 Task: Look for space in Atotonilco el Alto, Mexico from 5th September, 2023 to 13th September, 2023 for 6 adults in price range Rs.15000 to Rs.20000. Place can be entire place with 3 bedrooms having 3 beds and 3 bathrooms. Property type can be house, flat, guest house. Booking option can be shelf check-in. Required host language is English.
Action: Mouse moved to (583, 167)
Screenshot: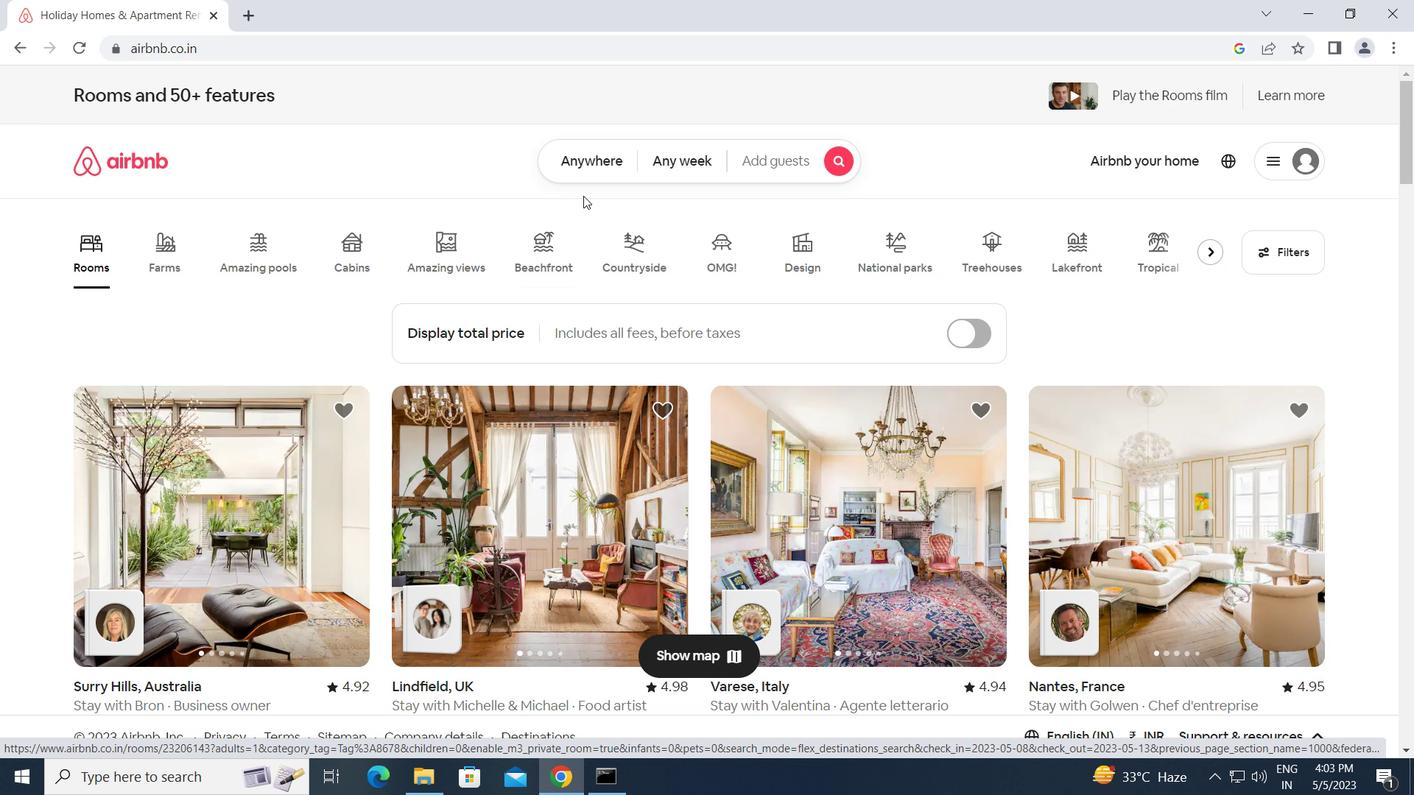 
Action: Mouse pressed left at (583, 167)
Screenshot: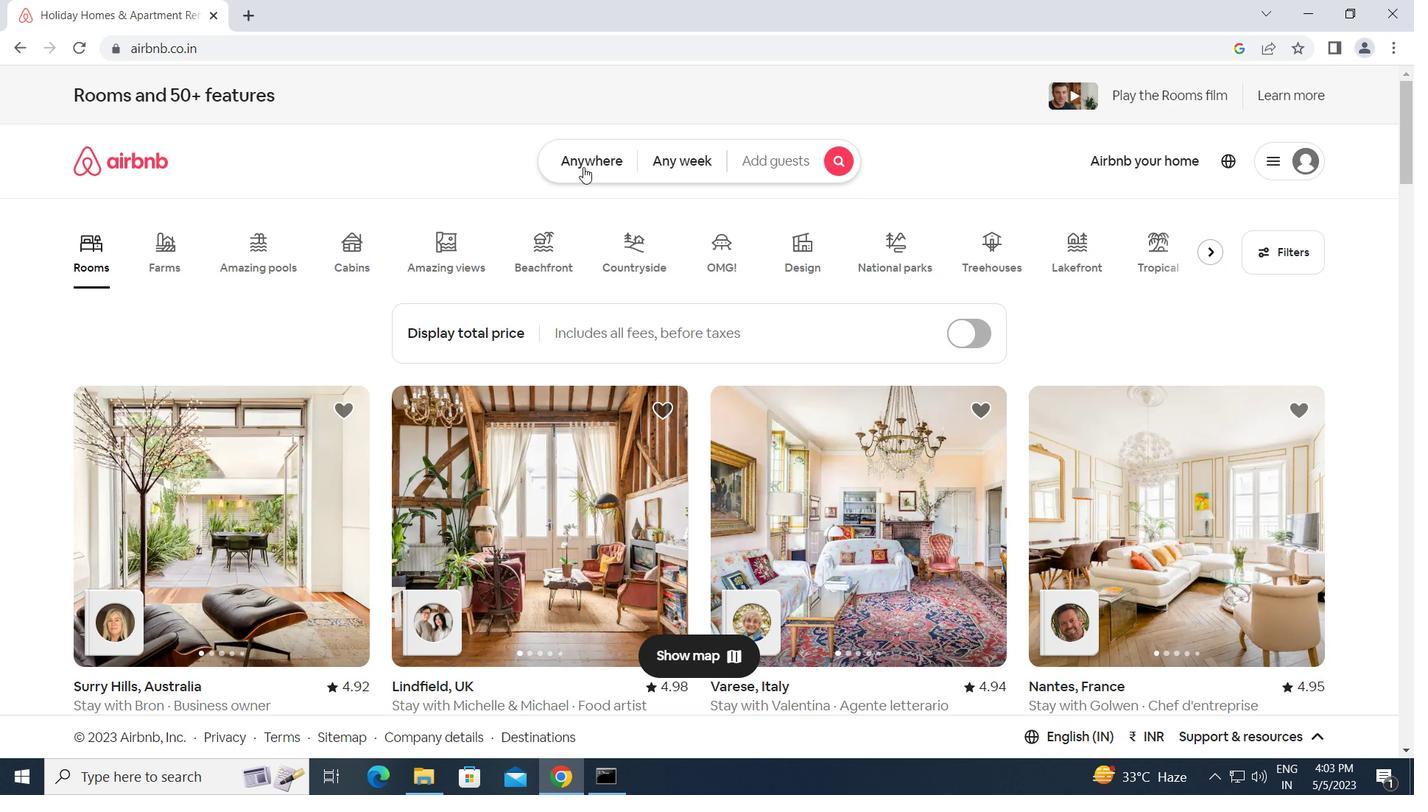 
Action: Mouse moved to (528, 236)
Screenshot: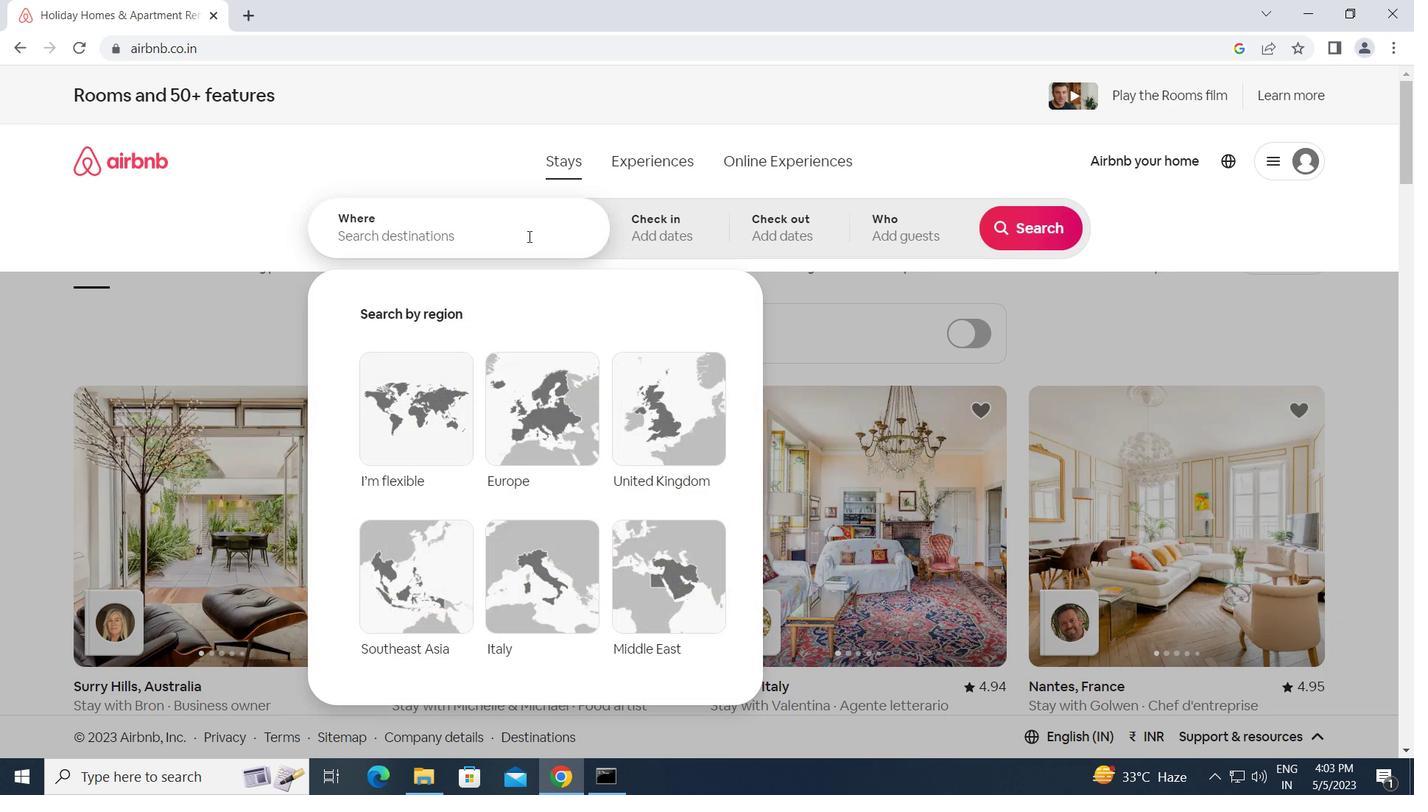 
Action: Mouse pressed left at (528, 236)
Screenshot: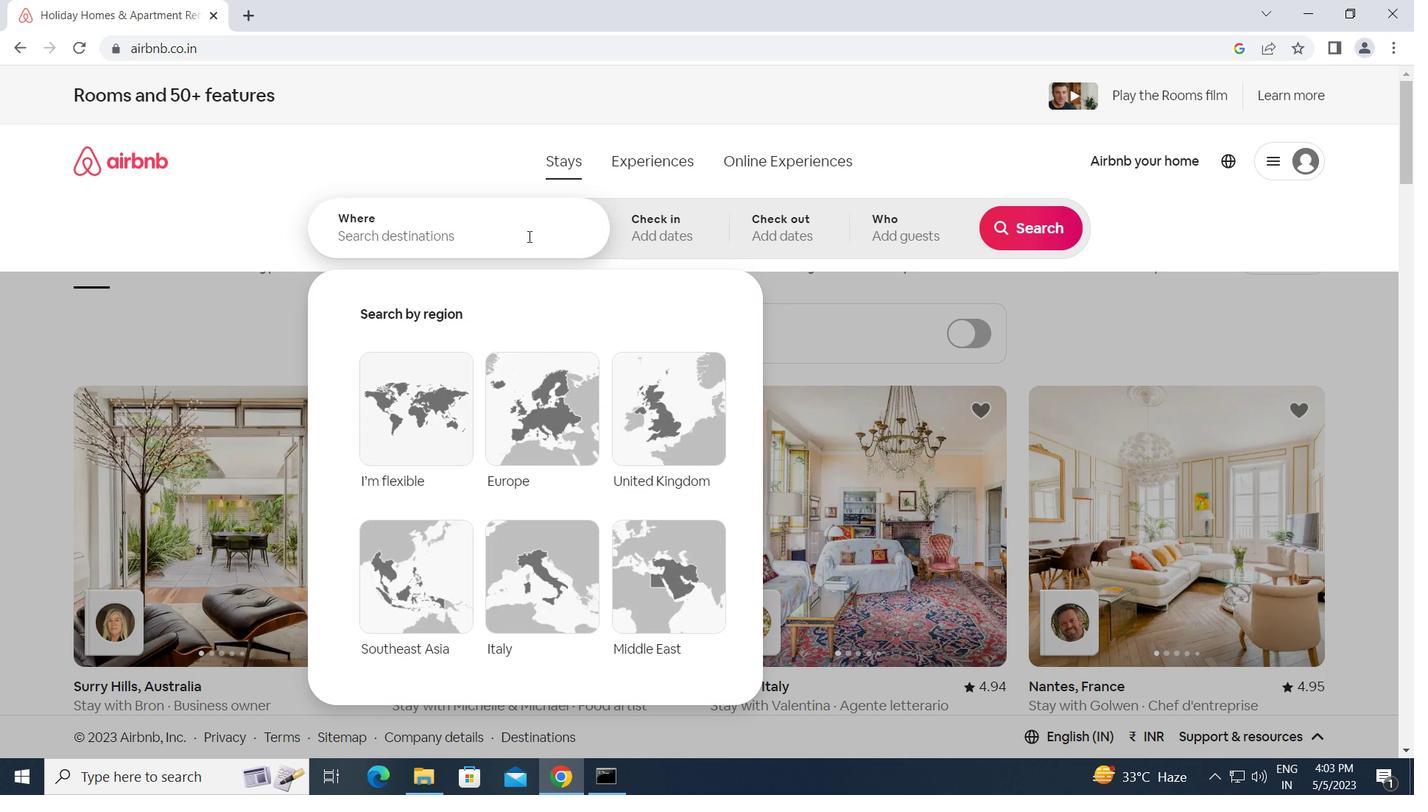 
Action: Key pressed a<Key.caps_lock>totonilco<Key.space>el<Key.space><Key.caps_lock>a<Key.caps_lock>lto,<Key.space><Key.caps_lock>m<Key.caps_lock>exico<Key.enter>
Screenshot: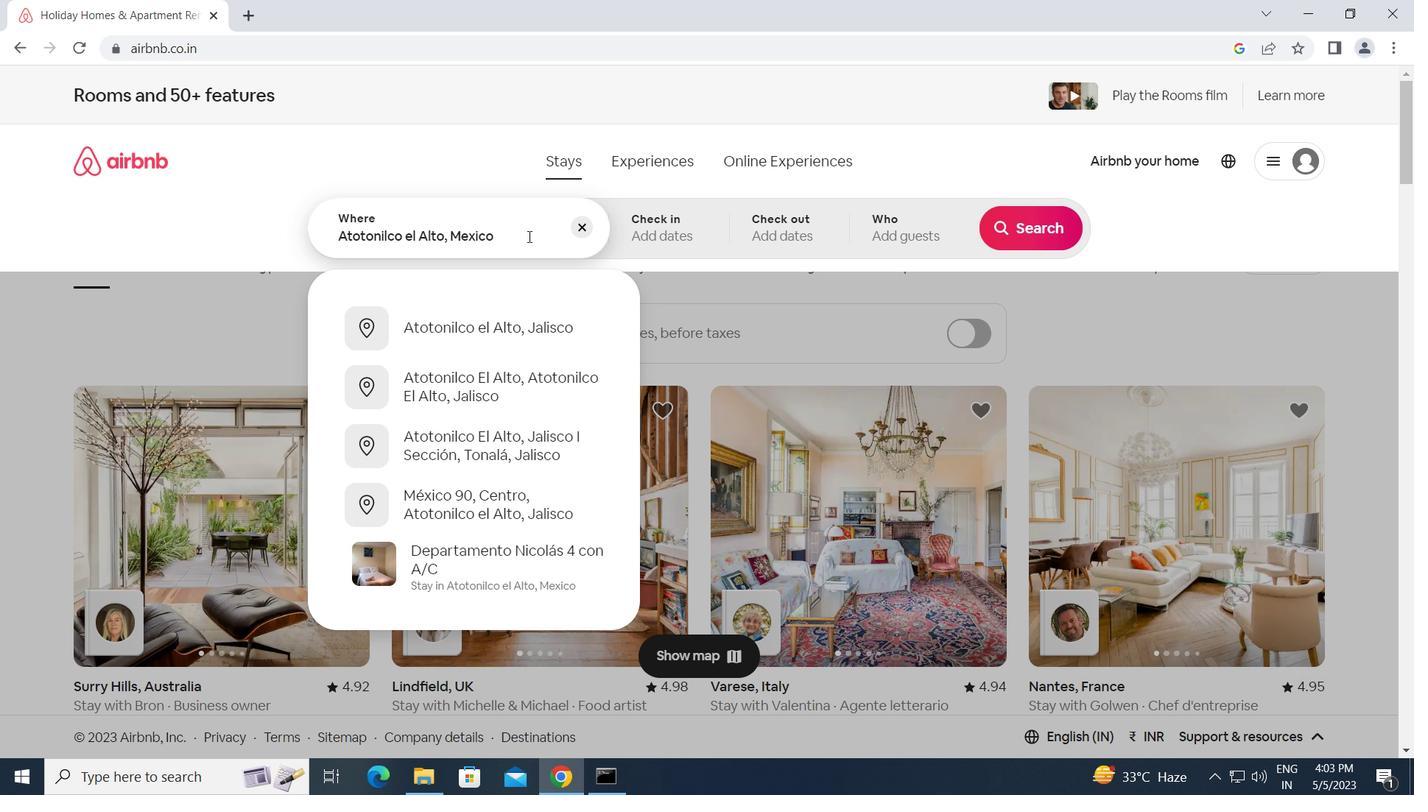 
Action: Mouse moved to (1029, 379)
Screenshot: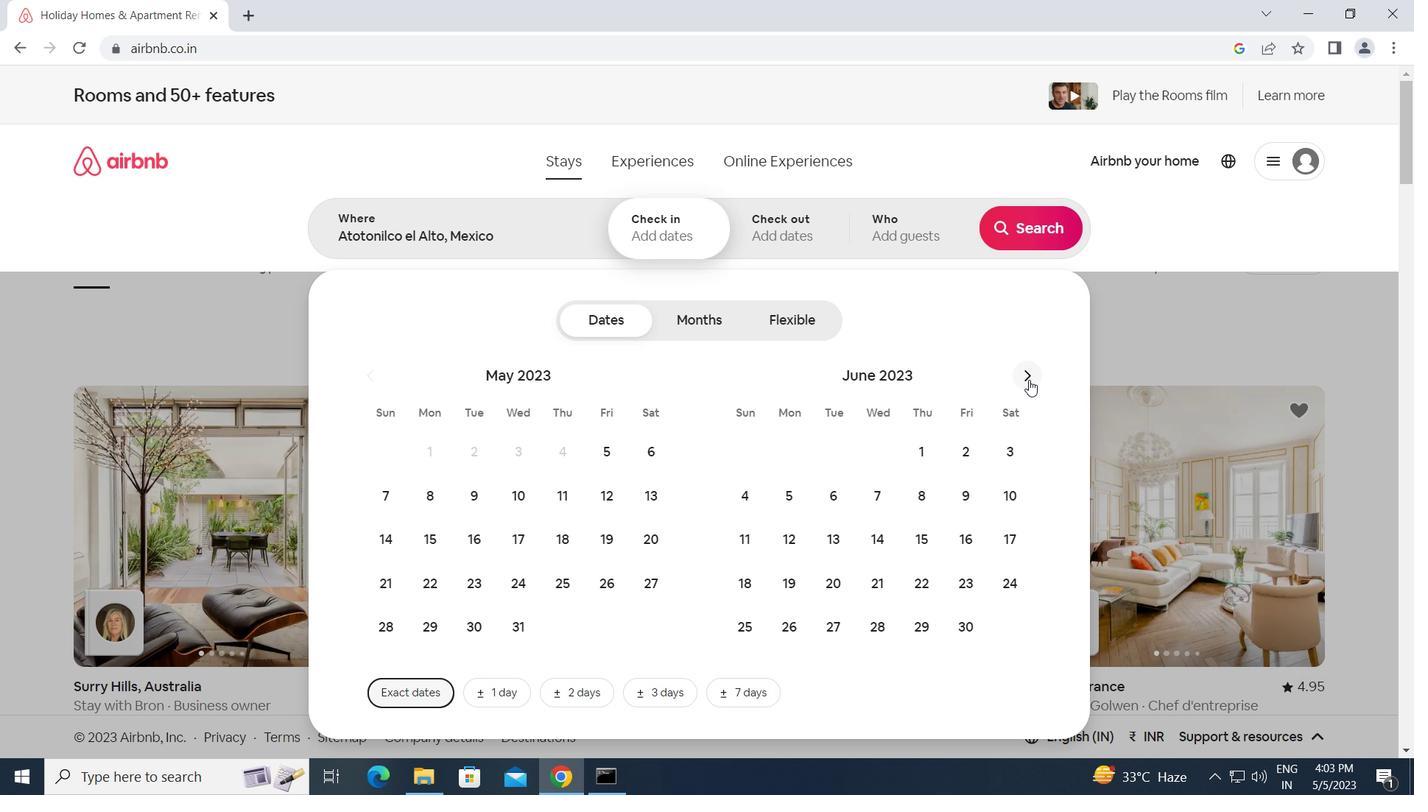 
Action: Mouse pressed left at (1029, 379)
Screenshot: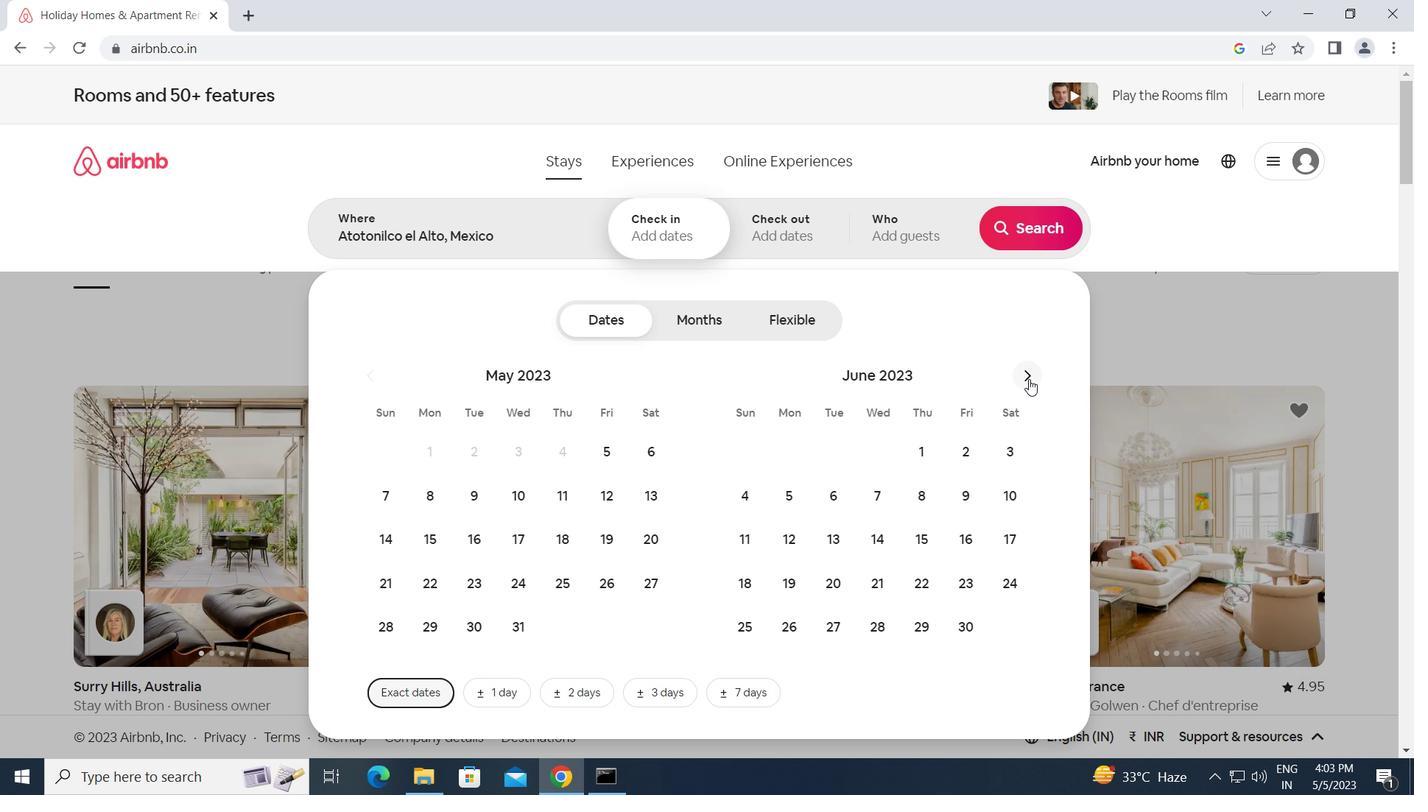 
Action: Mouse pressed left at (1029, 379)
Screenshot: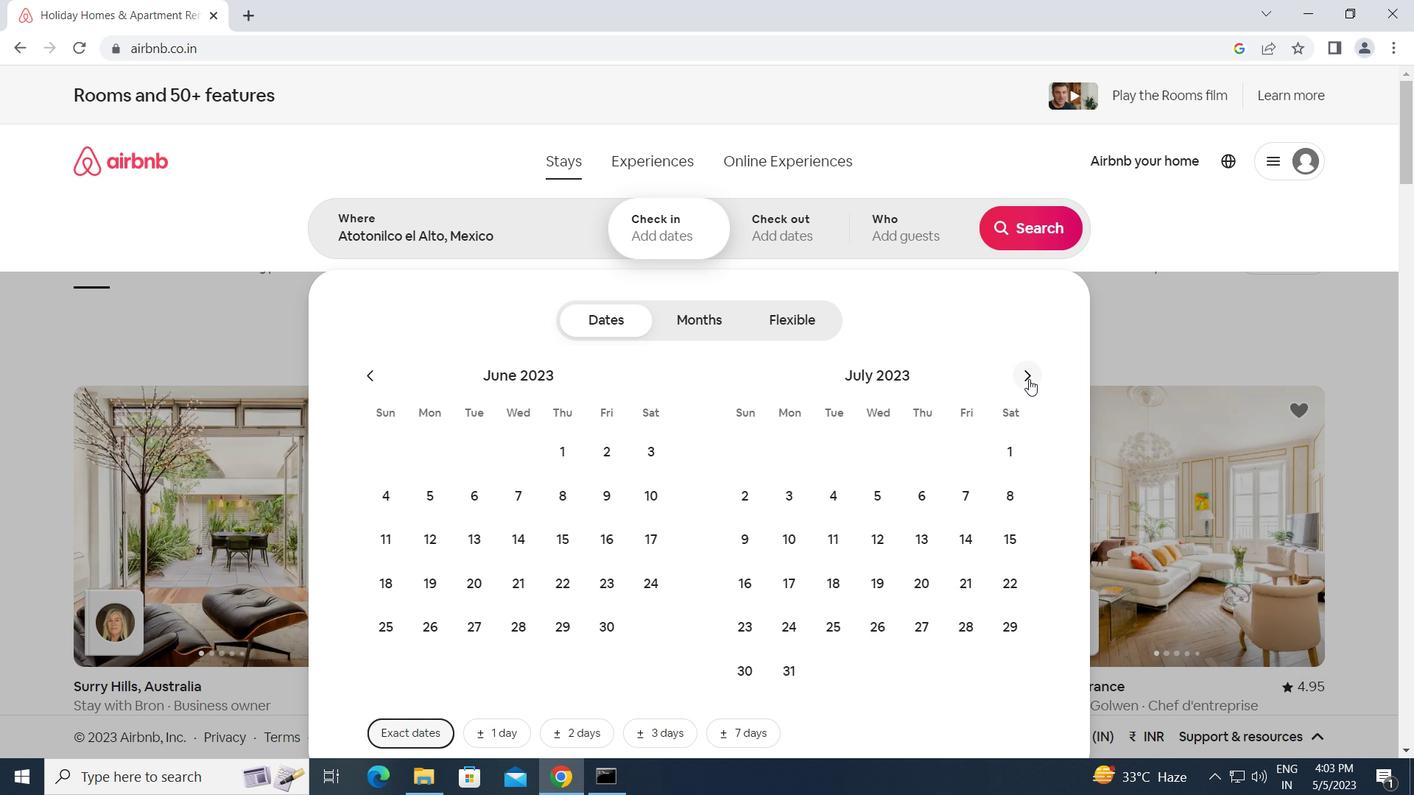 
Action: Mouse pressed left at (1029, 379)
Screenshot: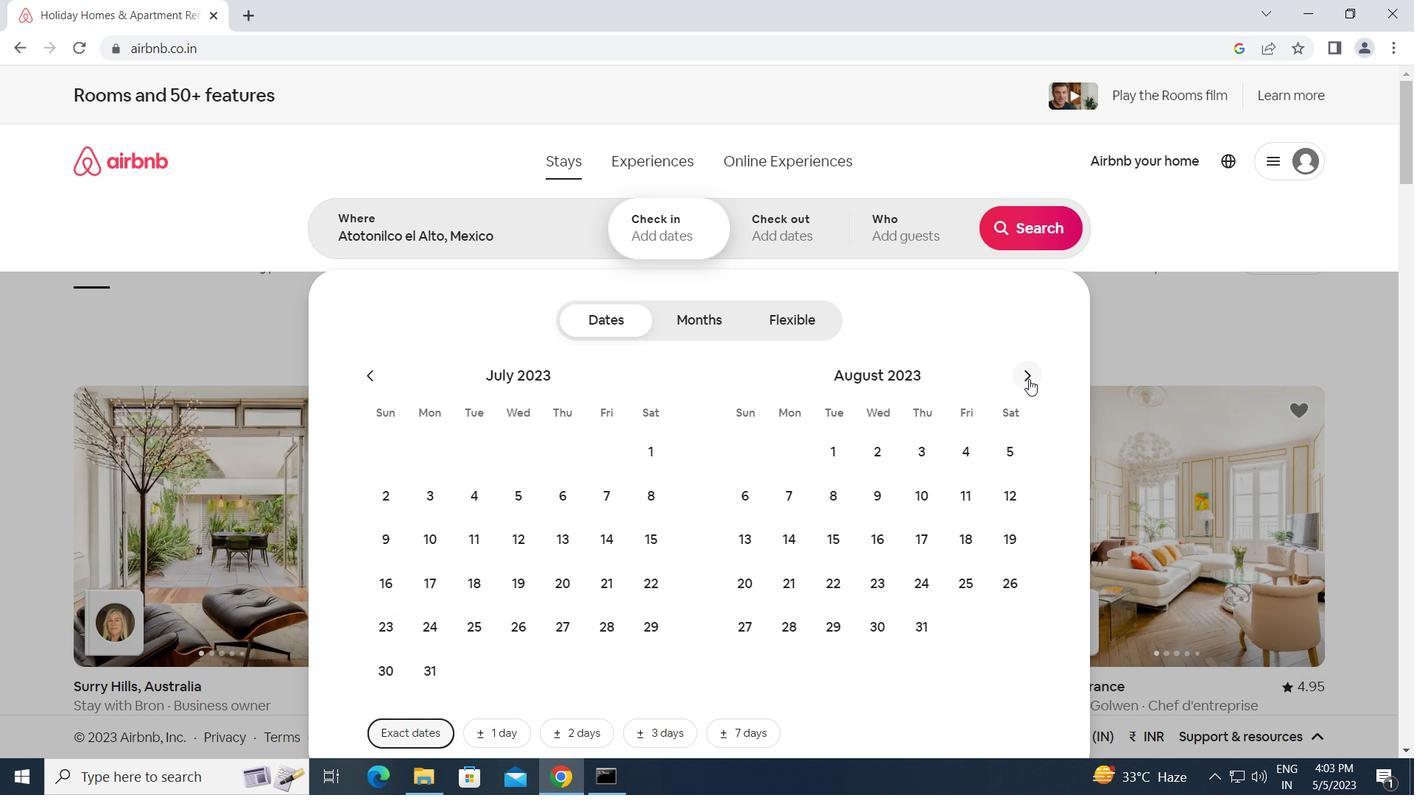 
Action: Mouse moved to (841, 499)
Screenshot: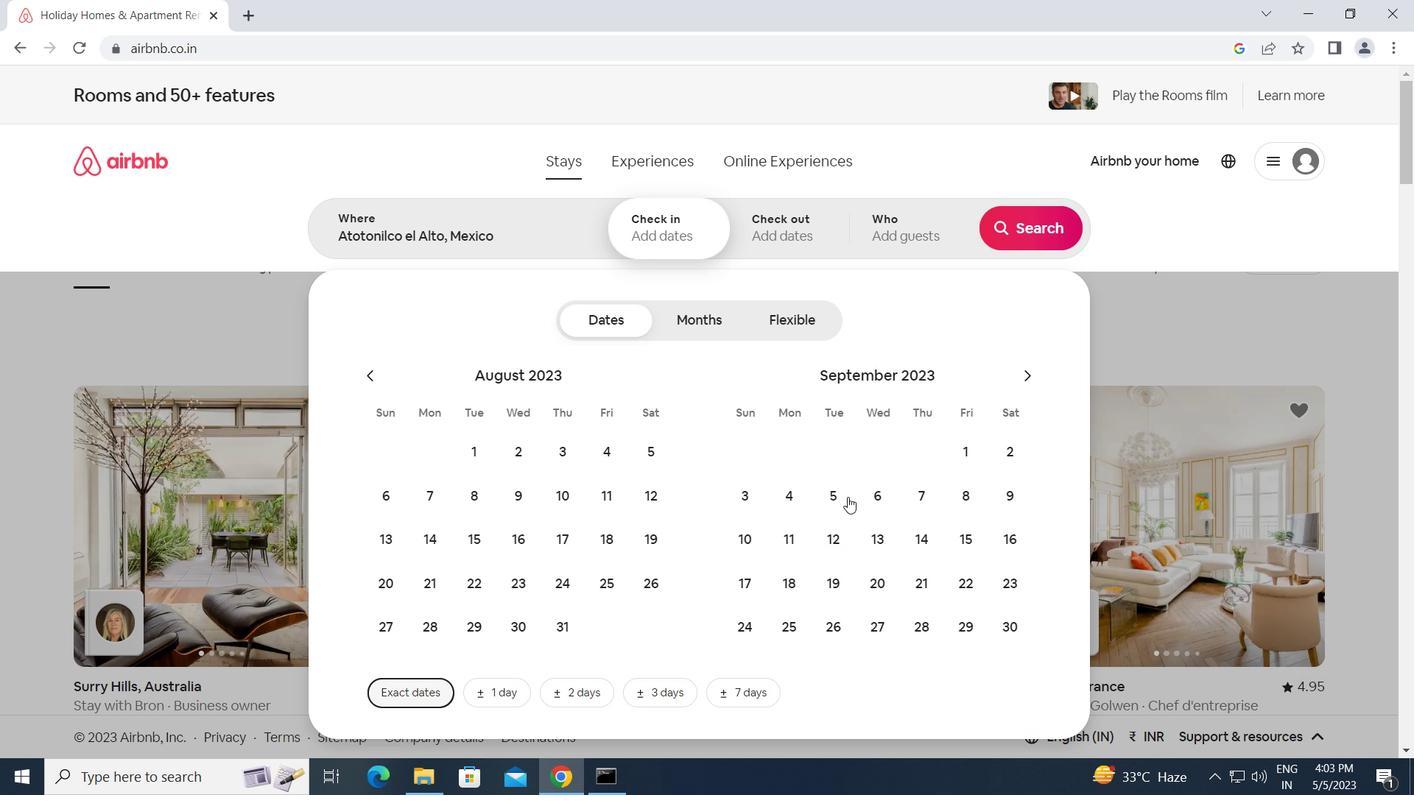 
Action: Mouse pressed left at (841, 499)
Screenshot: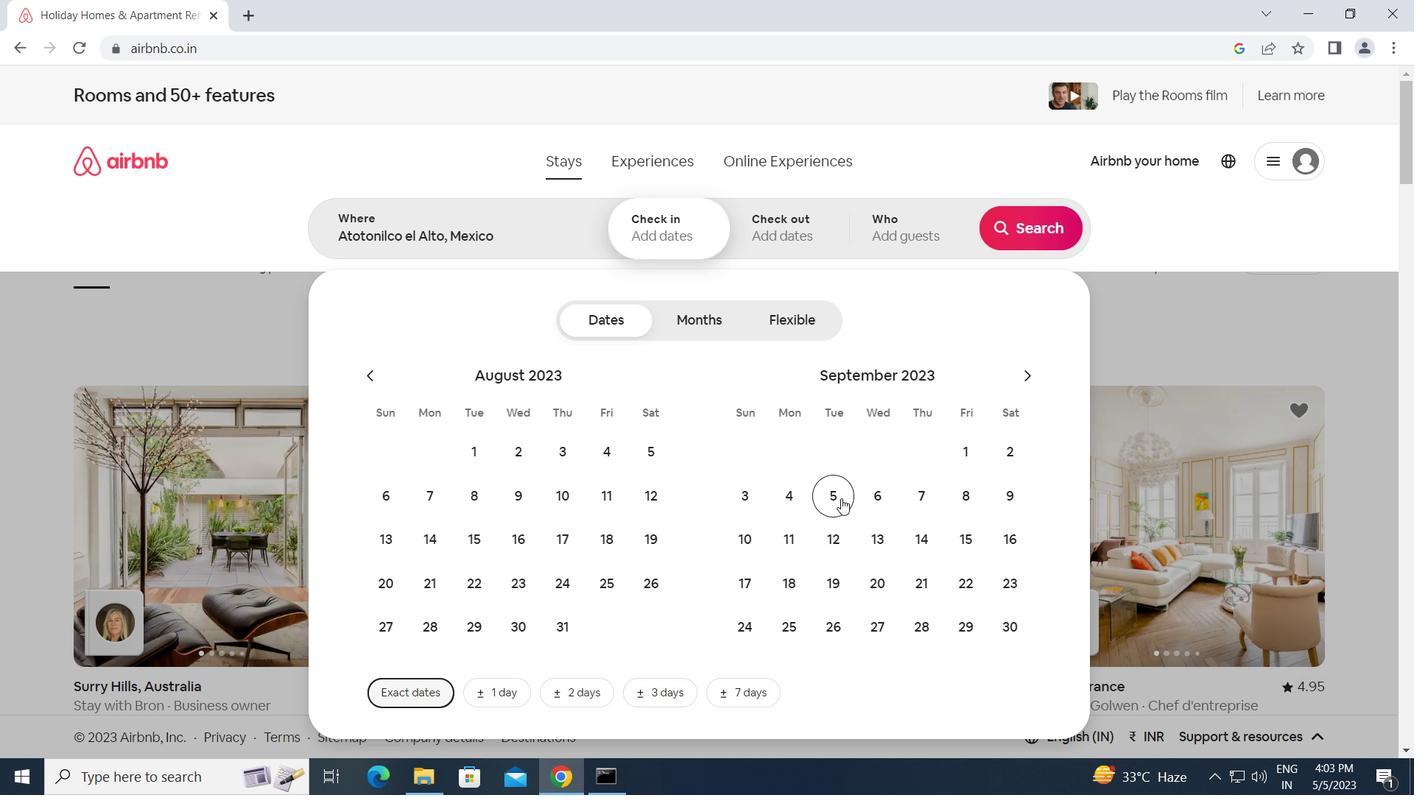 
Action: Mouse moved to (876, 525)
Screenshot: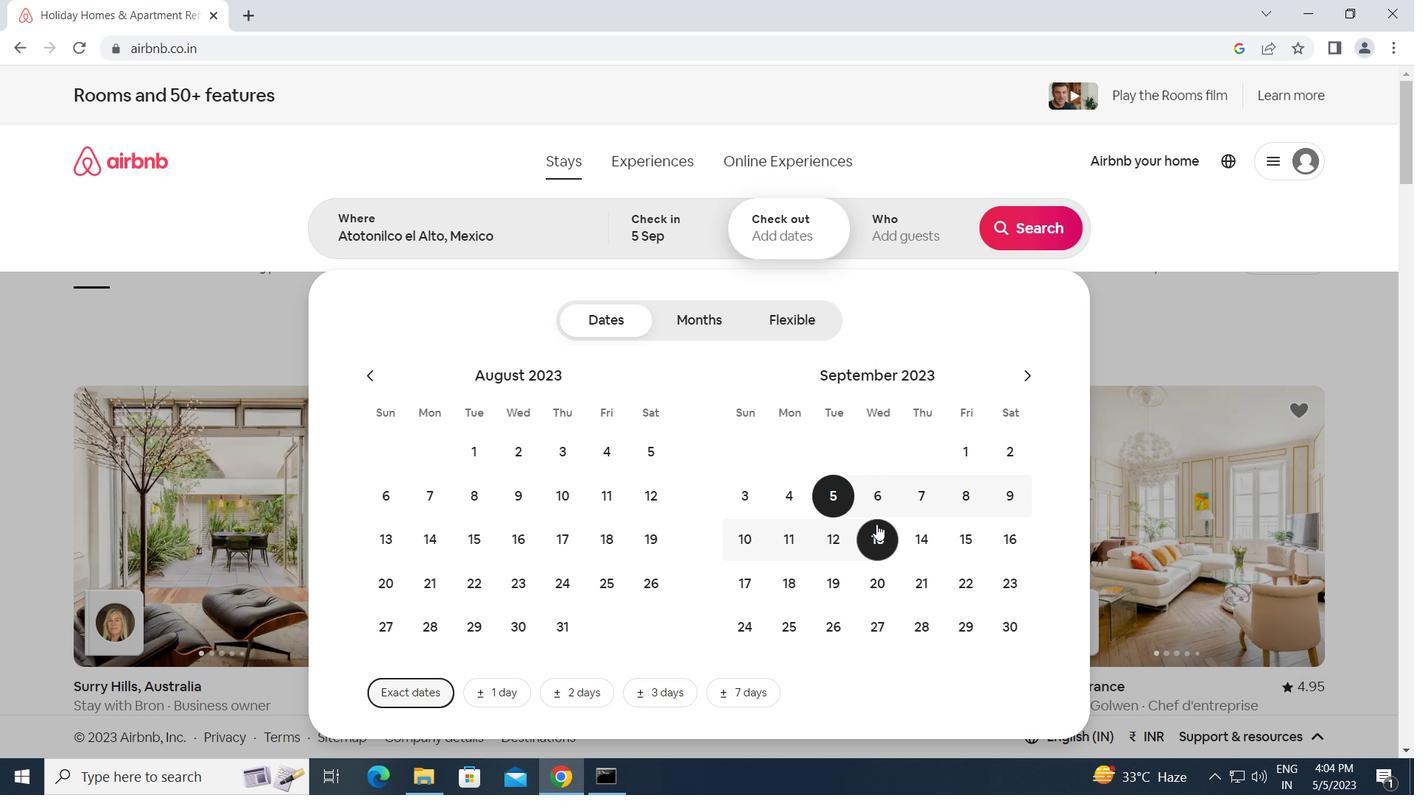 
Action: Mouse pressed left at (876, 525)
Screenshot: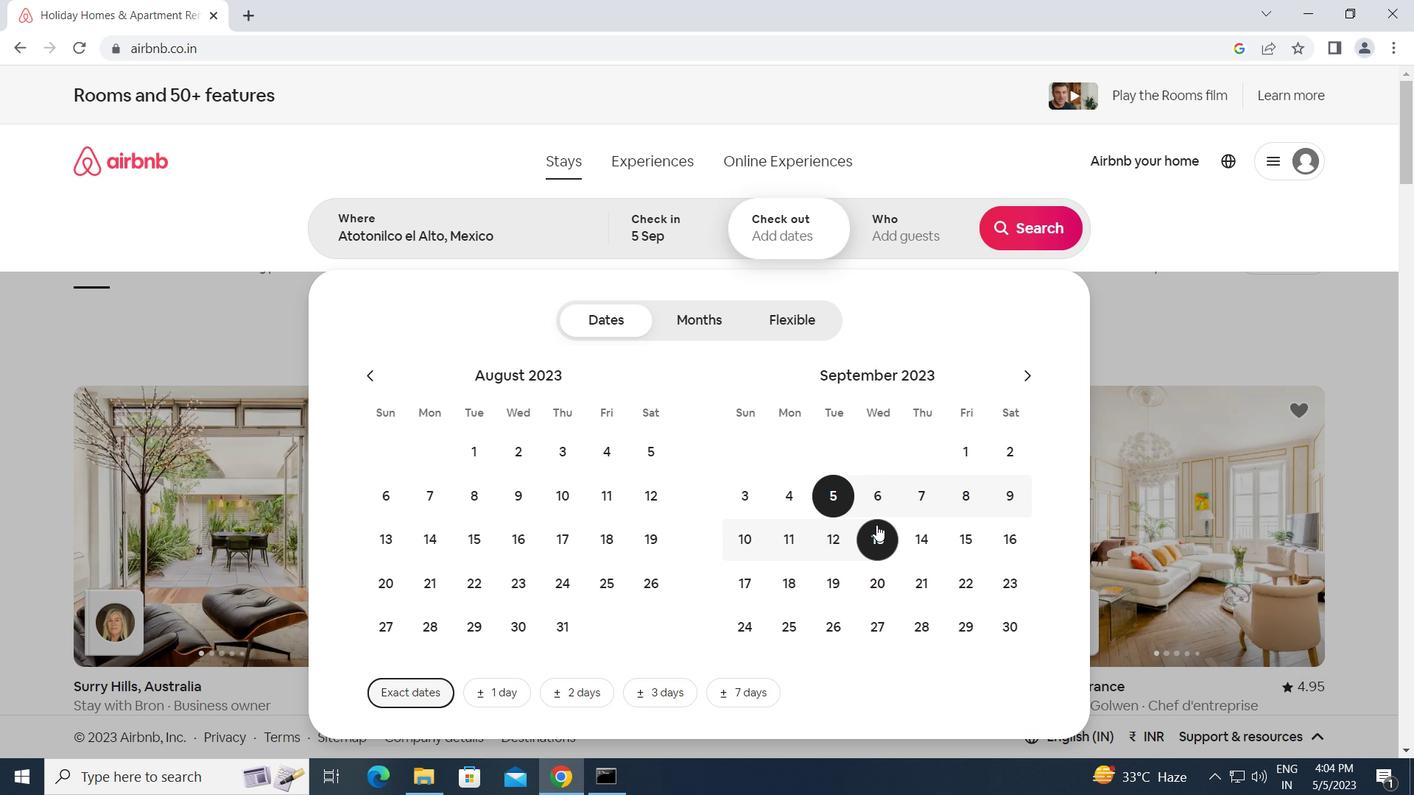 
Action: Mouse moved to (928, 225)
Screenshot: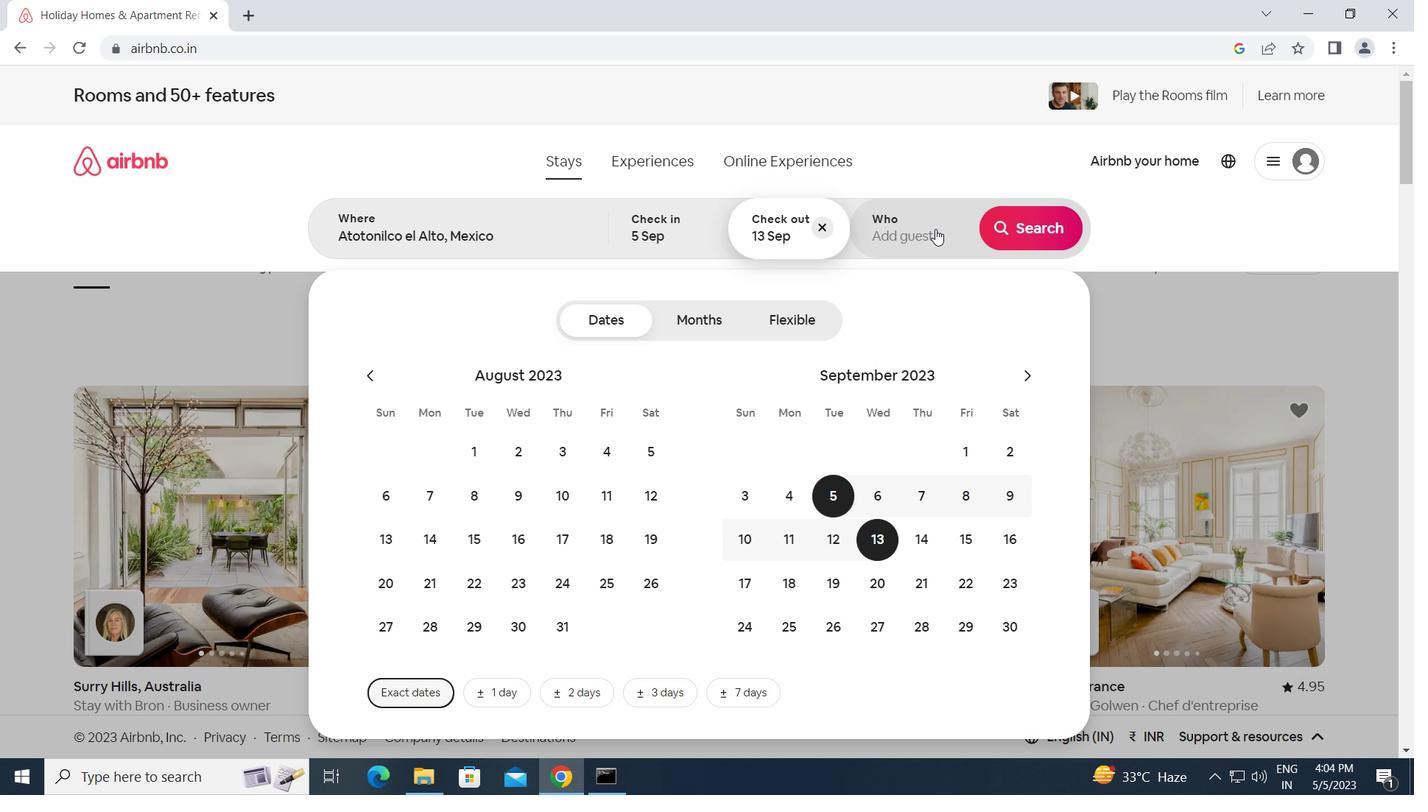 
Action: Mouse pressed left at (928, 225)
Screenshot: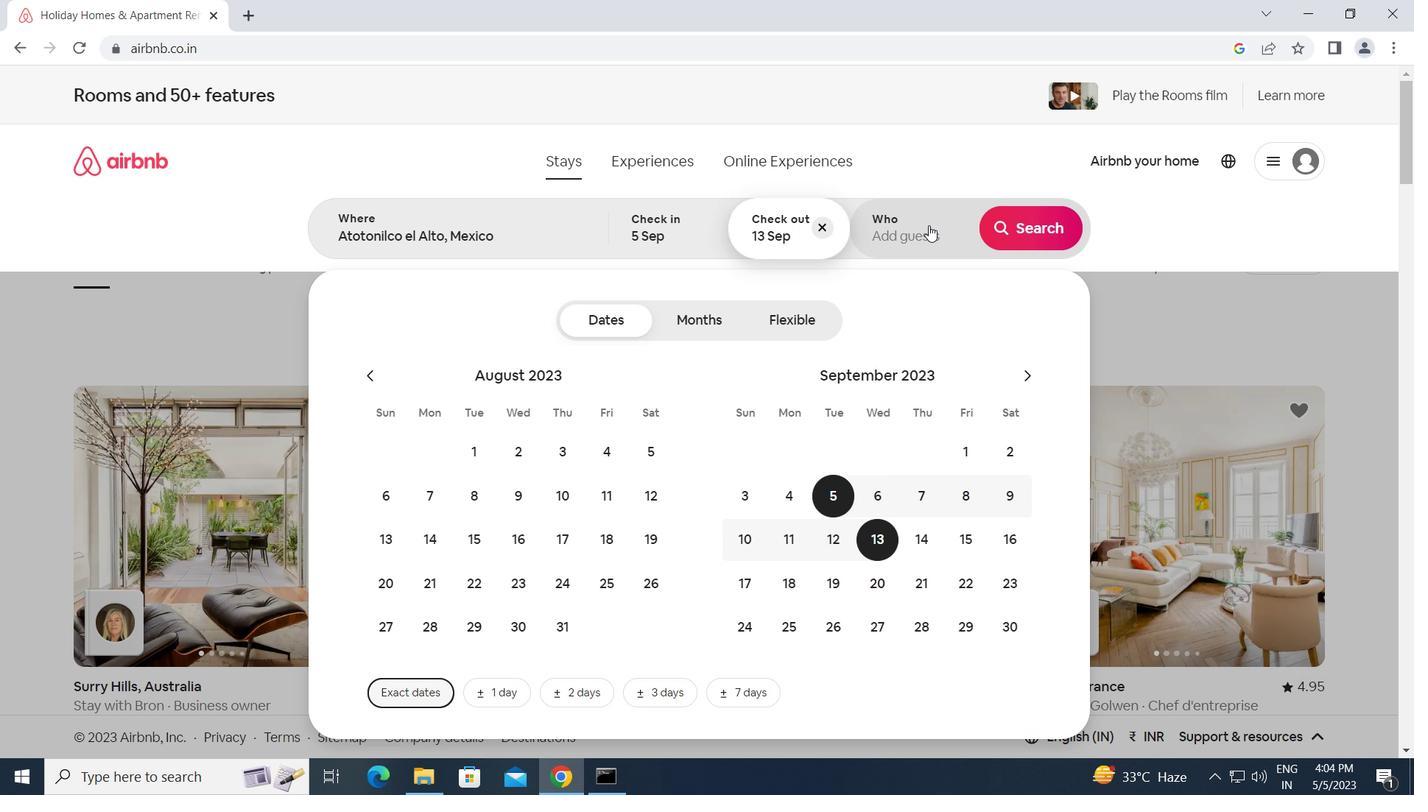 
Action: Mouse moved to (1035, 318)
Screenshot: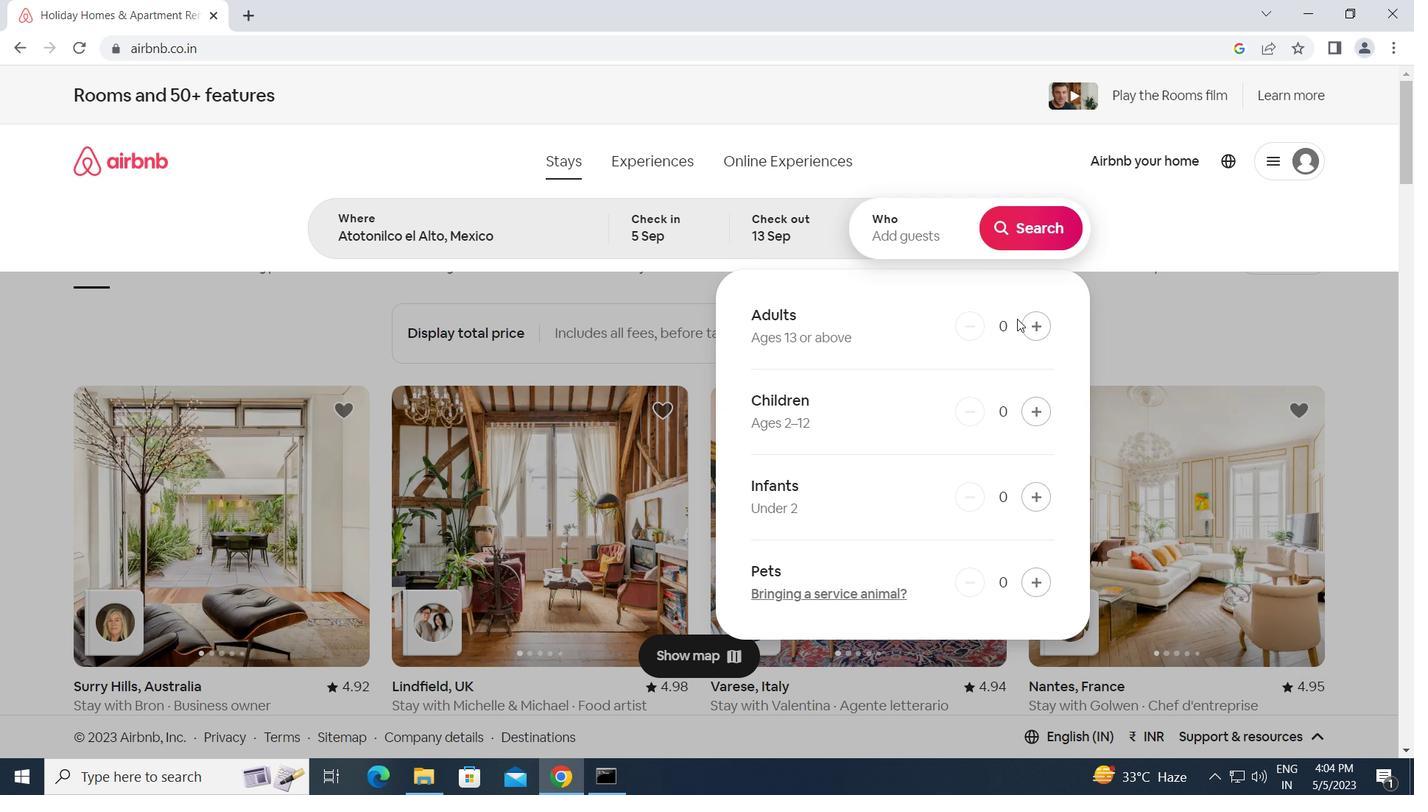 
Action: Mouse pressed left at (1035, 318)
Screenshot: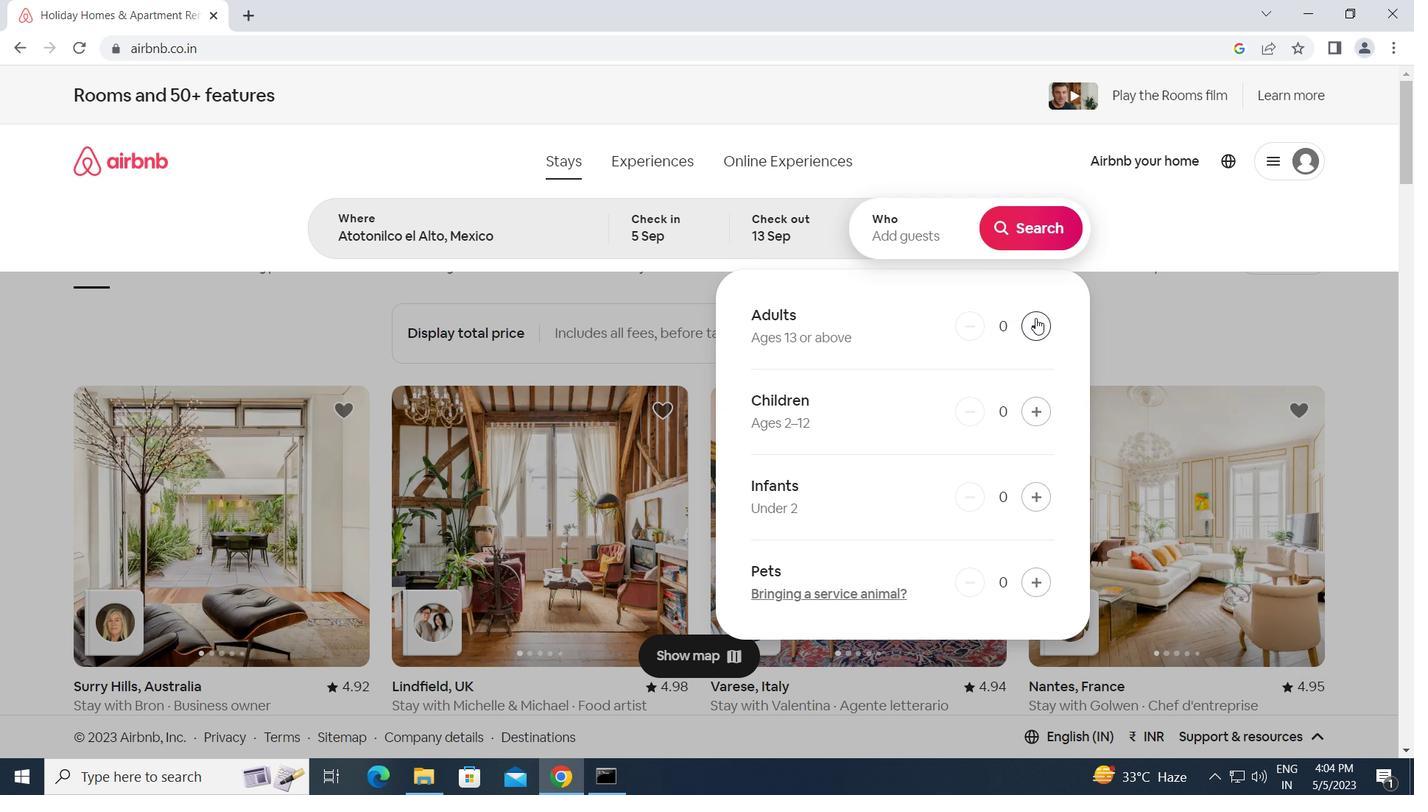 
Action: Mouse pressed left at (1035, 318)
Screenshot: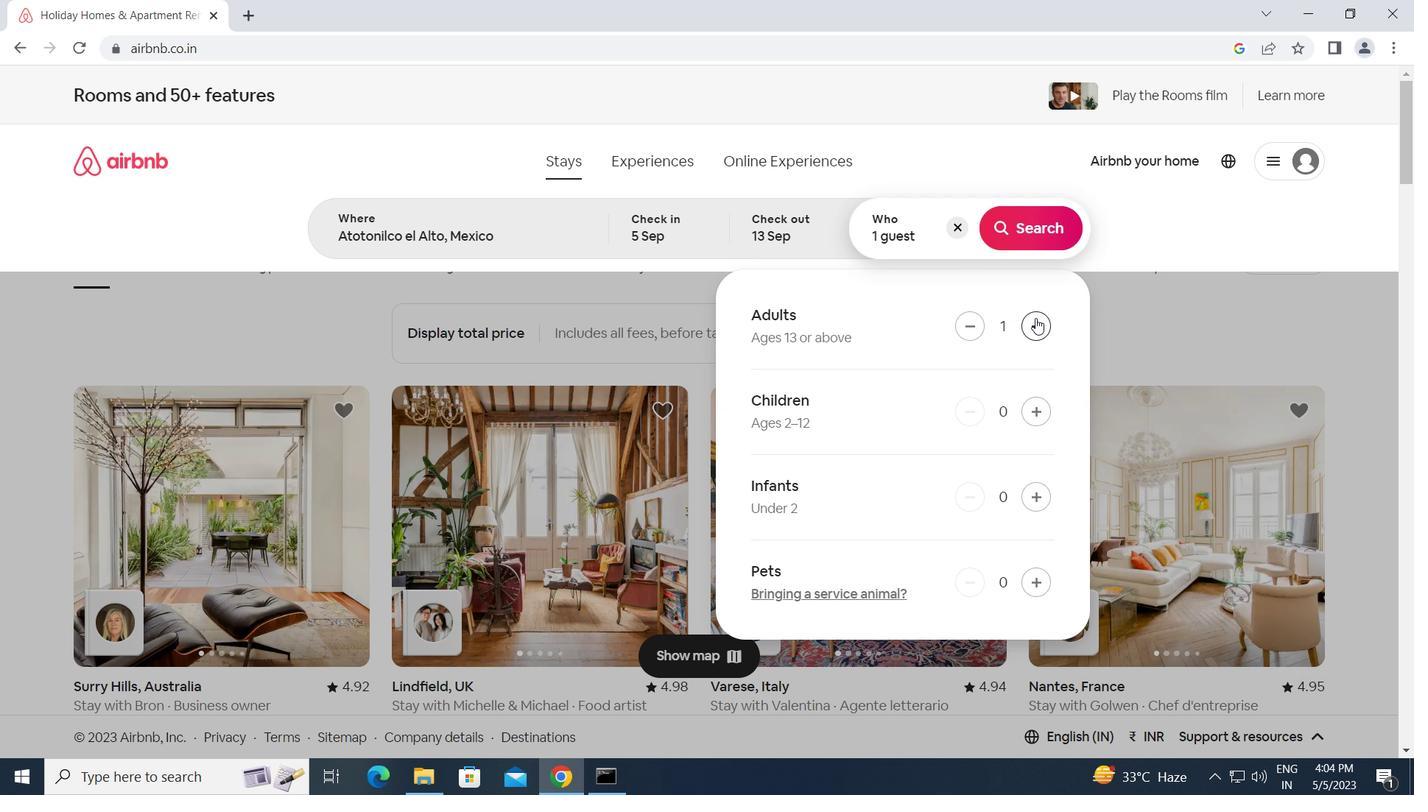 
Action: Mouse pressed left at (1035, 318)
Screenshot: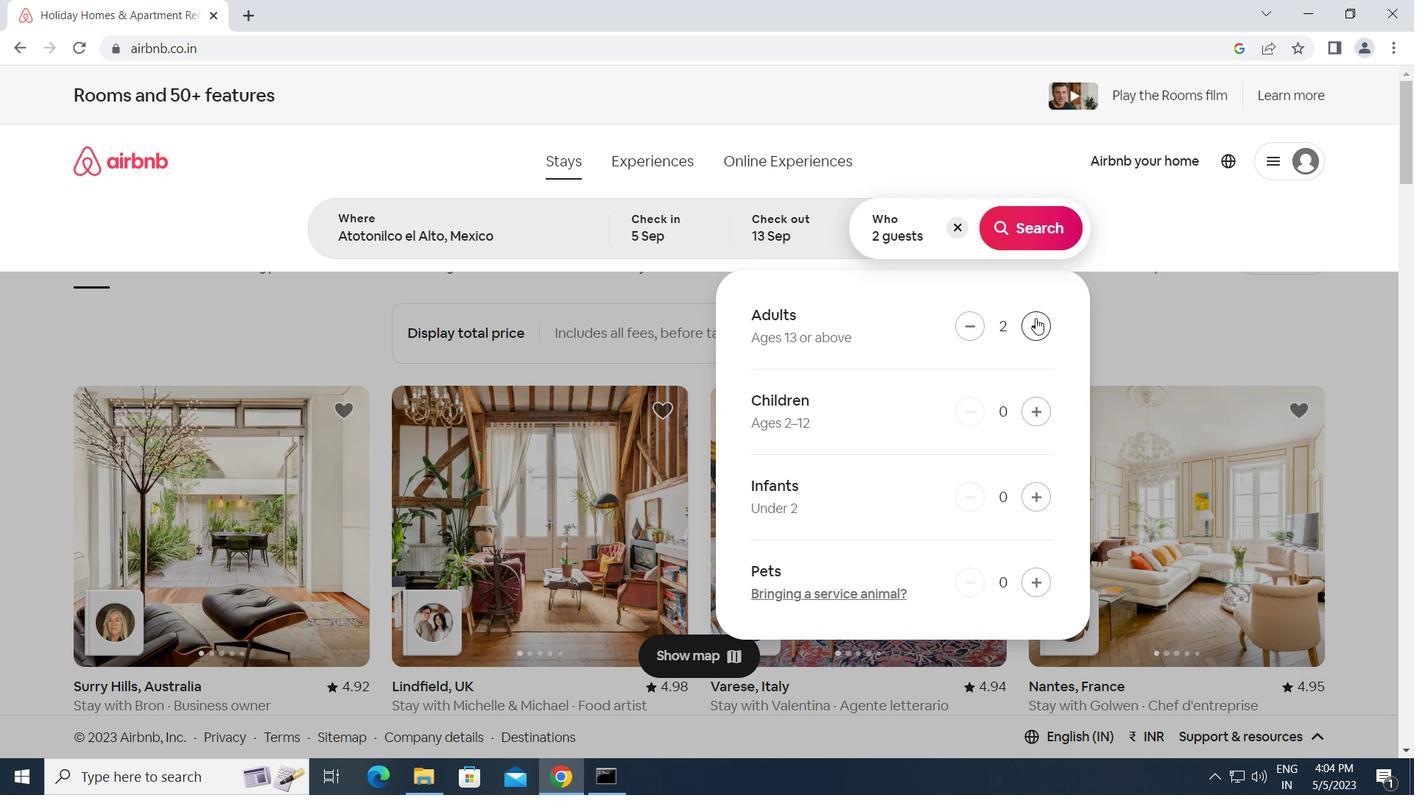 
Action: Mouse pressed left at (1035, 318)
Screenshot: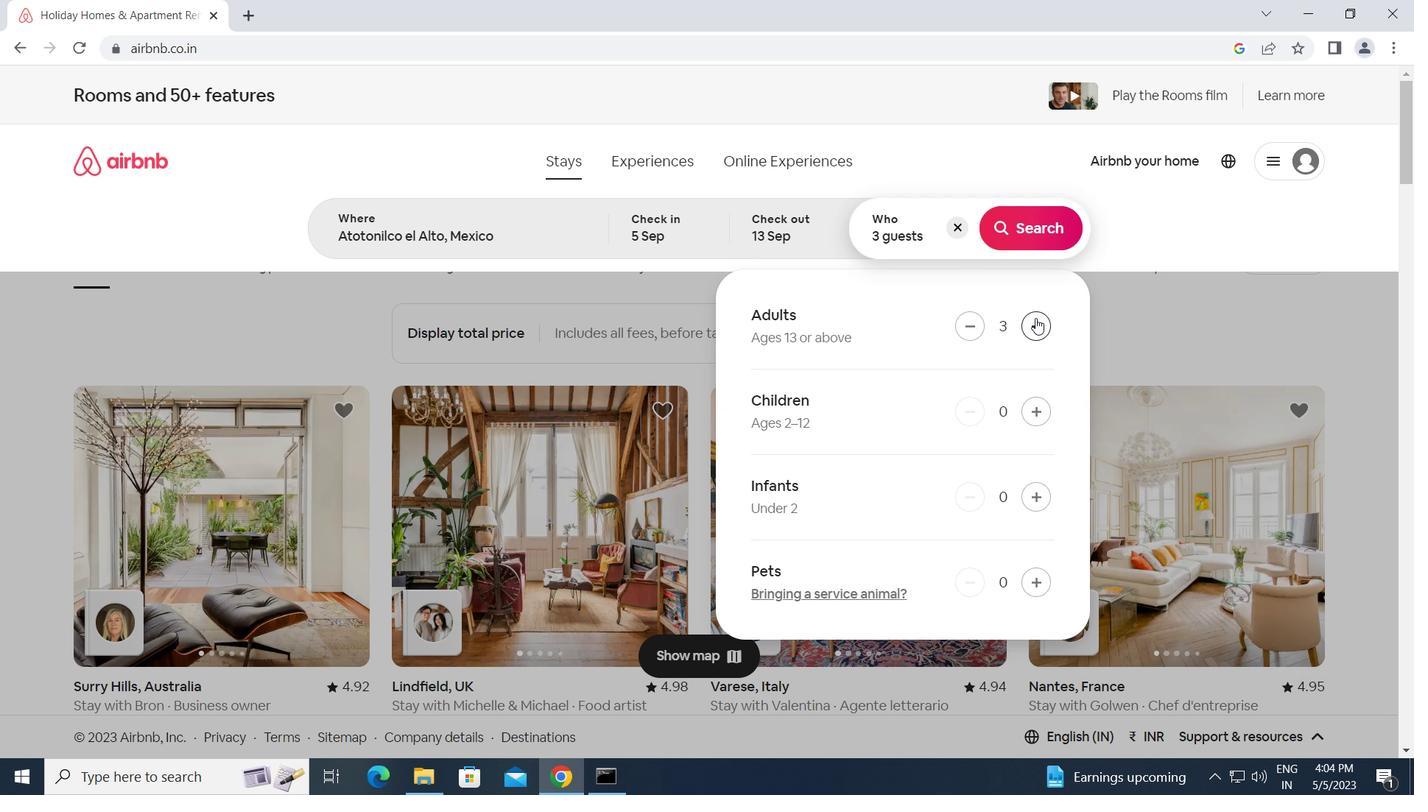
Action: Mouse pressed left at (1035, 318)
Screenshot: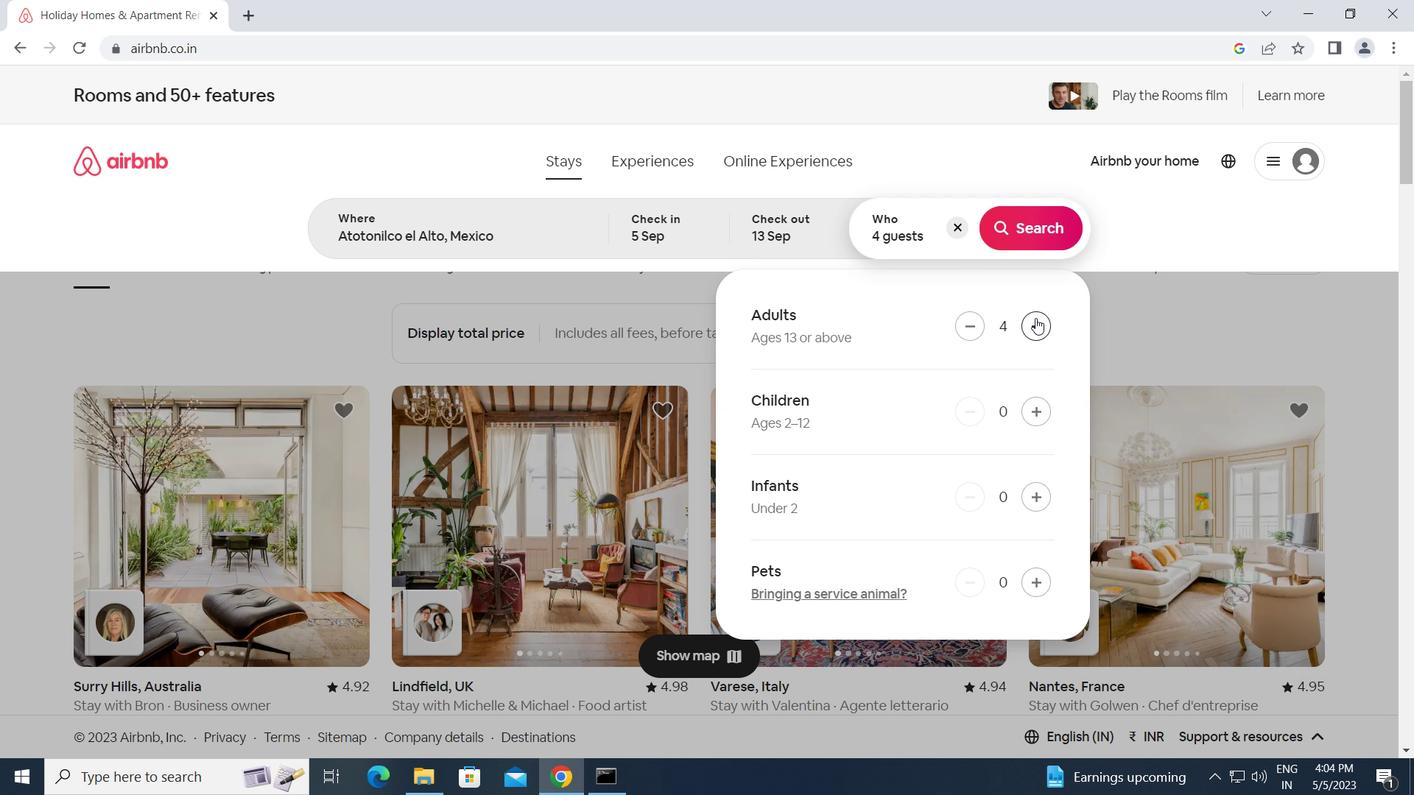 
Action: Mouse pressed left at (1035, 318)
Screenshot: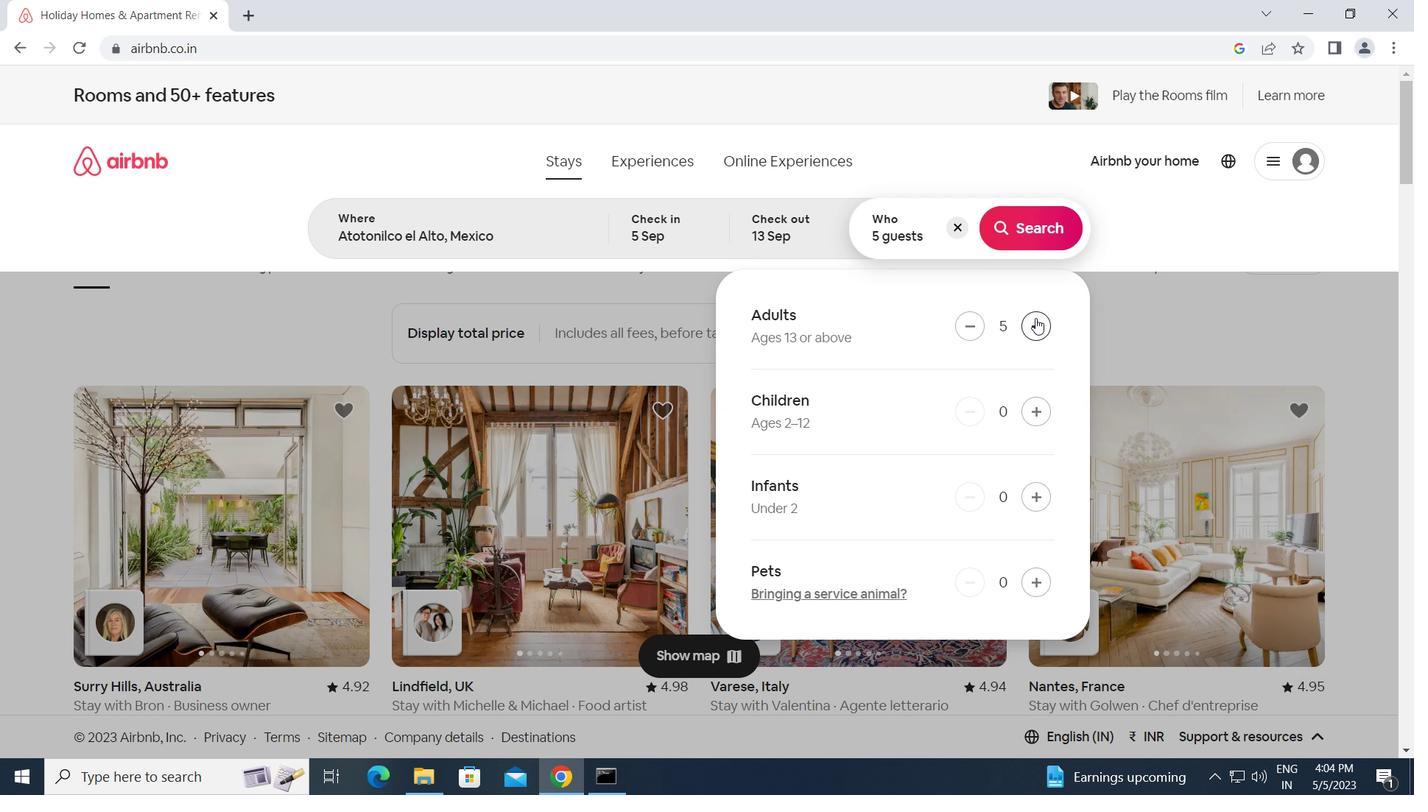 
Action: Mouse moved to (1022, 218)
Screenshot: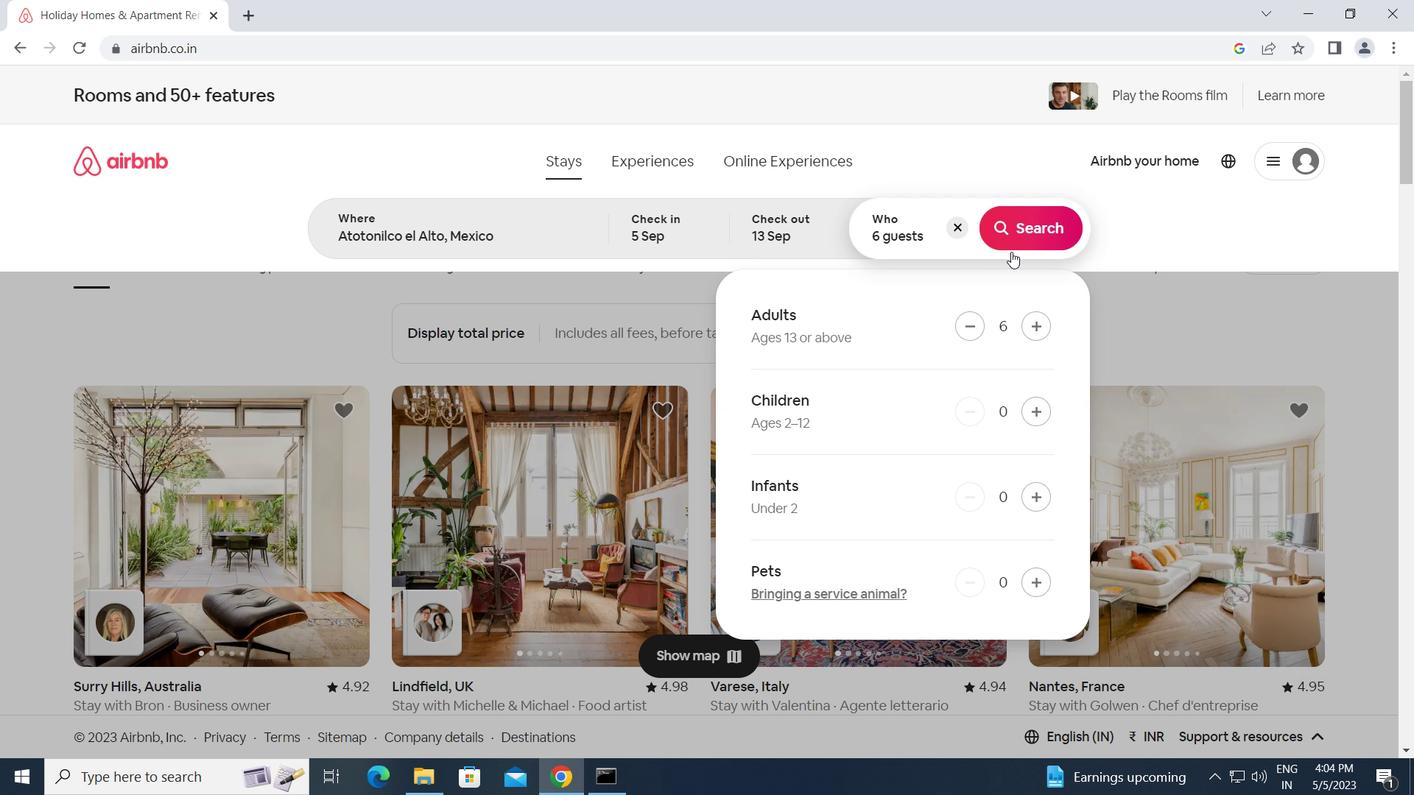 
Action: Mouse pressed left at (1022, 218)
Screenshot: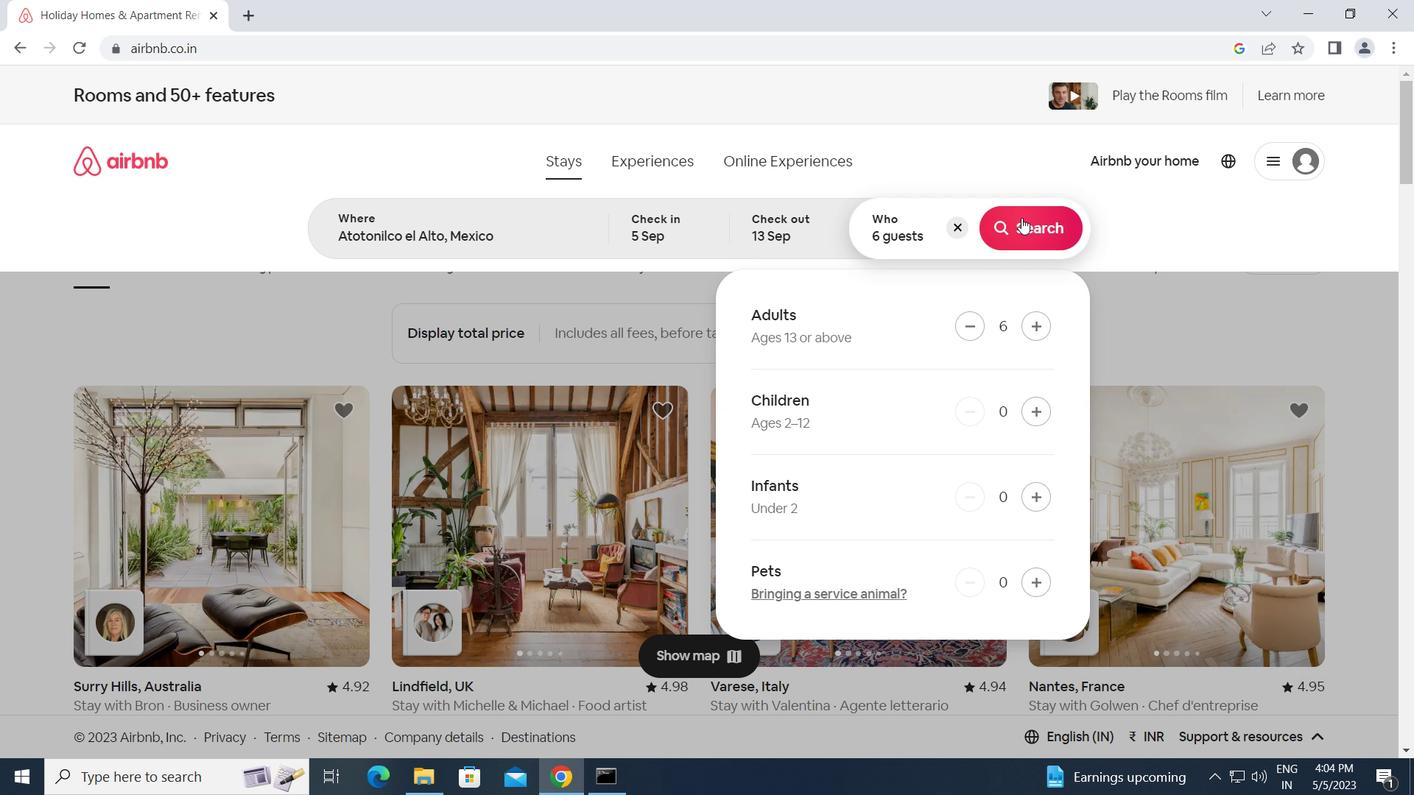 
Action: Mouse moved to (1333, 164)
Screenshot: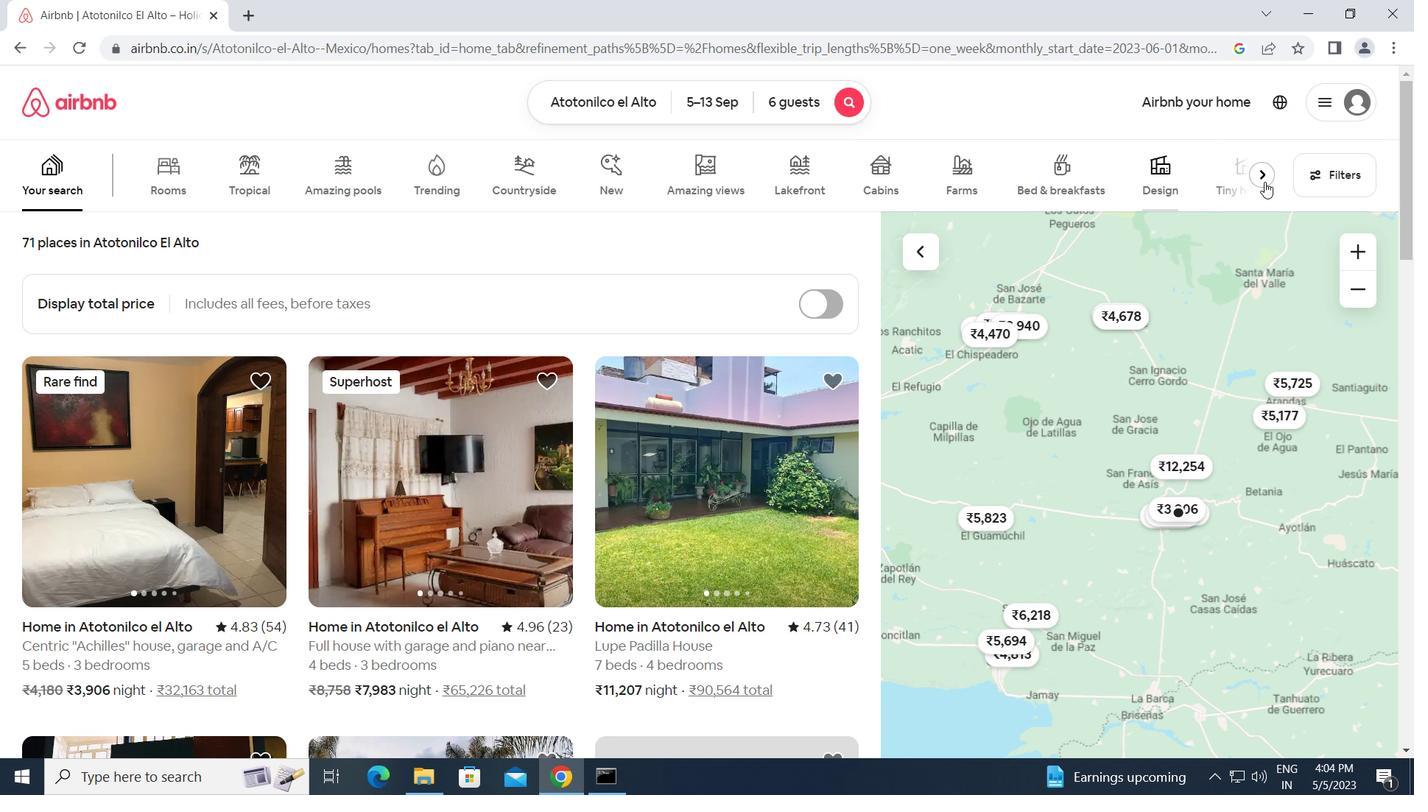 
Action: Mouse pressed left at (1333, 164)
Screenshot: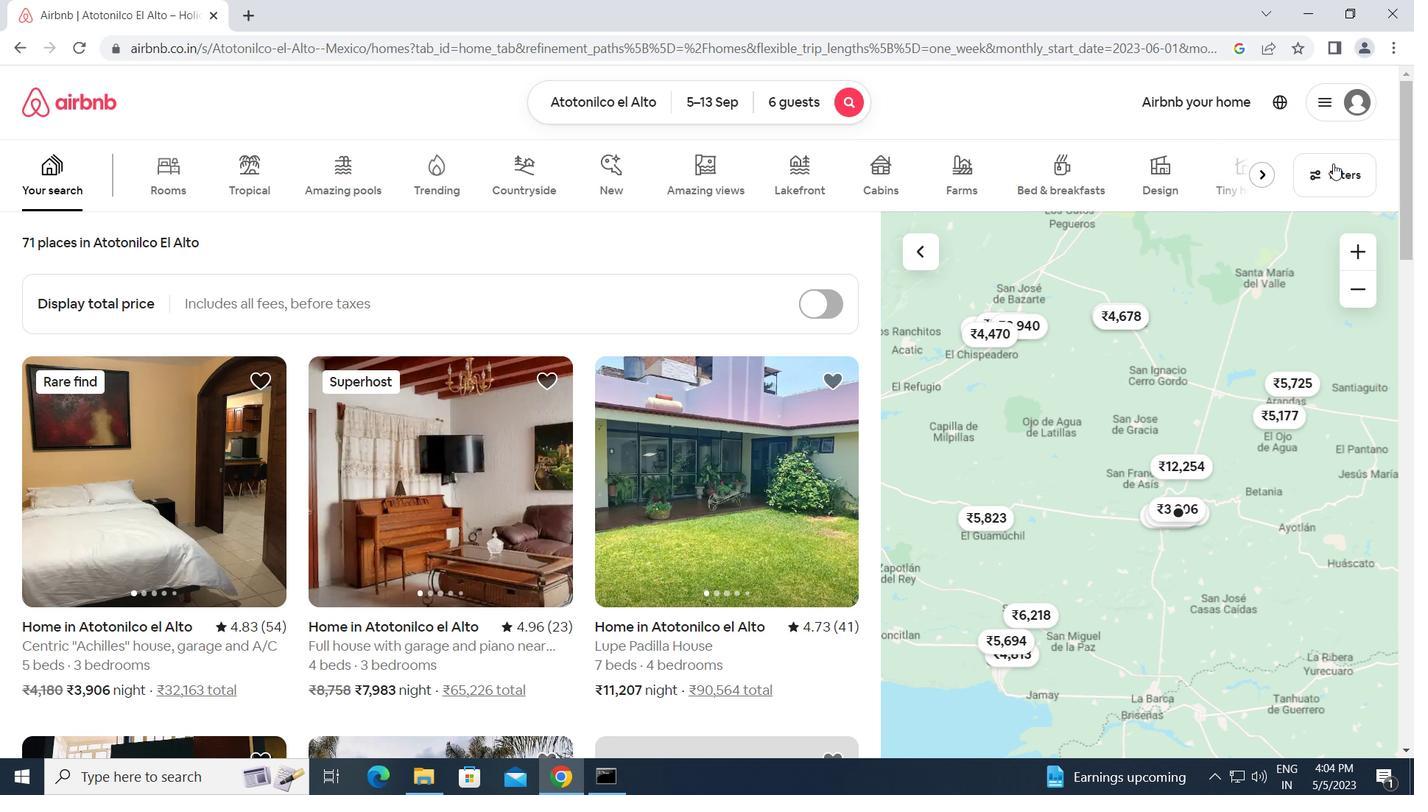 
Action: Mouse moved to (456, 596)
Screenshot: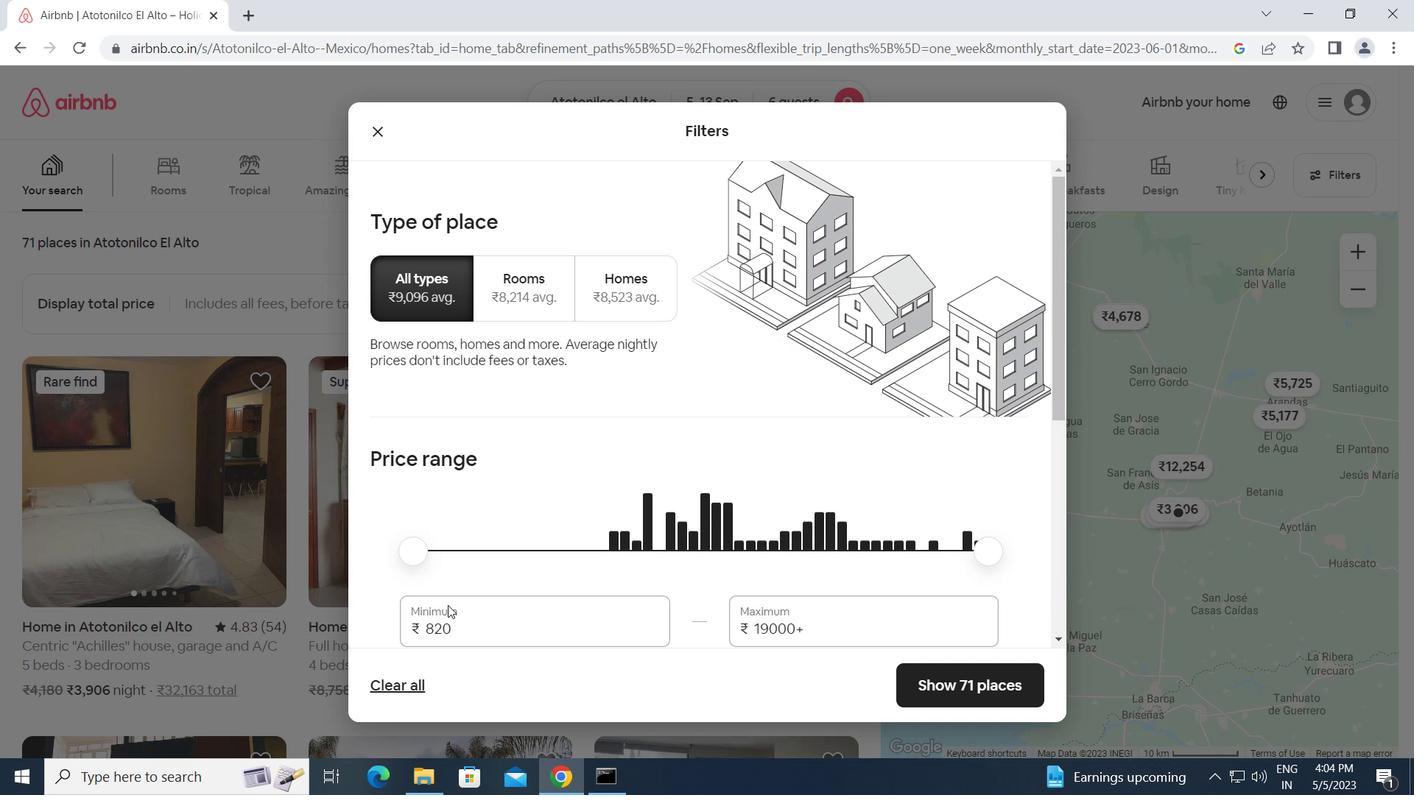 
Action: Mouse scrolled (456, 595) with delta (0, 0)
Screenshot: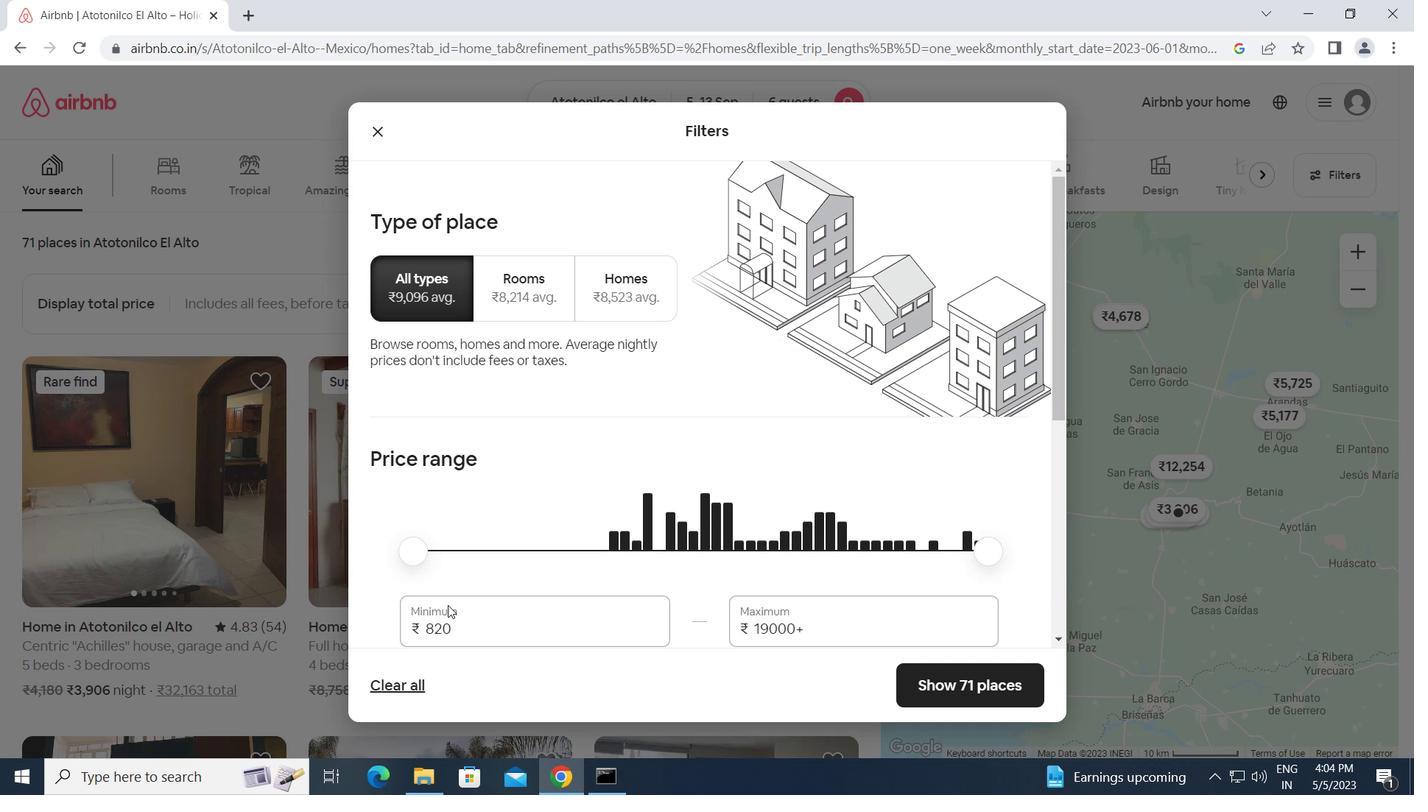
Action: Mouse scrolled (456, 595) with delta (0, 0)
Screenshot: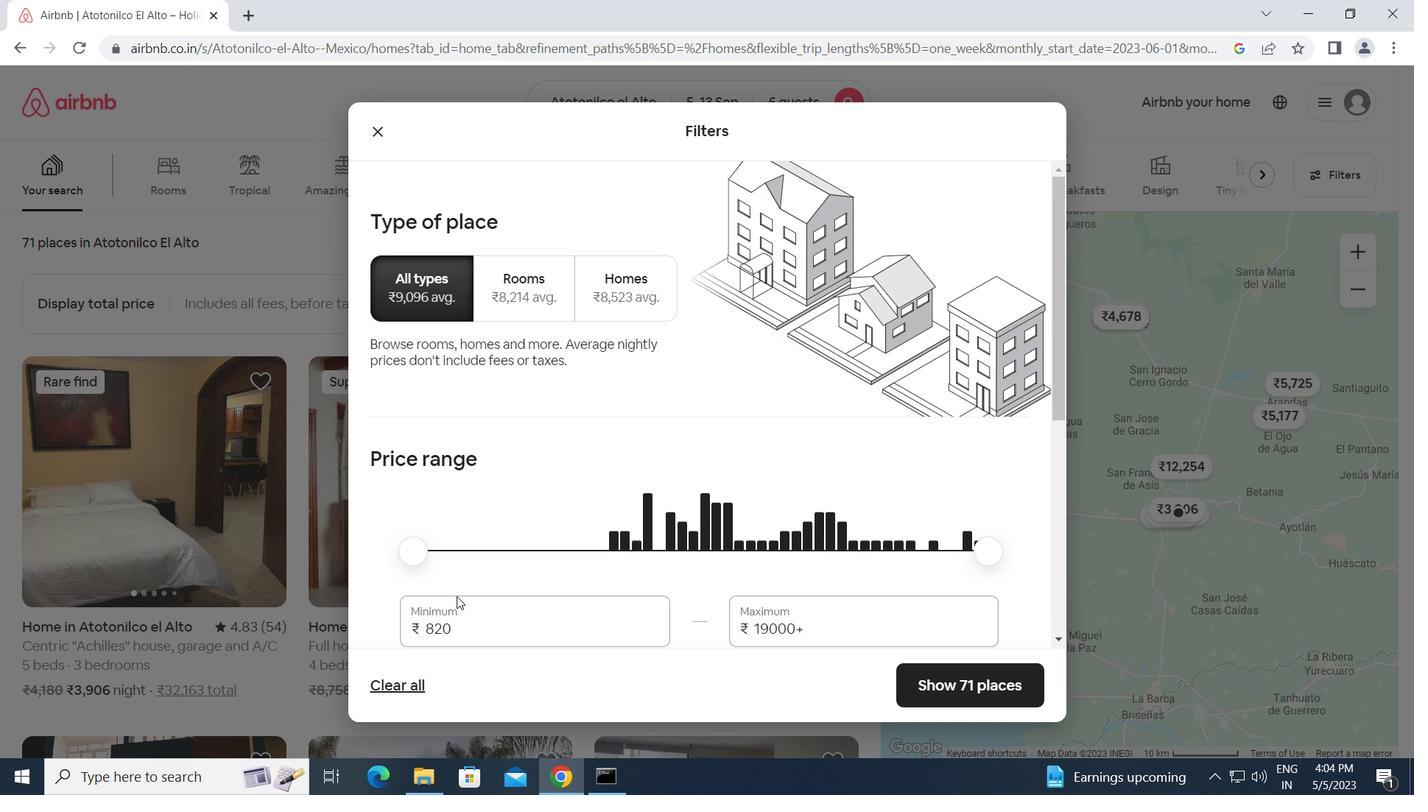 
Action: Mouse scrolled (456, 595) with delta (0, 0)
Screenshot: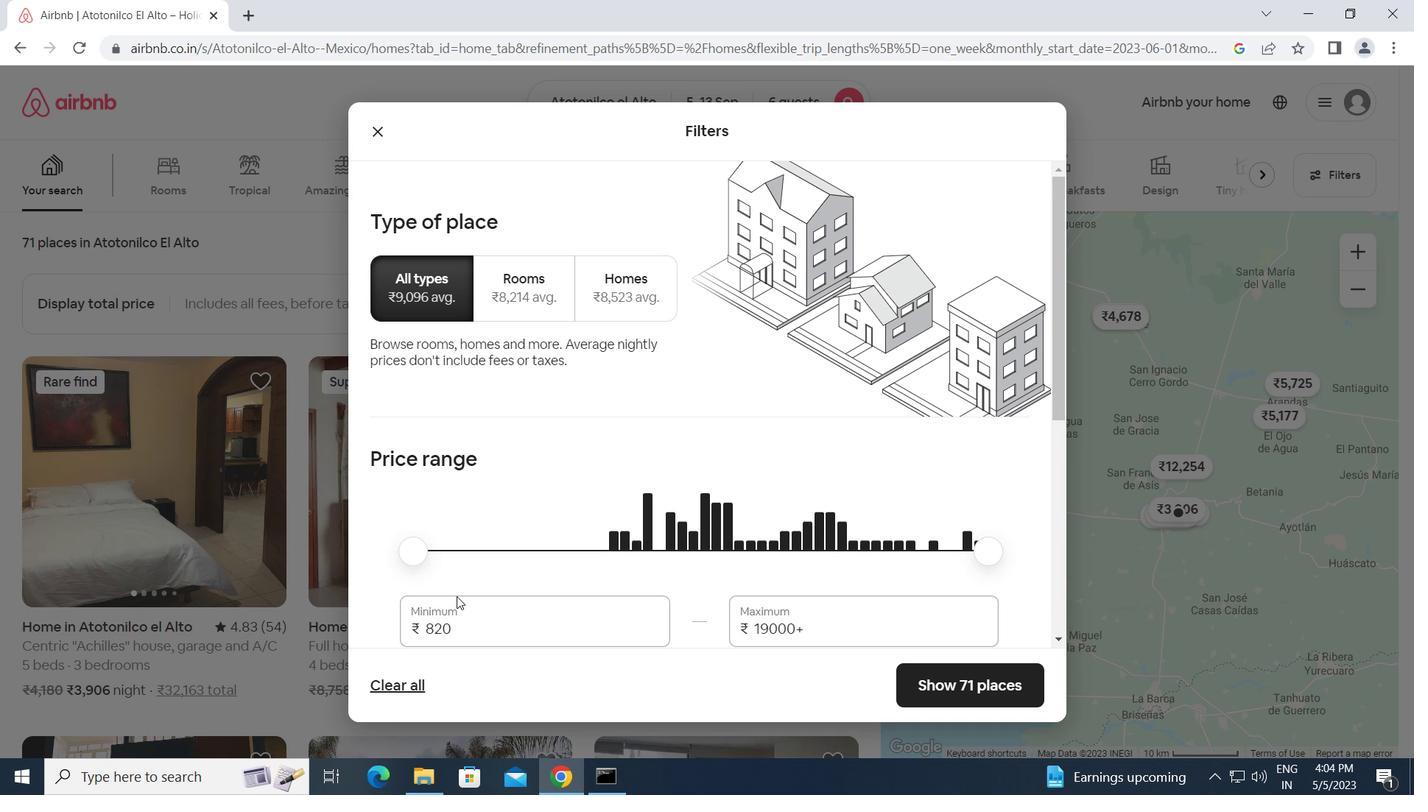 
Action: Mouse moved to (479, 357)
Screenshot: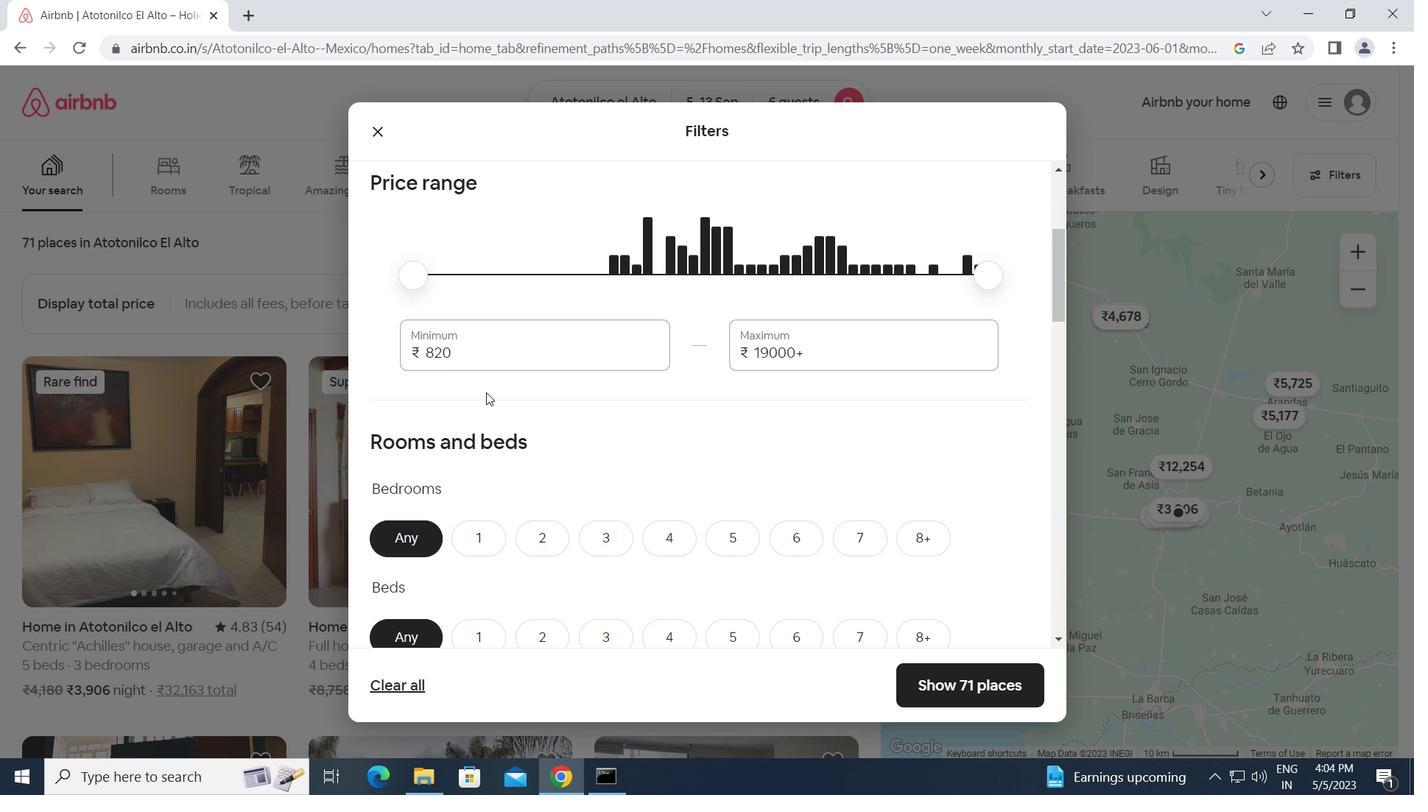 
Action: Mouse pressed left at (479, 357)
Screenshot: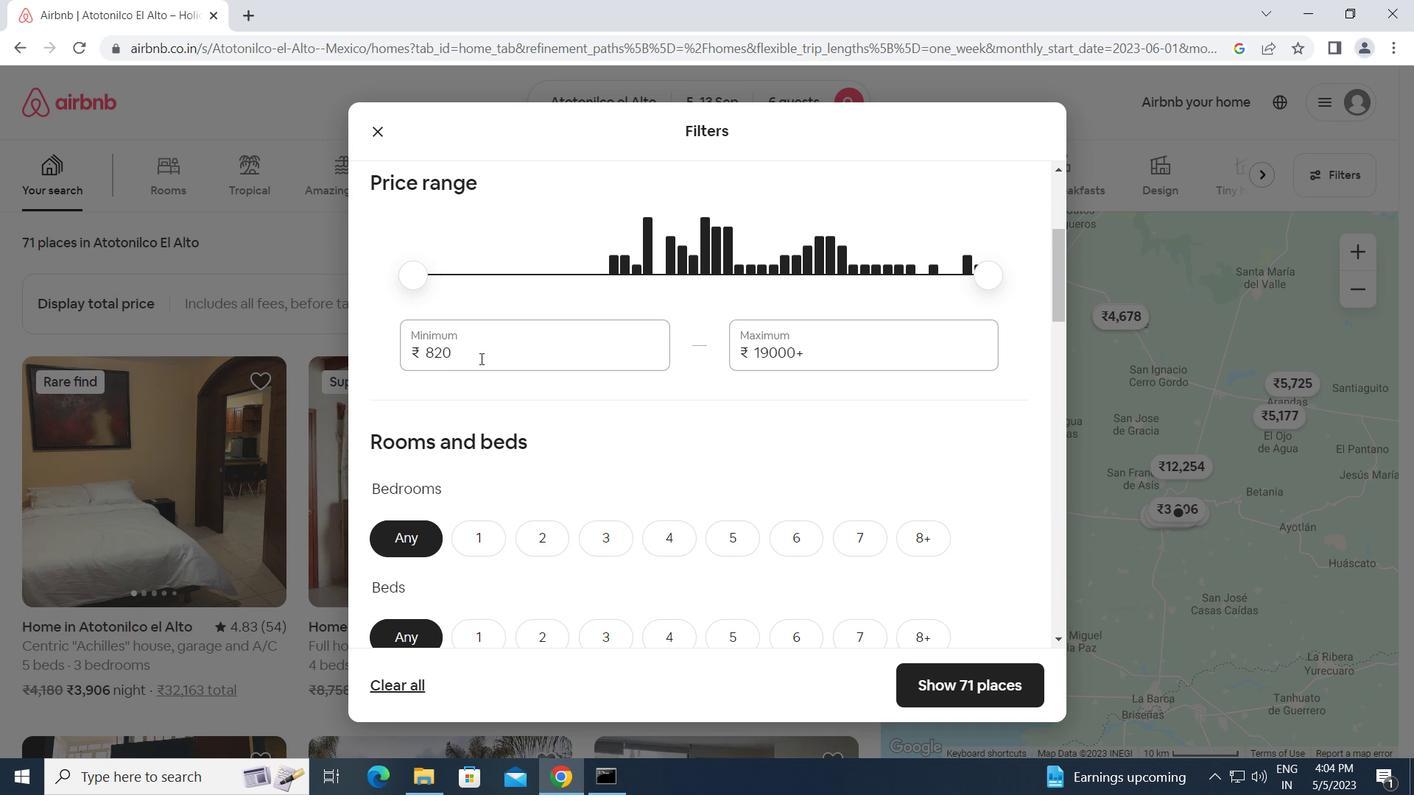 
Action: Mouse moved to (389, 356)
Screenshot: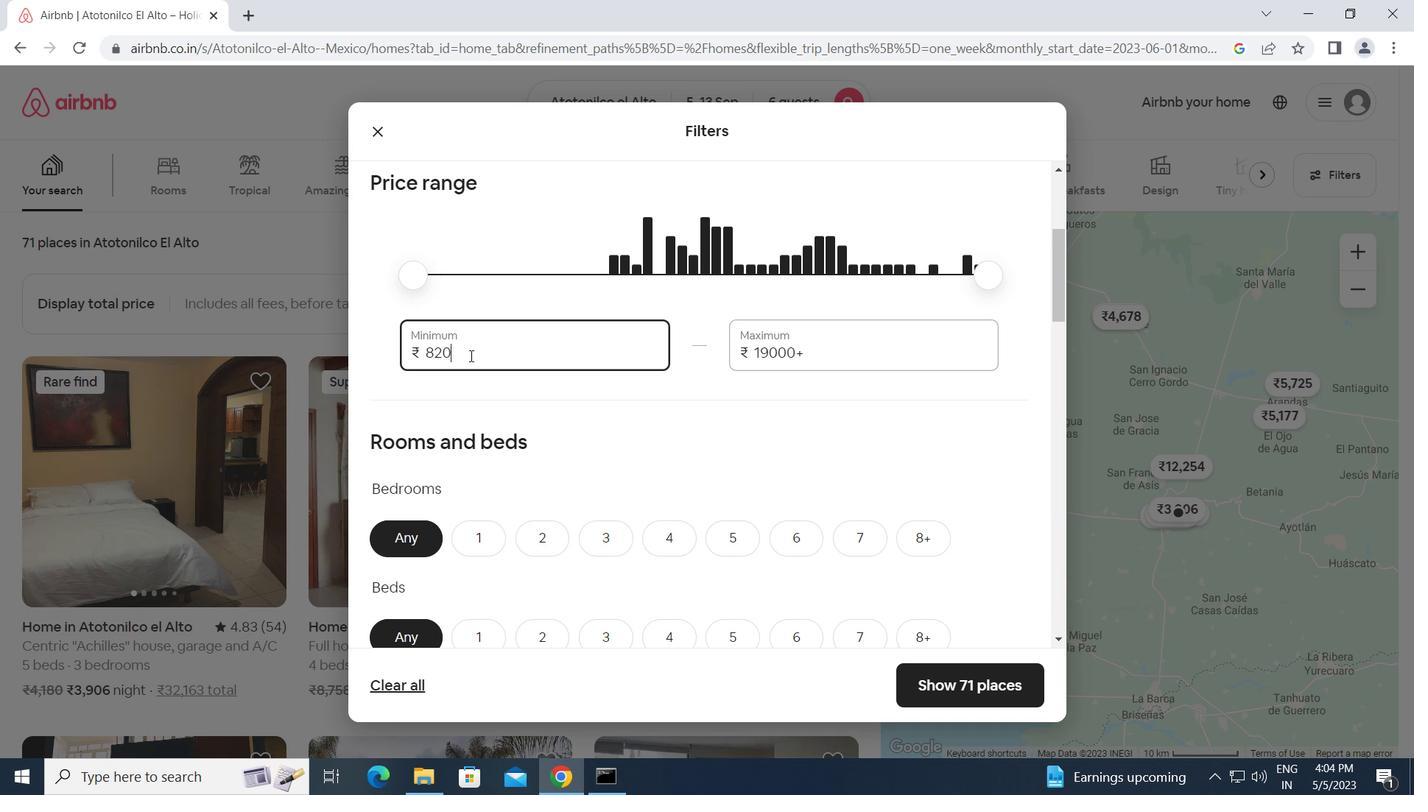 
Action: Key pressed 1
Screenshot: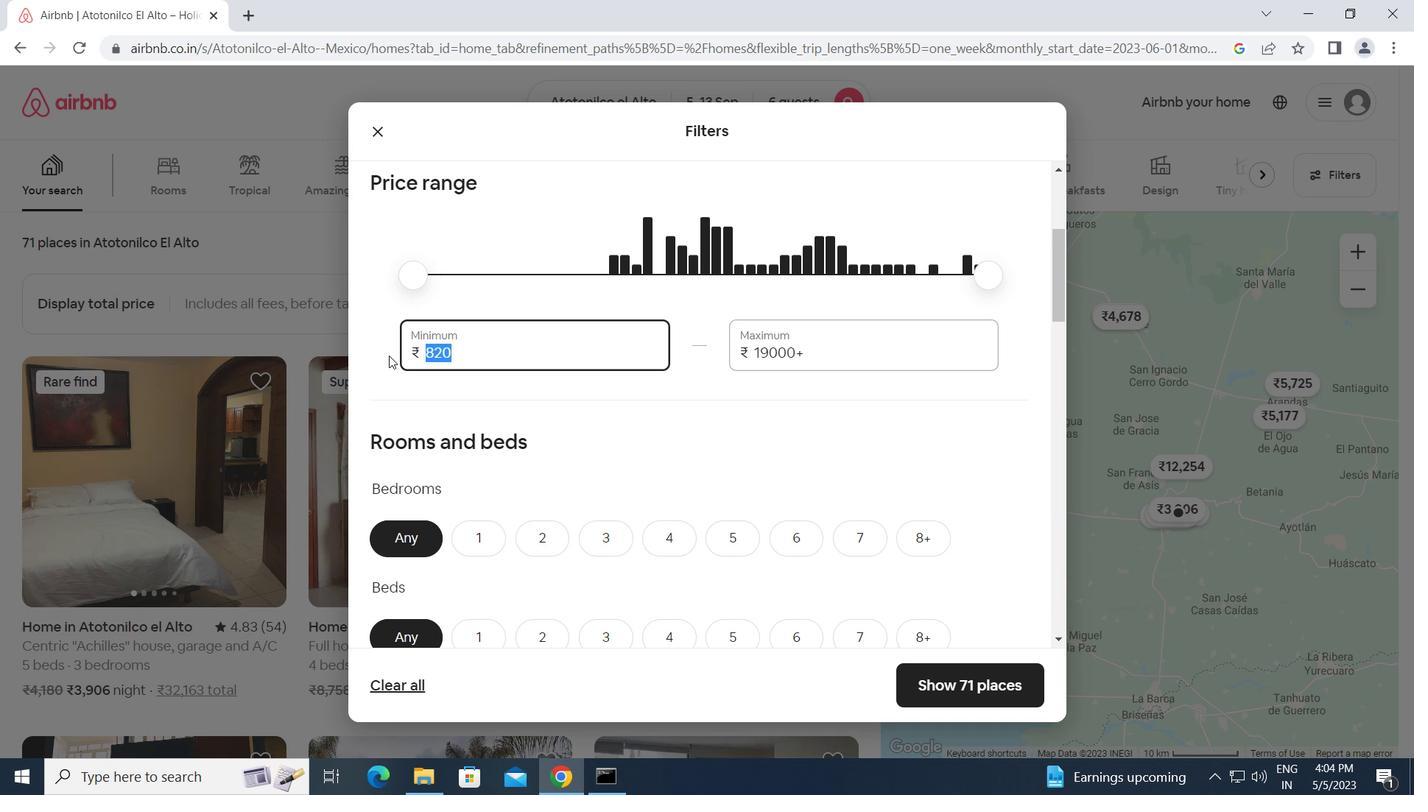 
Action: Mouse moved to (388, 357)
Screenshot: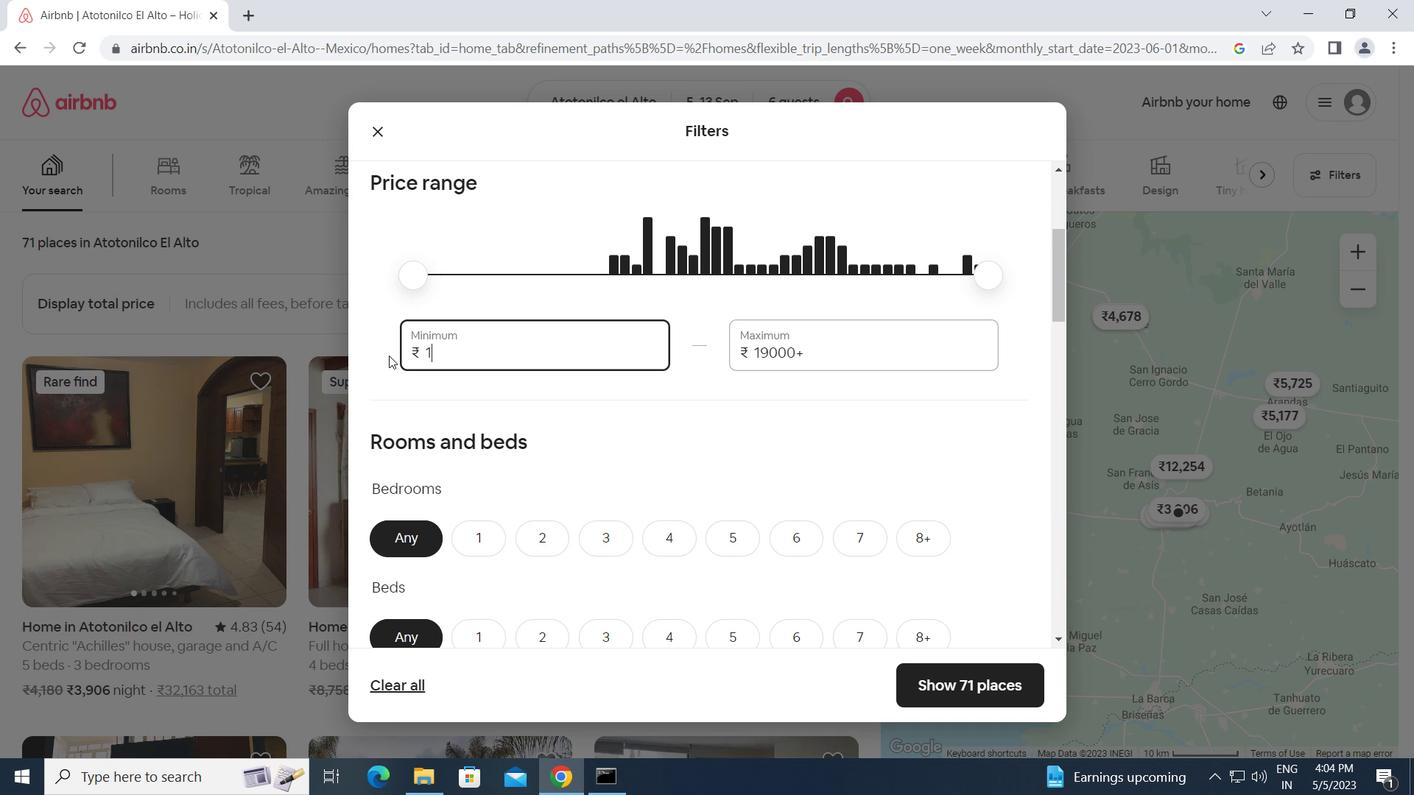 
Action: Key pressed 5000<Key.tab>20000
Screenshot: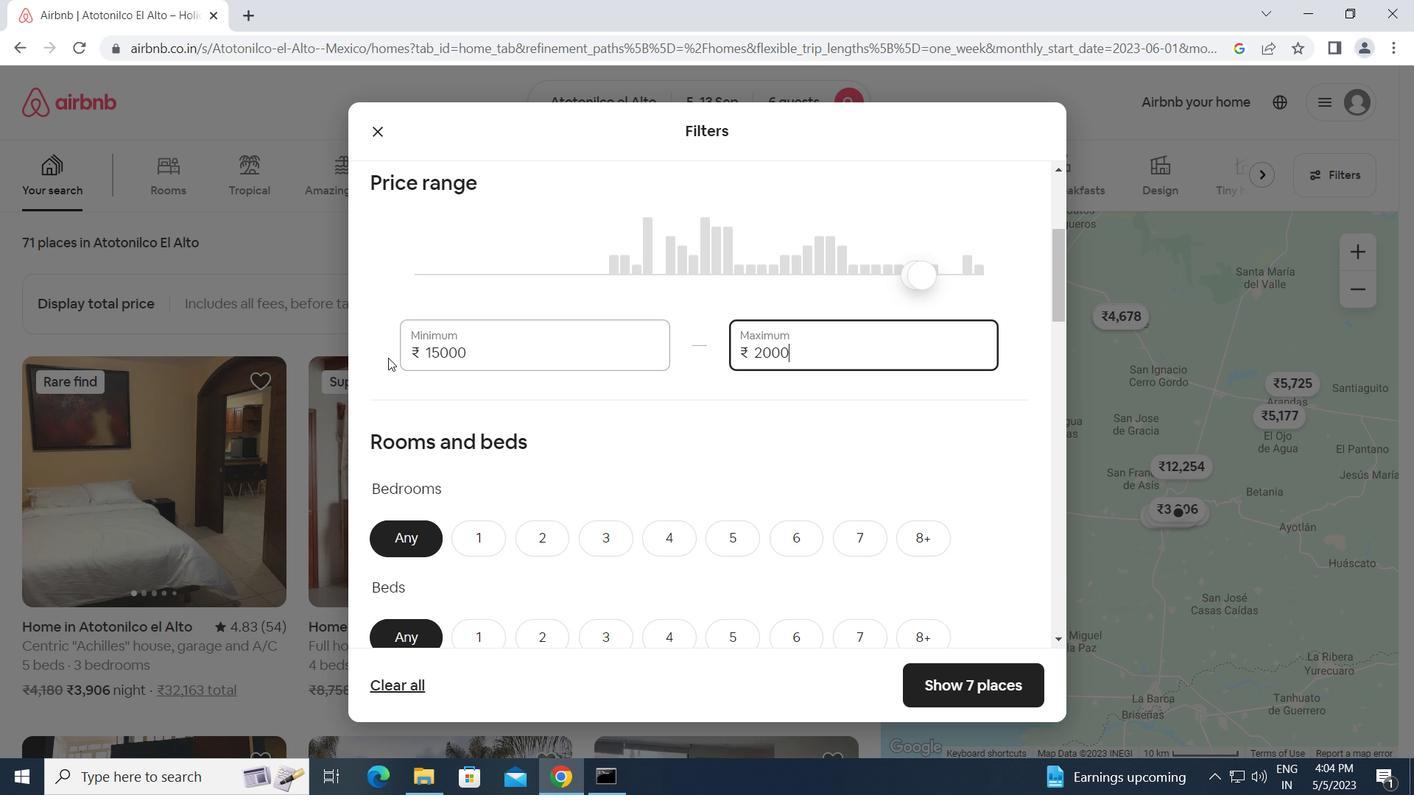 
Action: Mouse moved to (573, 447)
Screenshot: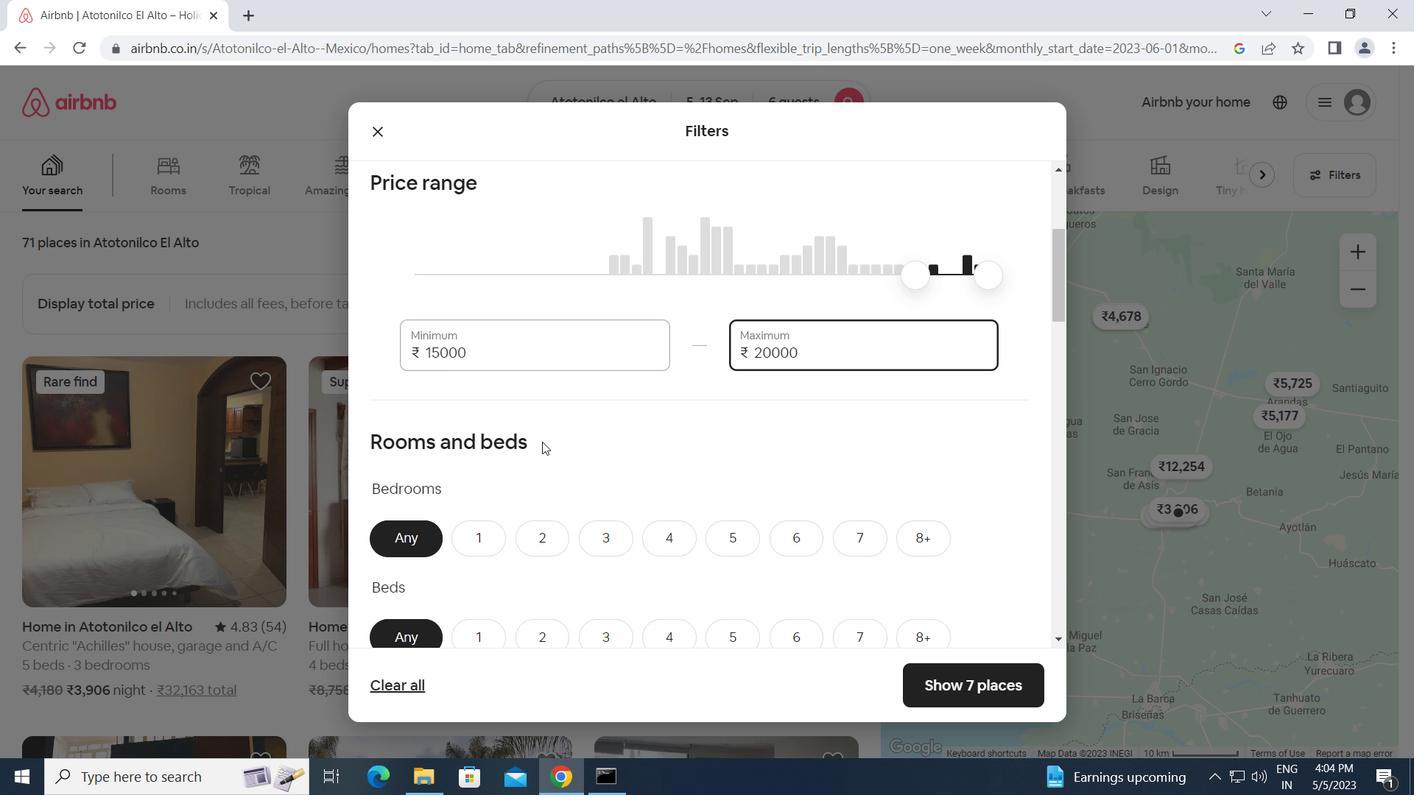 
Action: Mouse scrolled (573, 446) with delta (0, 0)
Screenshot: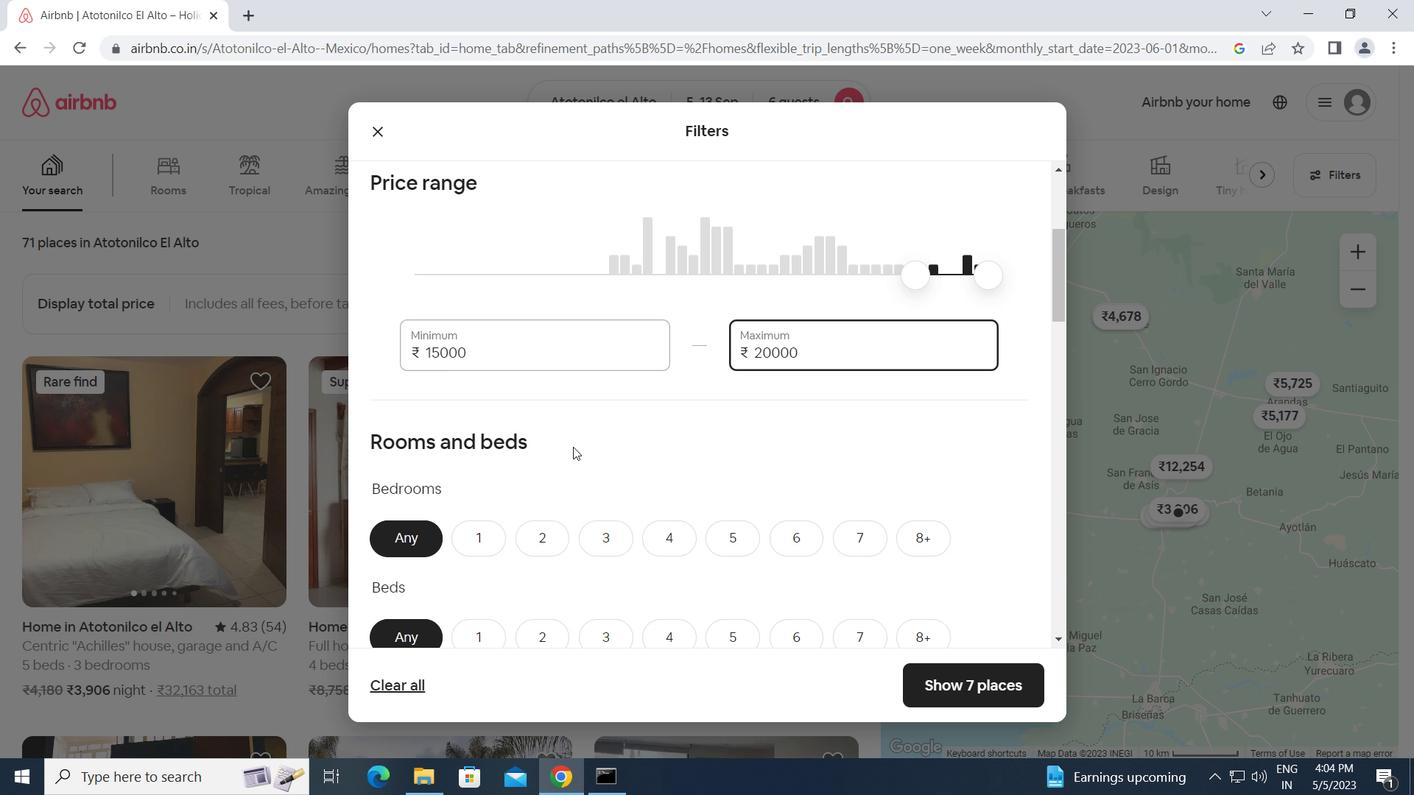 
Action: Mouse scrolled (573, 446) with delta (0, 0)
Screenshot: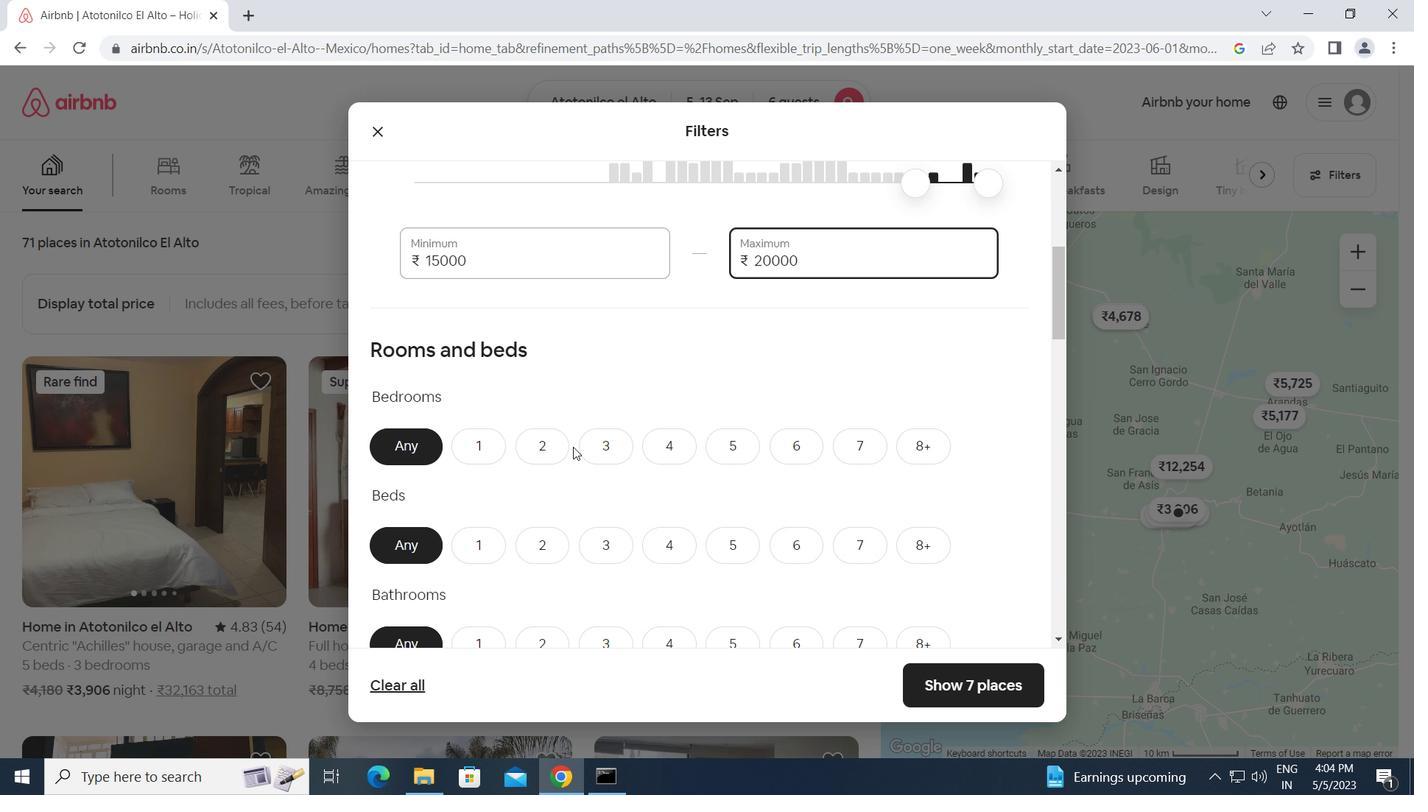 
Action: Mouse scrolled (573, 446) with delta (0, 0)
Screenshot: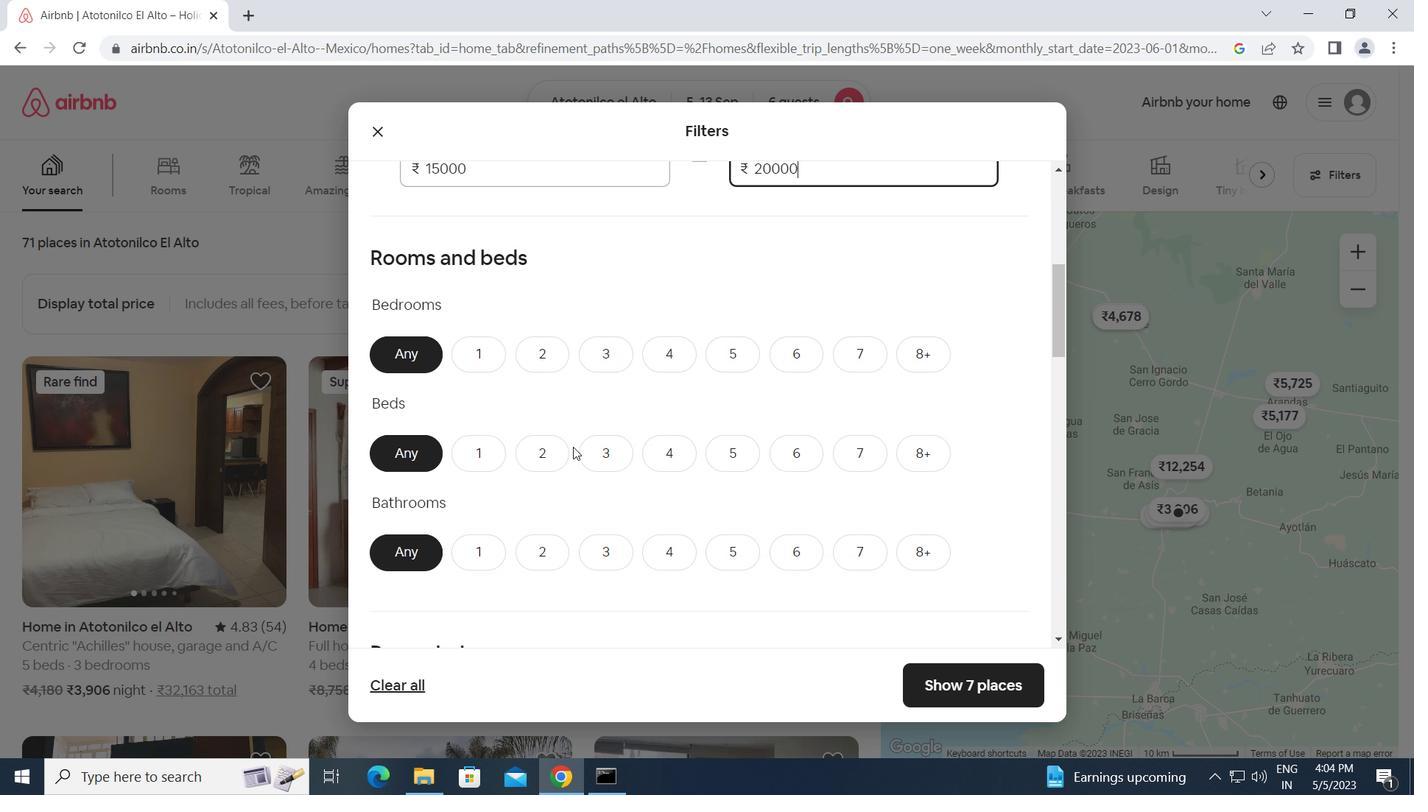 
Action: Mouse moved to (609, 259)
Screenshot: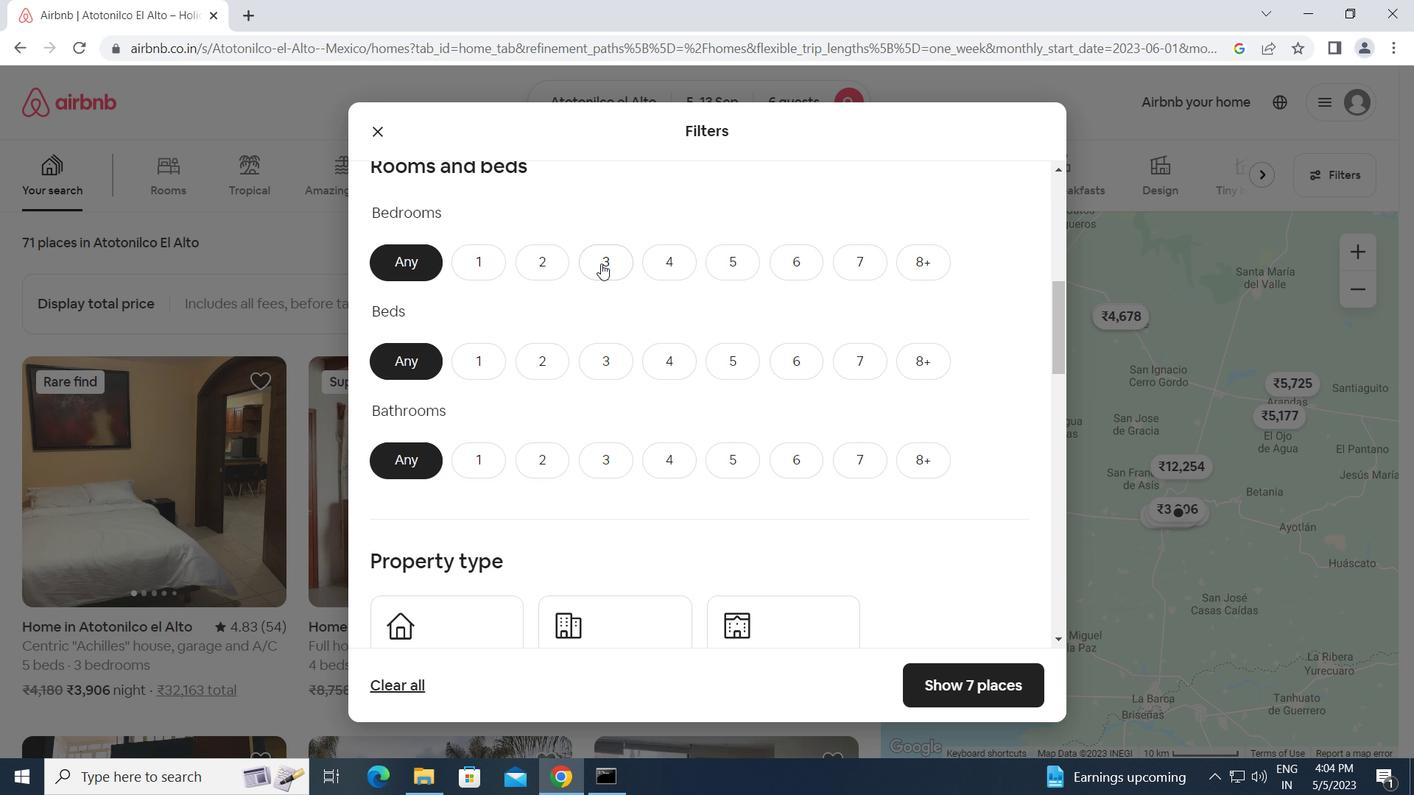 
Action: Mouse pressed left at (609, 259)
Screenshot: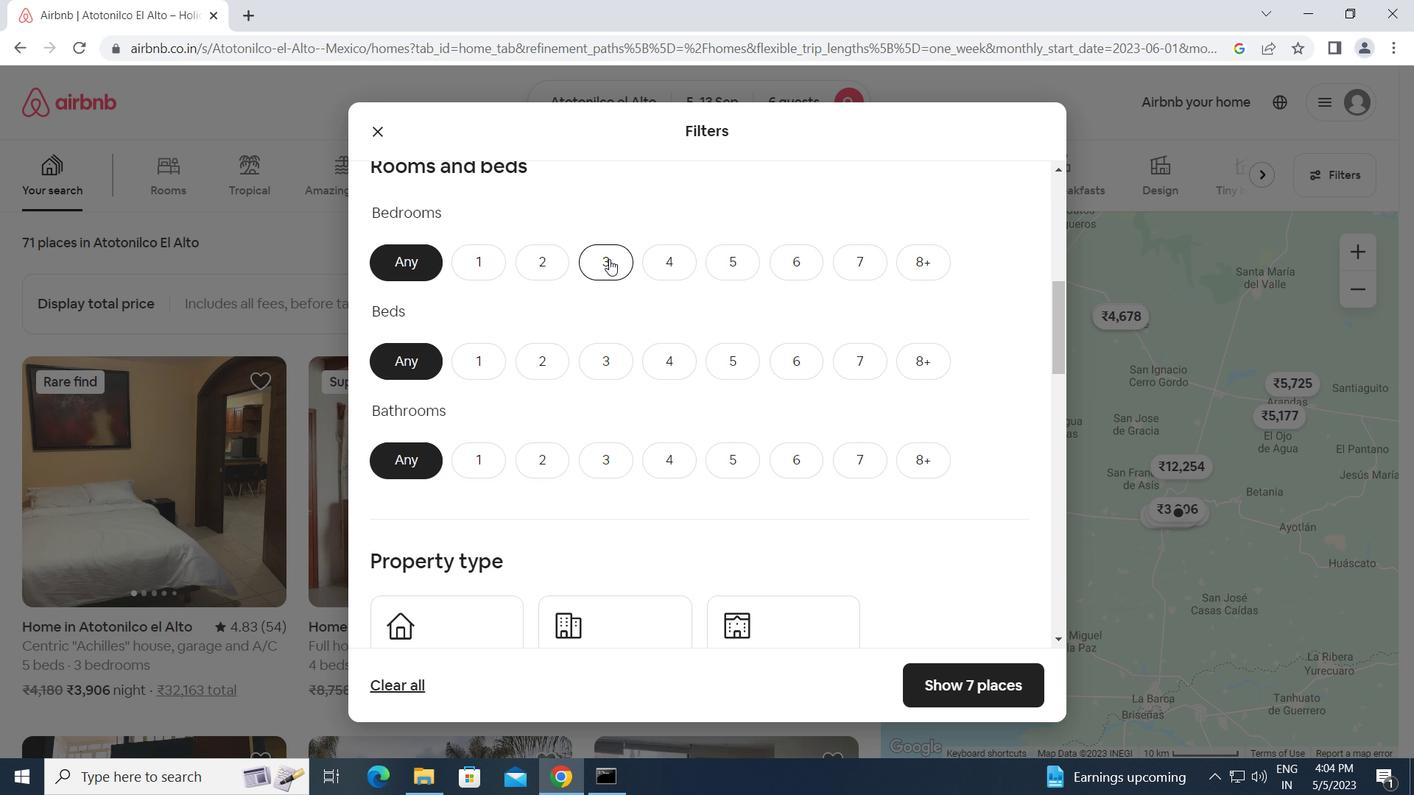 
Action: Mouse moved to (606, 355)
Screenshot: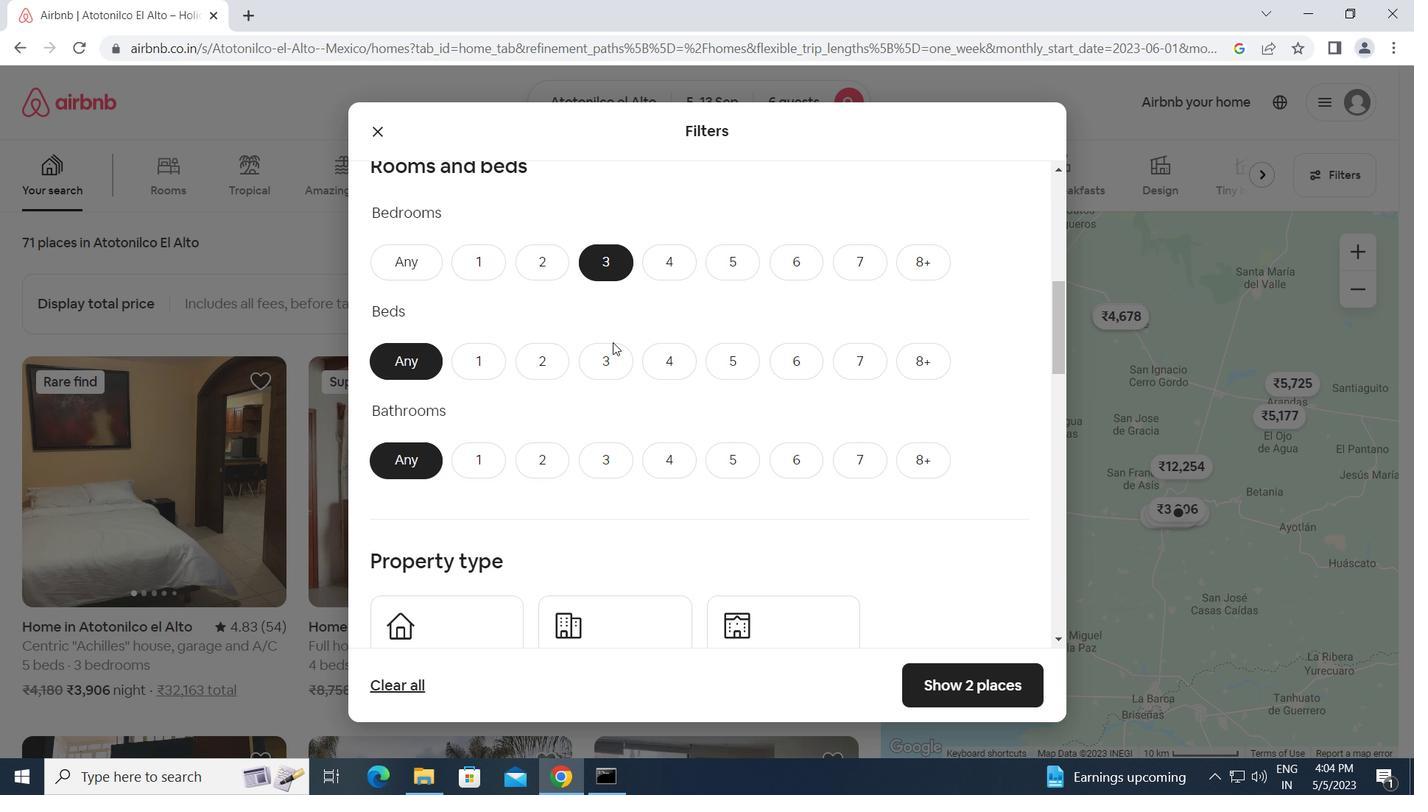 
Action: Mouse pressed left at (606, 355)
Screenshot: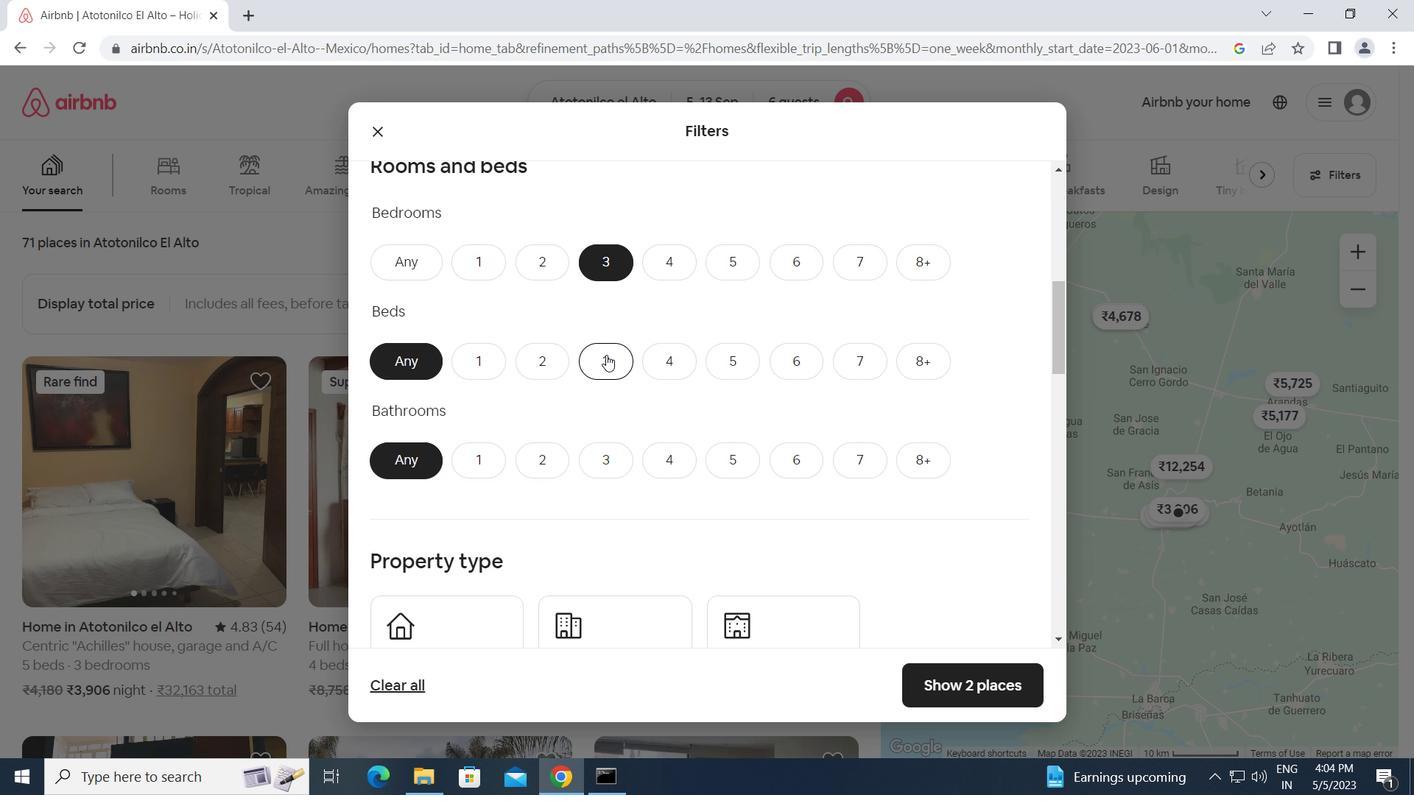 
Action: Mouse moved to (603, 460)
Screenshot: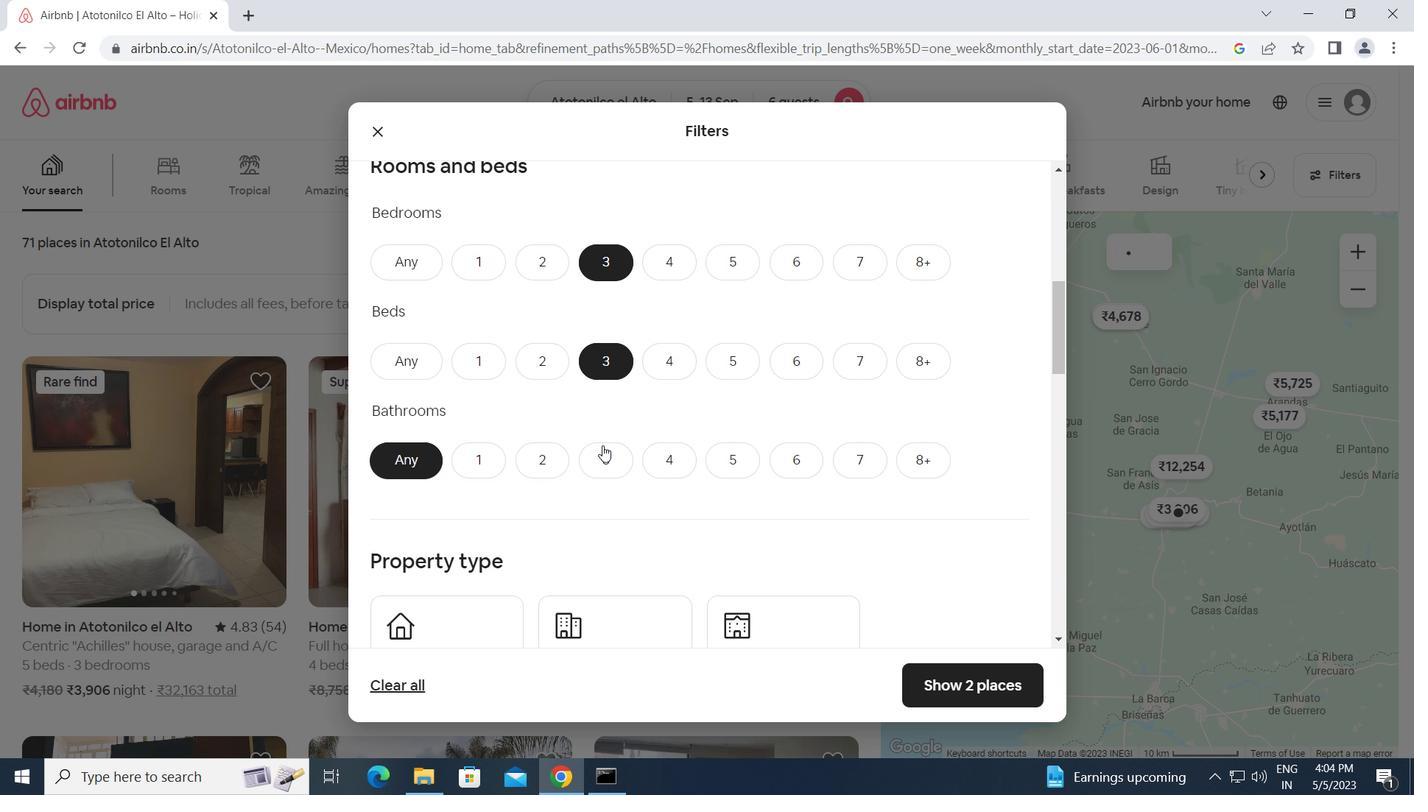 
Action: Mouse pressed left at (603, 460)
Screenshot: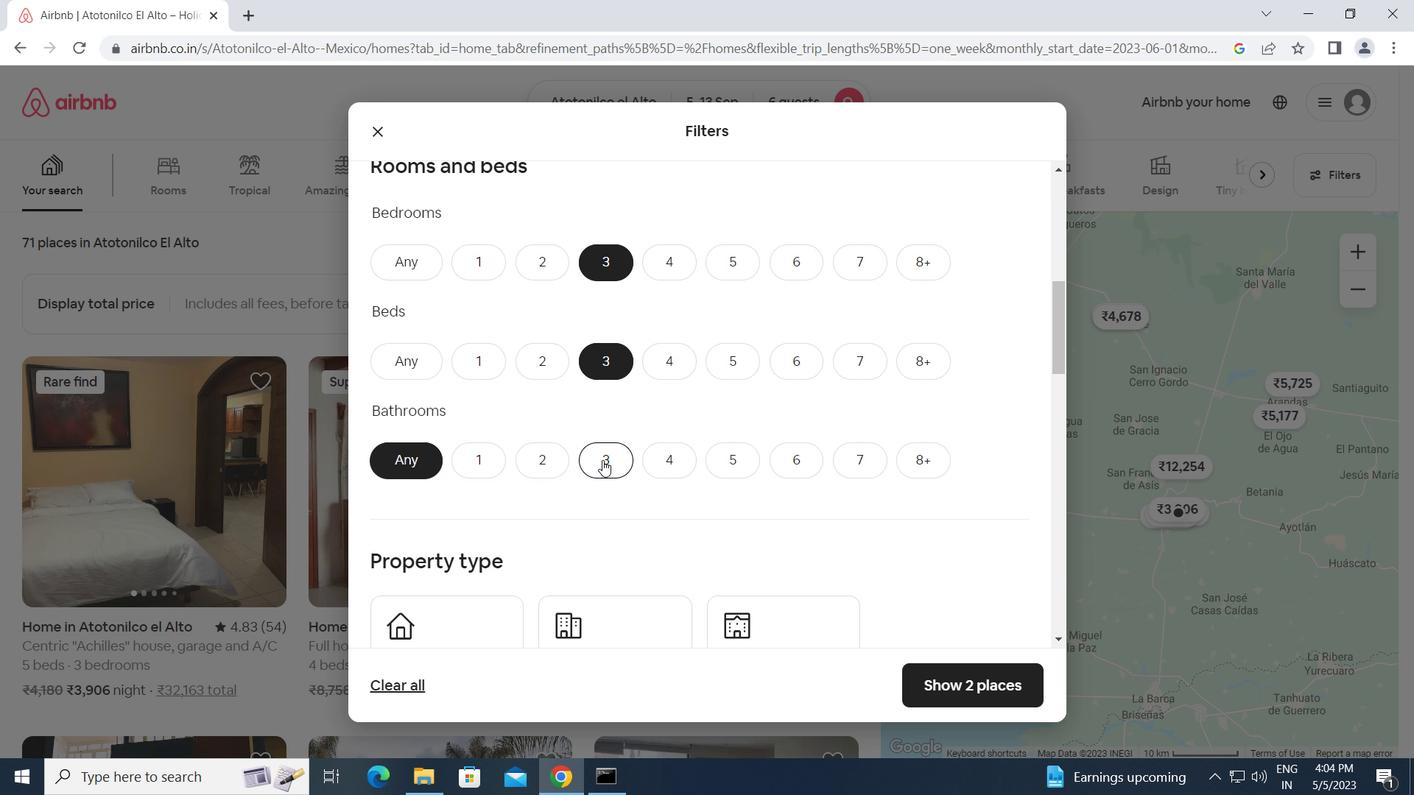 
Action: Mouse moved to (603, 483)
Screenshot: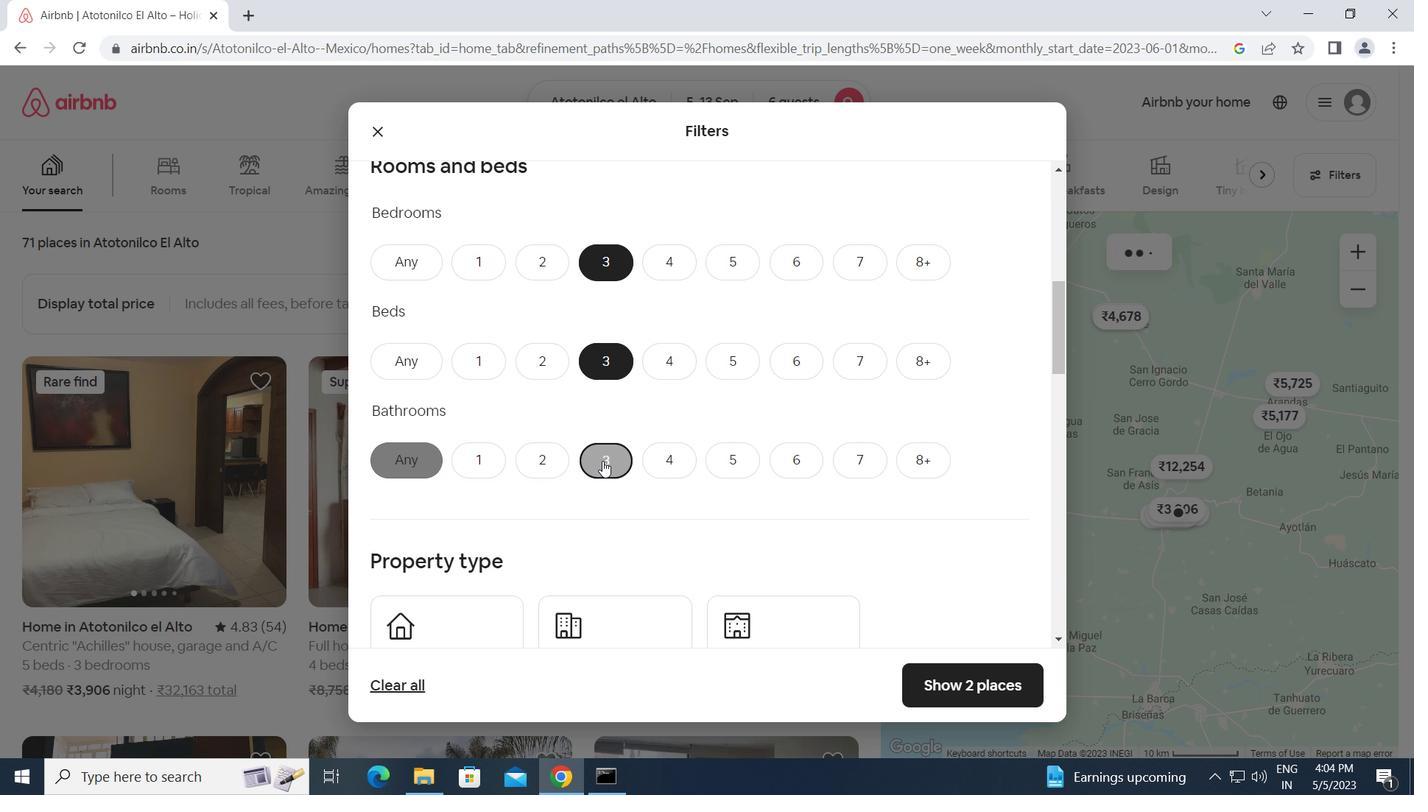 
Action: Mouse scrolled (603, 482) with delta (0, 0)
Screenshot: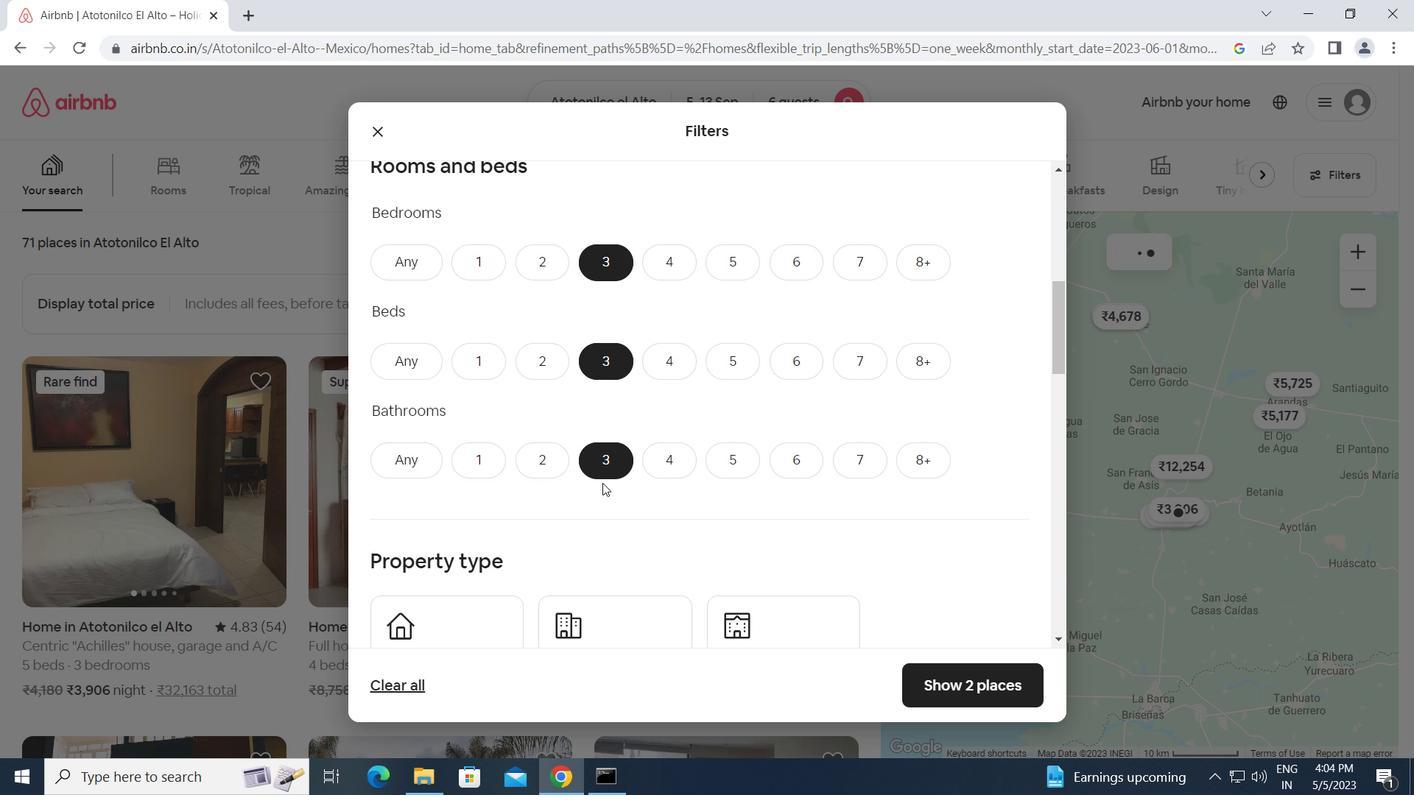 
Action: Mouse scrolled (603, 482) with delta (0, 0)
Screenshot: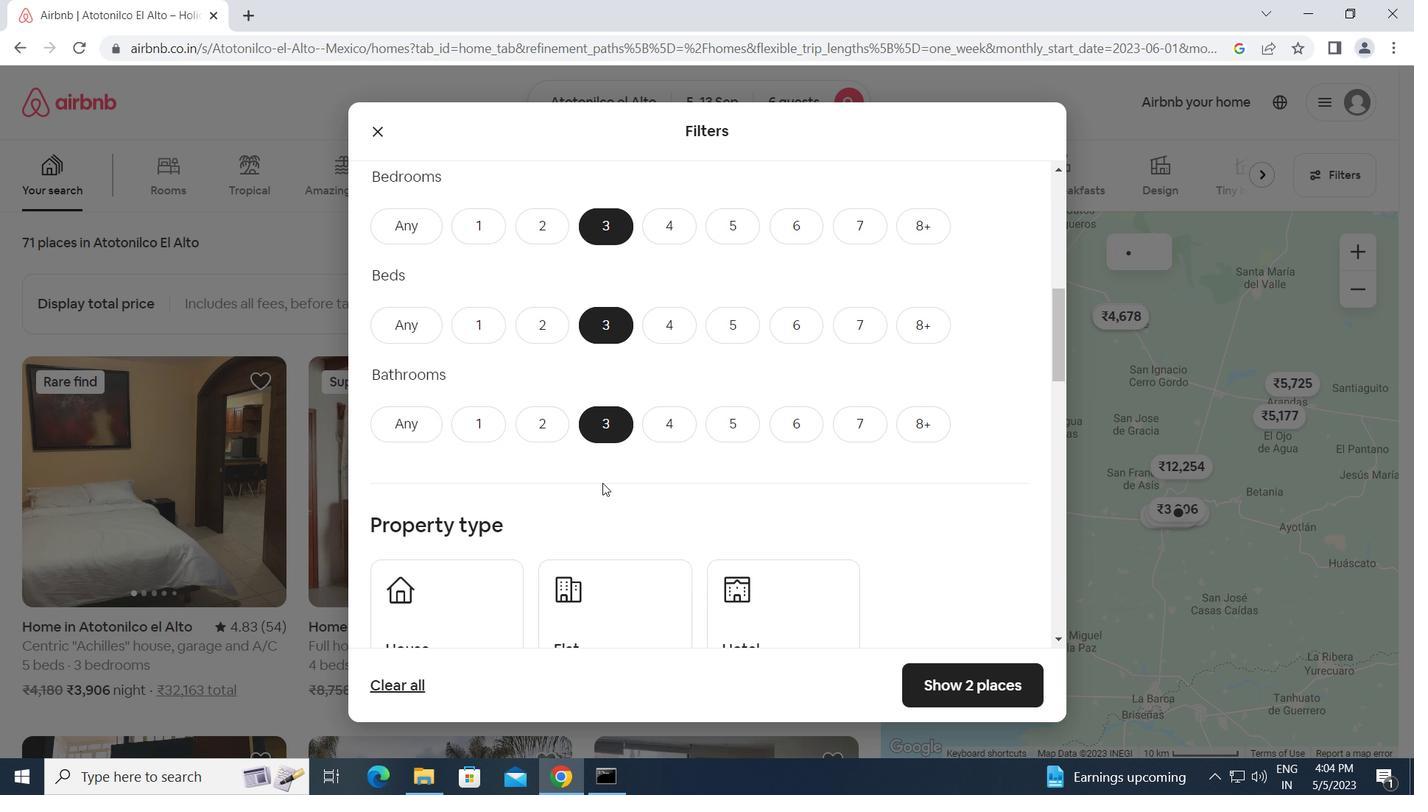 
Action: Mouse moved to (442, 464)
Screenshot: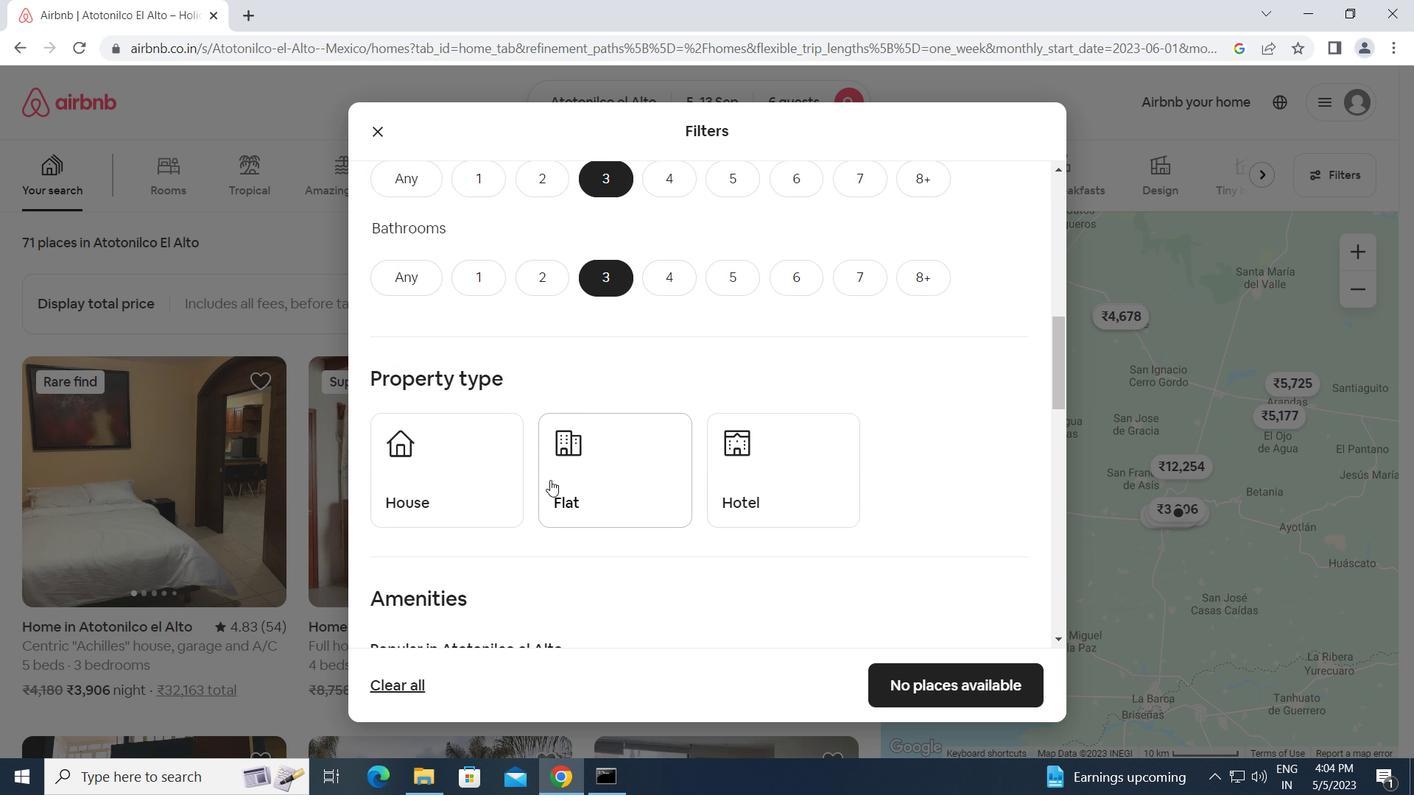 
Action: Mouse pressed left at (442, 464)
Screenshot: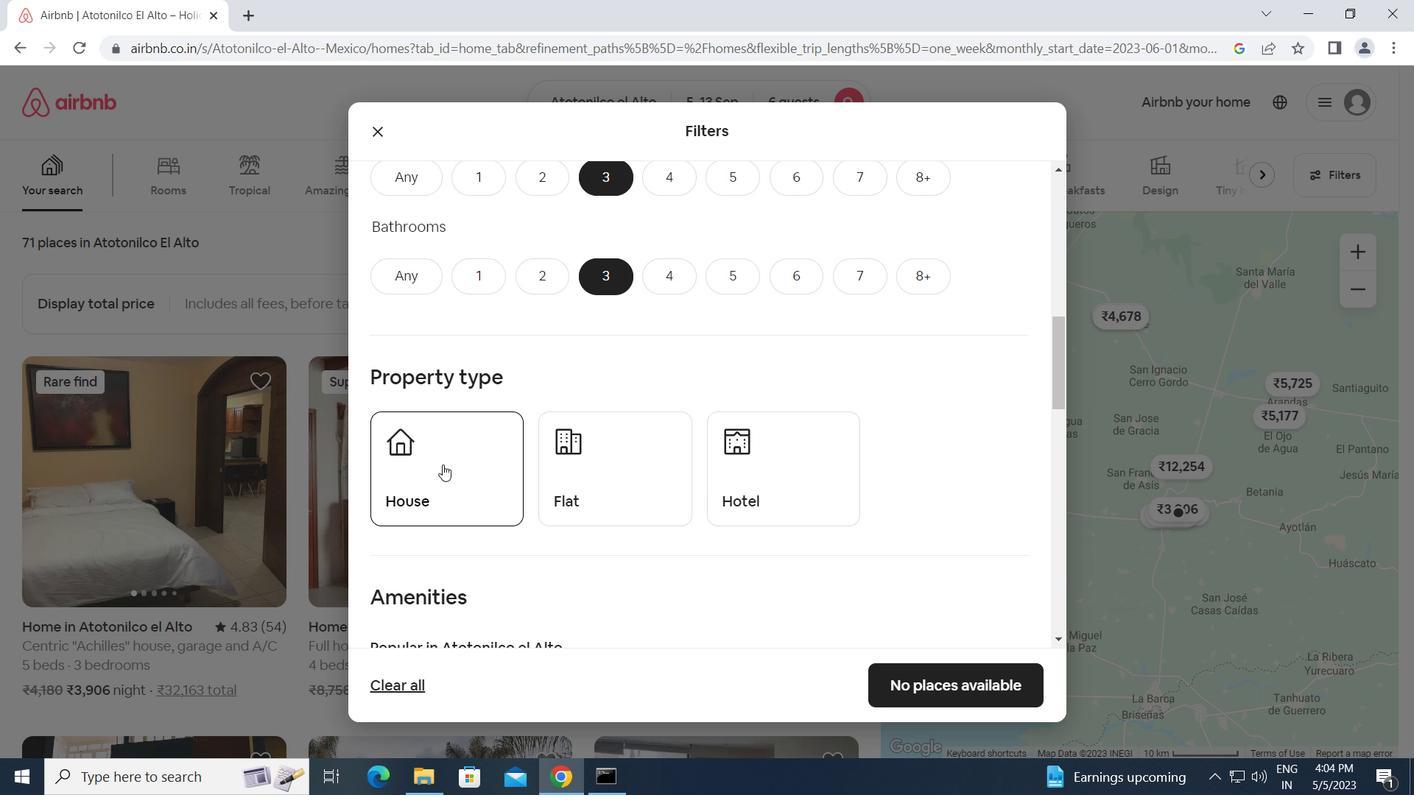 
Action: Mouse moved to (580, 477)
Screenshot: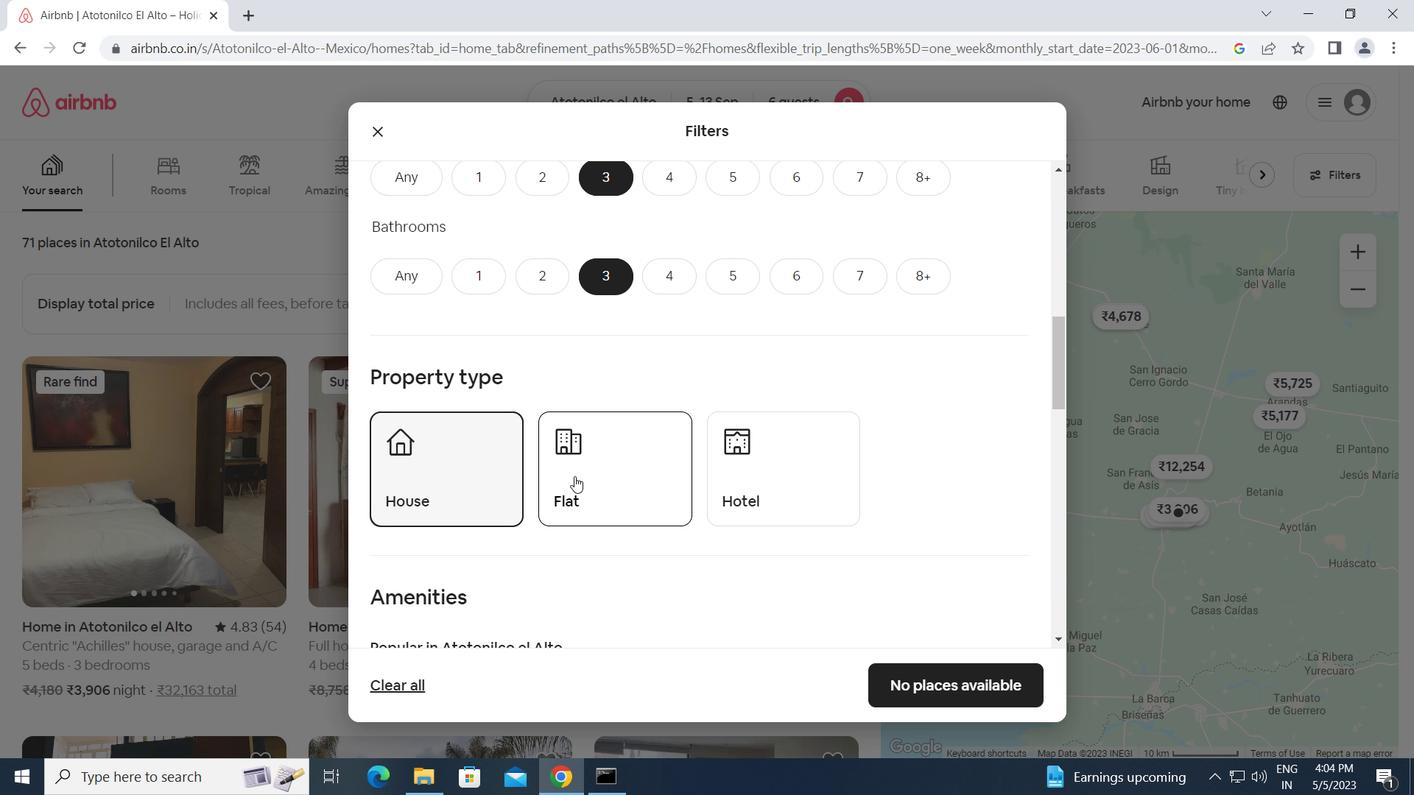 
Action: Mouse pressed left at (580, 477)
Screenshot: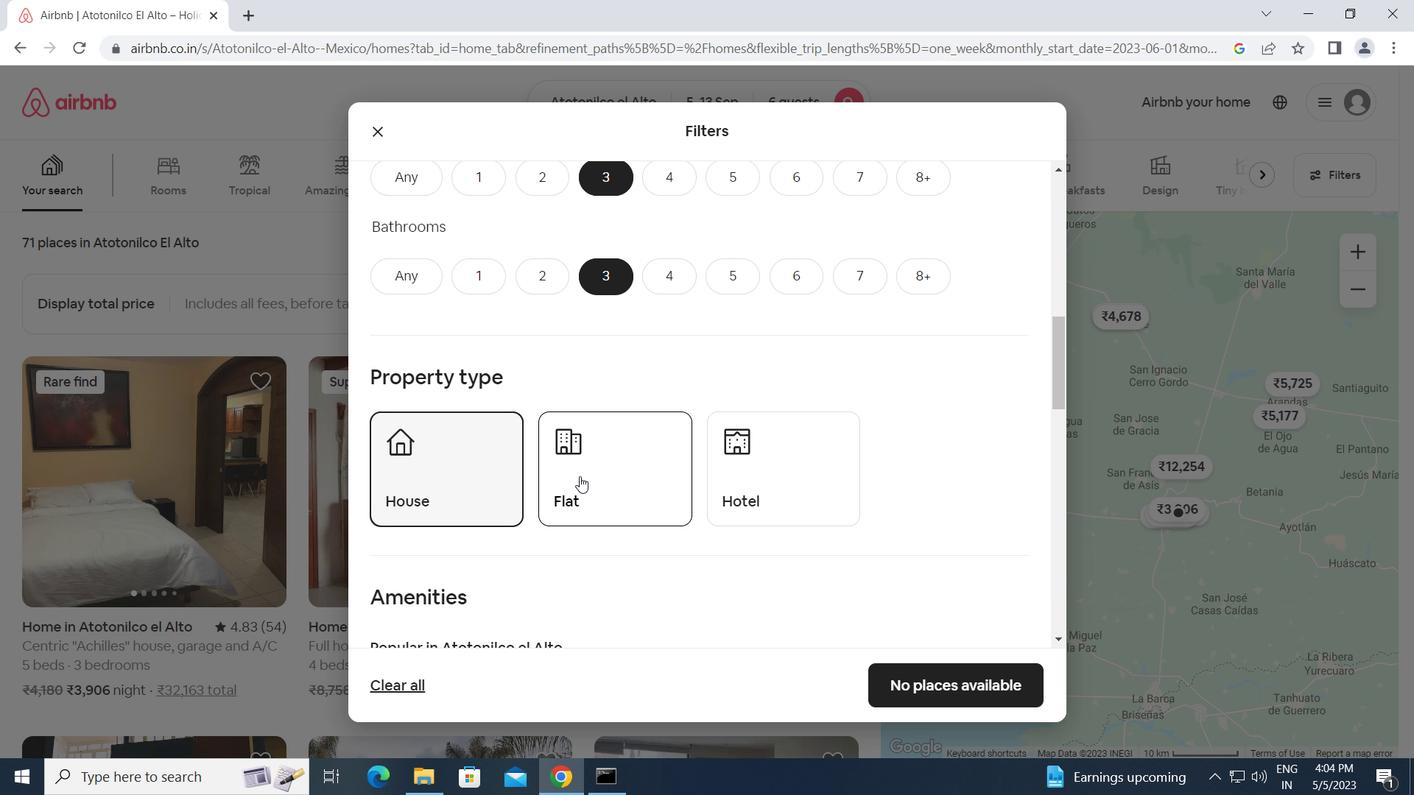 
Action: Mouse moved to (928, 487)
Screenshot: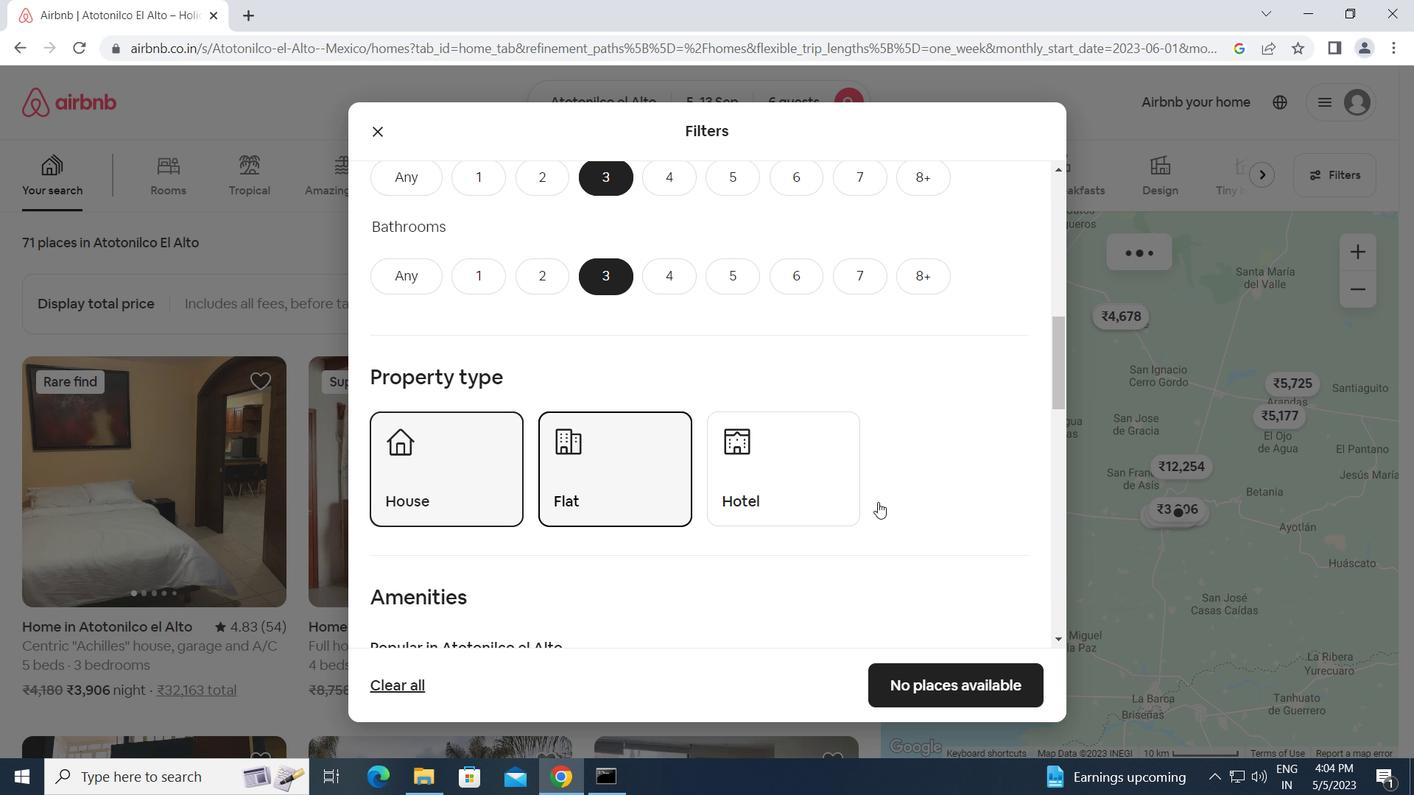 
Action: Mouse scrolled (928, 486) with delta (0, 0)
Screenshot: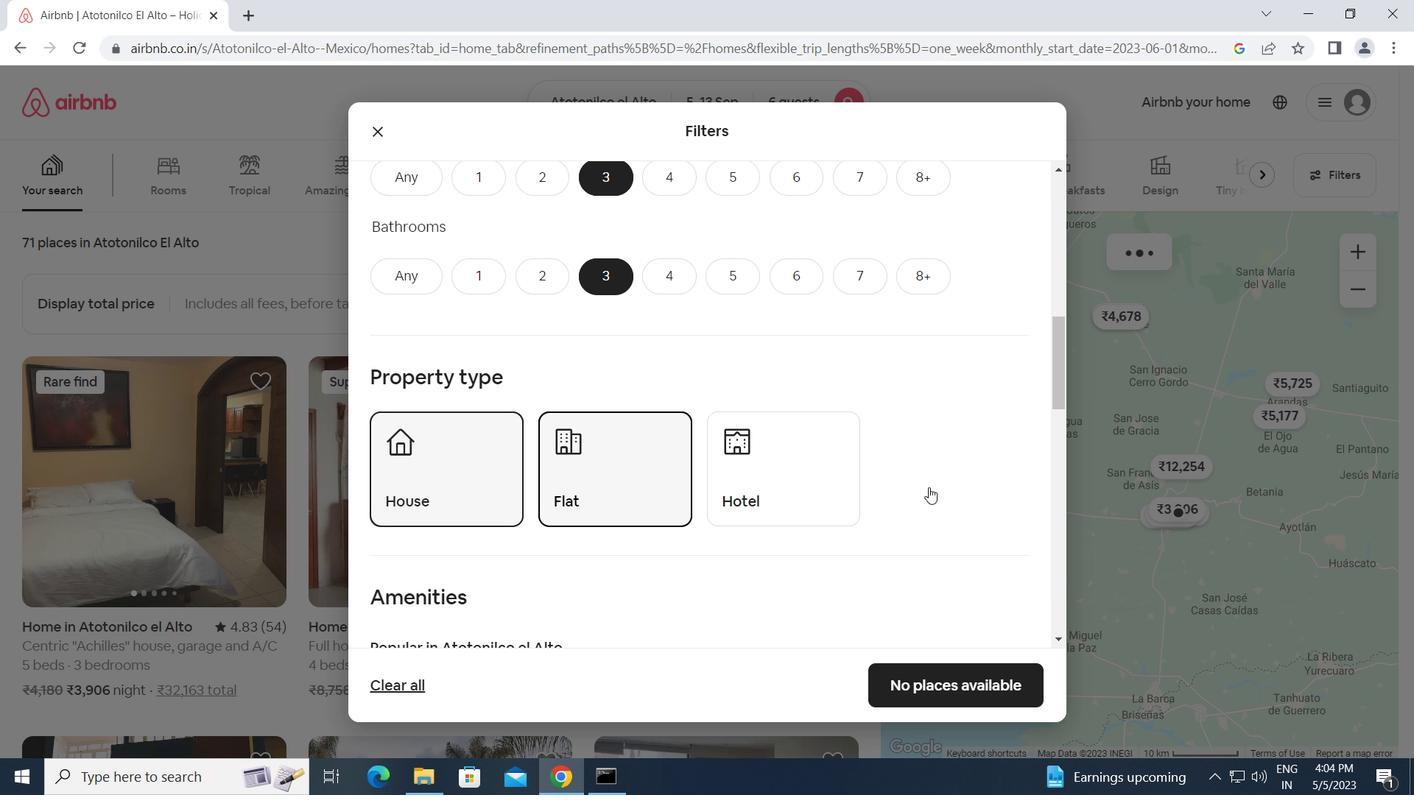 
Action: Mouse scrolled (928, 486) with delta (0, 0)
Screenshot: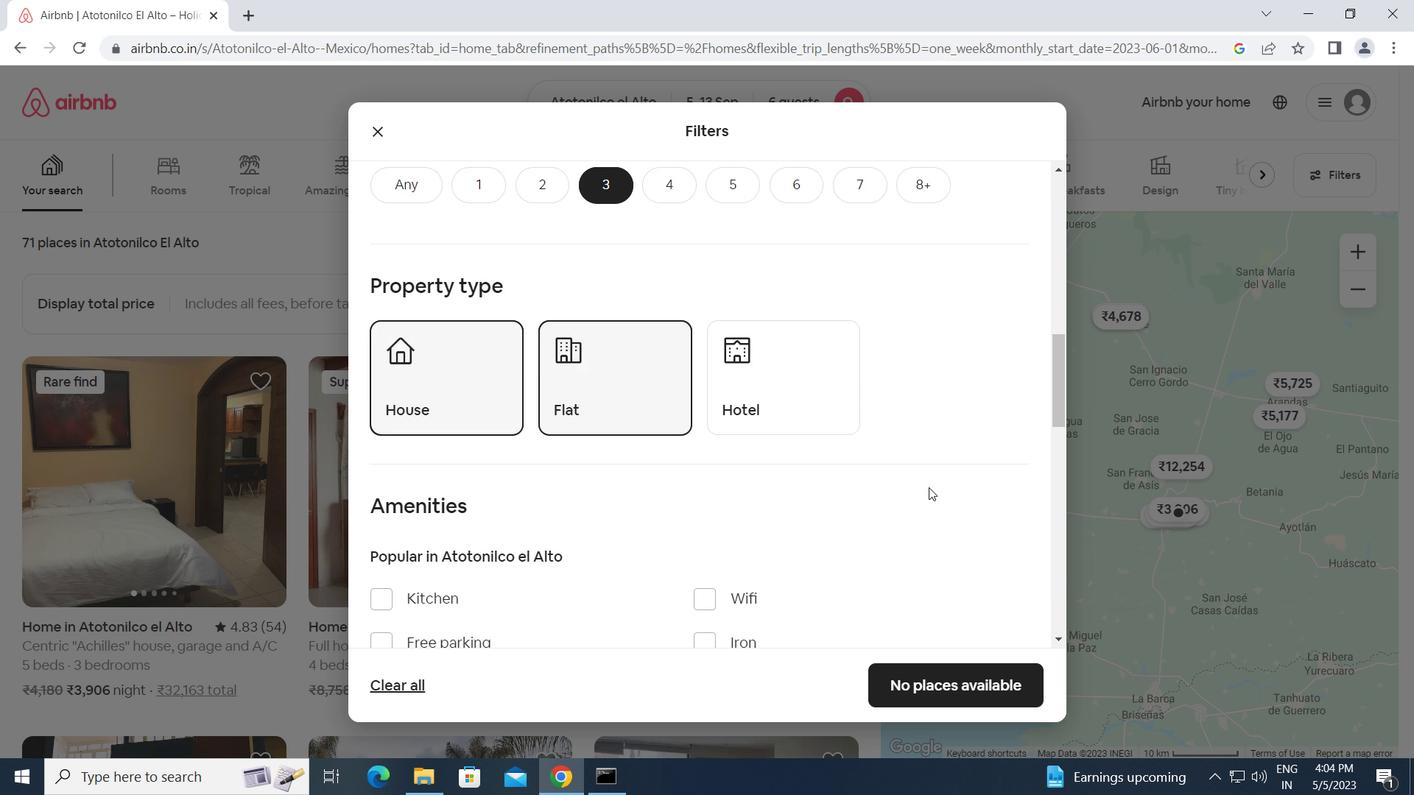 
Action: Mouse scrolled (928, 486) with delta (0, 0)
Screenshot: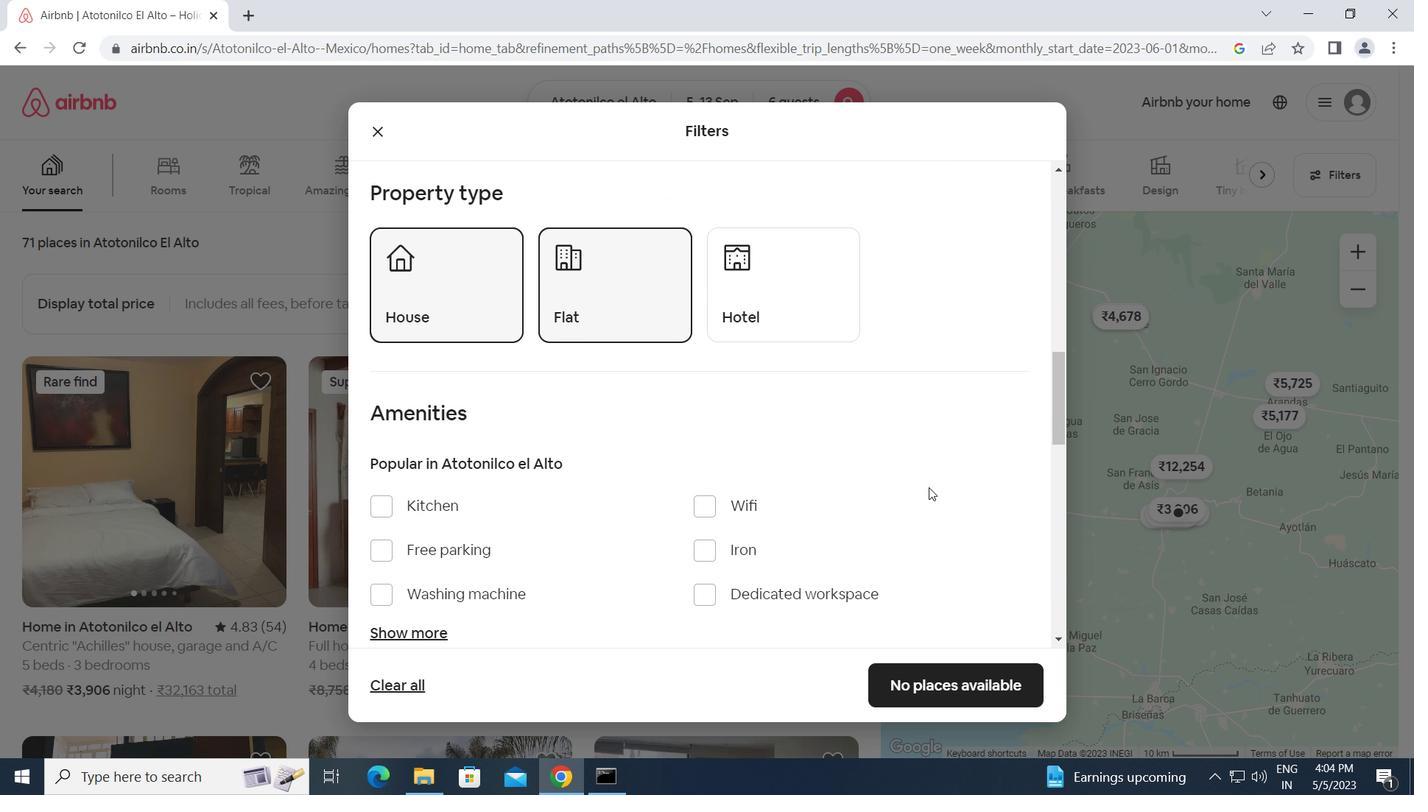 
Action: Mouse scrolled (928, 486) with delta (0, 0)
Screenshot: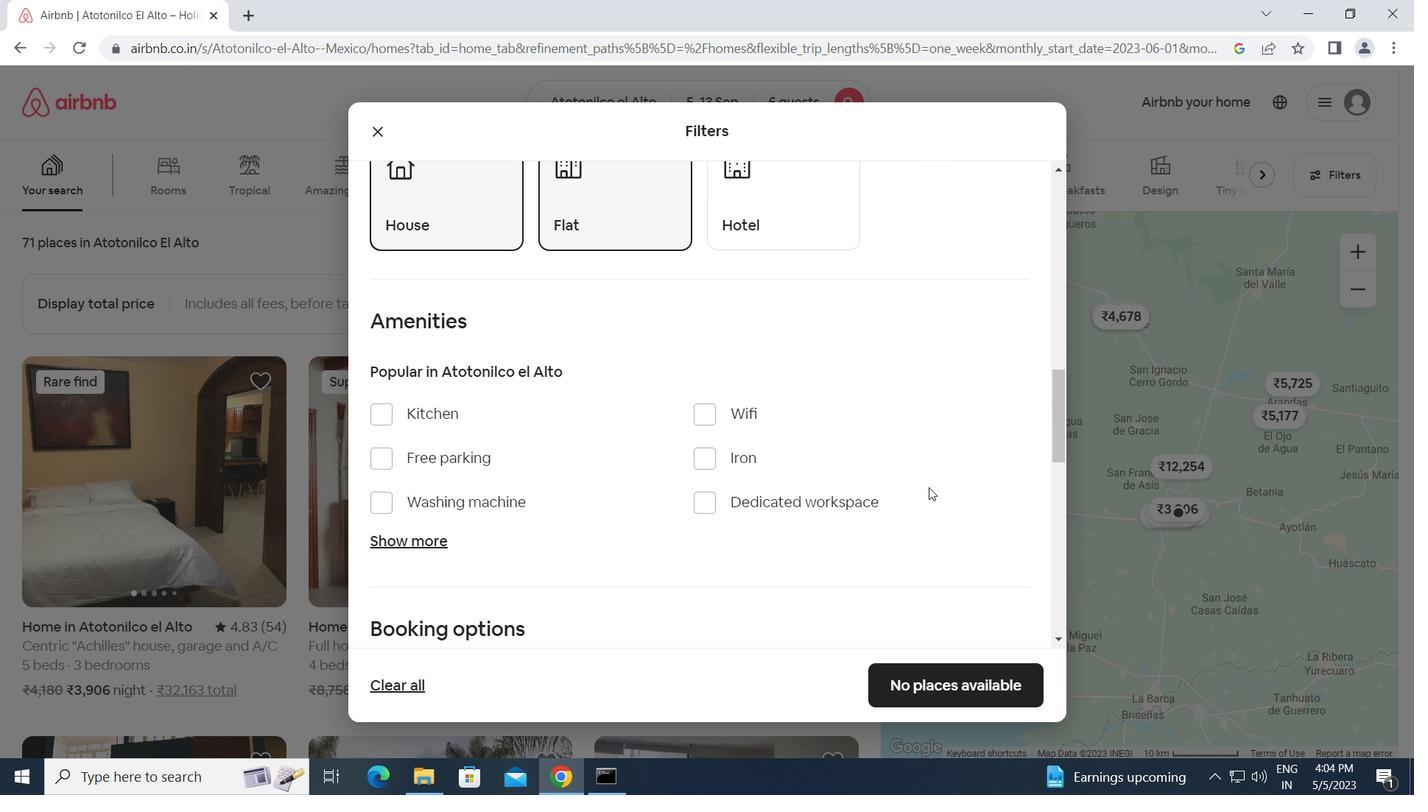 
Action: Mouse scrolled (928, 486) with delta (0, 0)
Screenshot: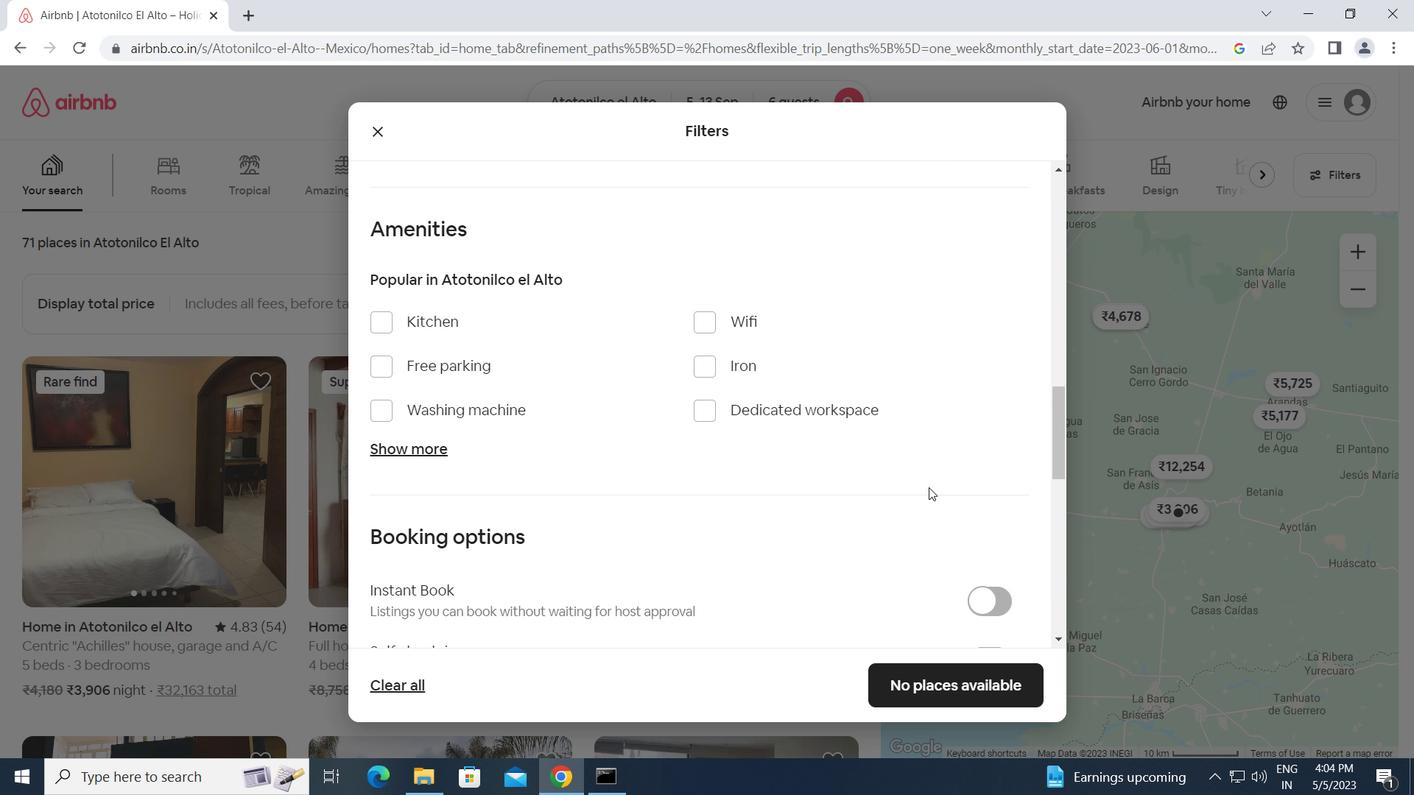 
Action: Mouse scrolled (928, 486) with delta (0, 0)
Screenshot: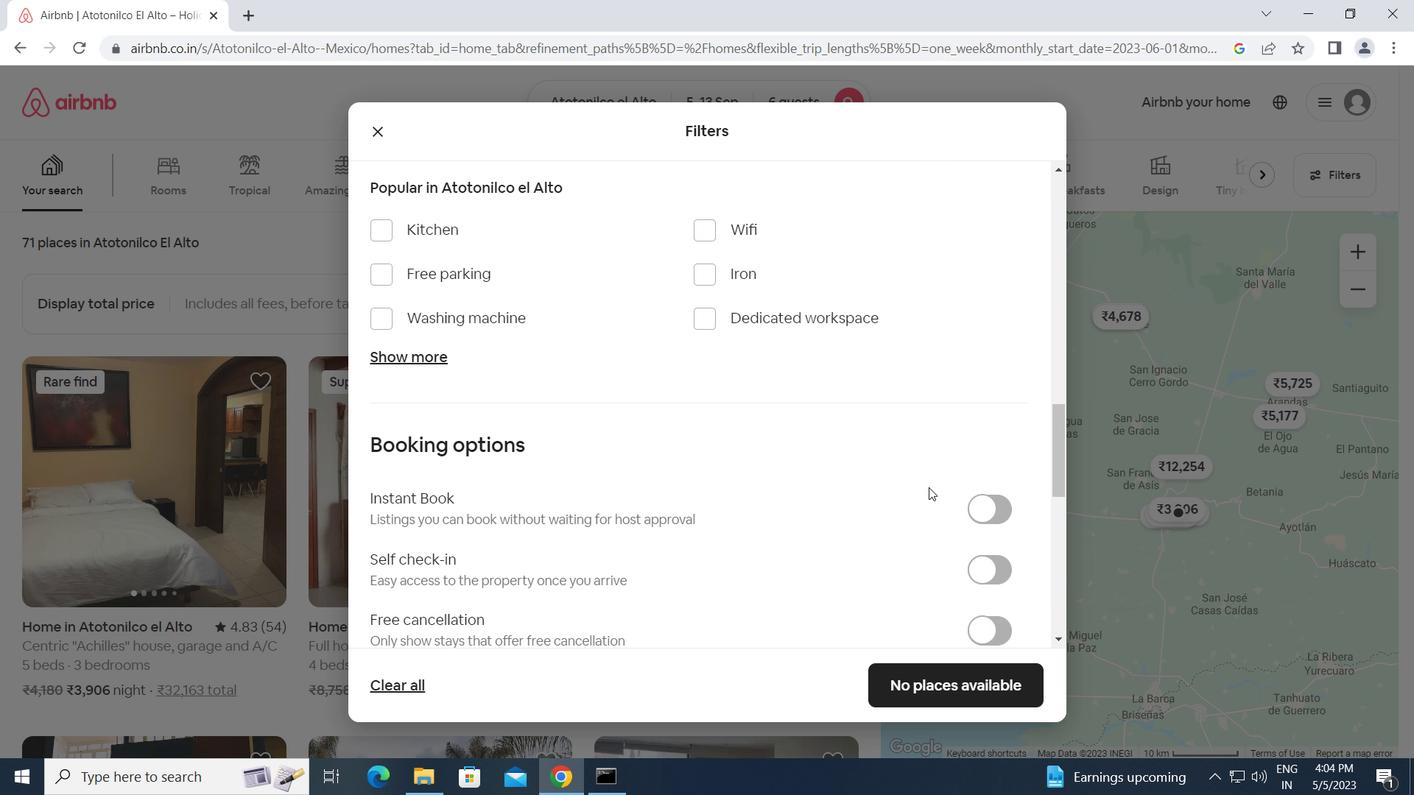 
Action: Mouse moved to (976, 481)
Screenshot: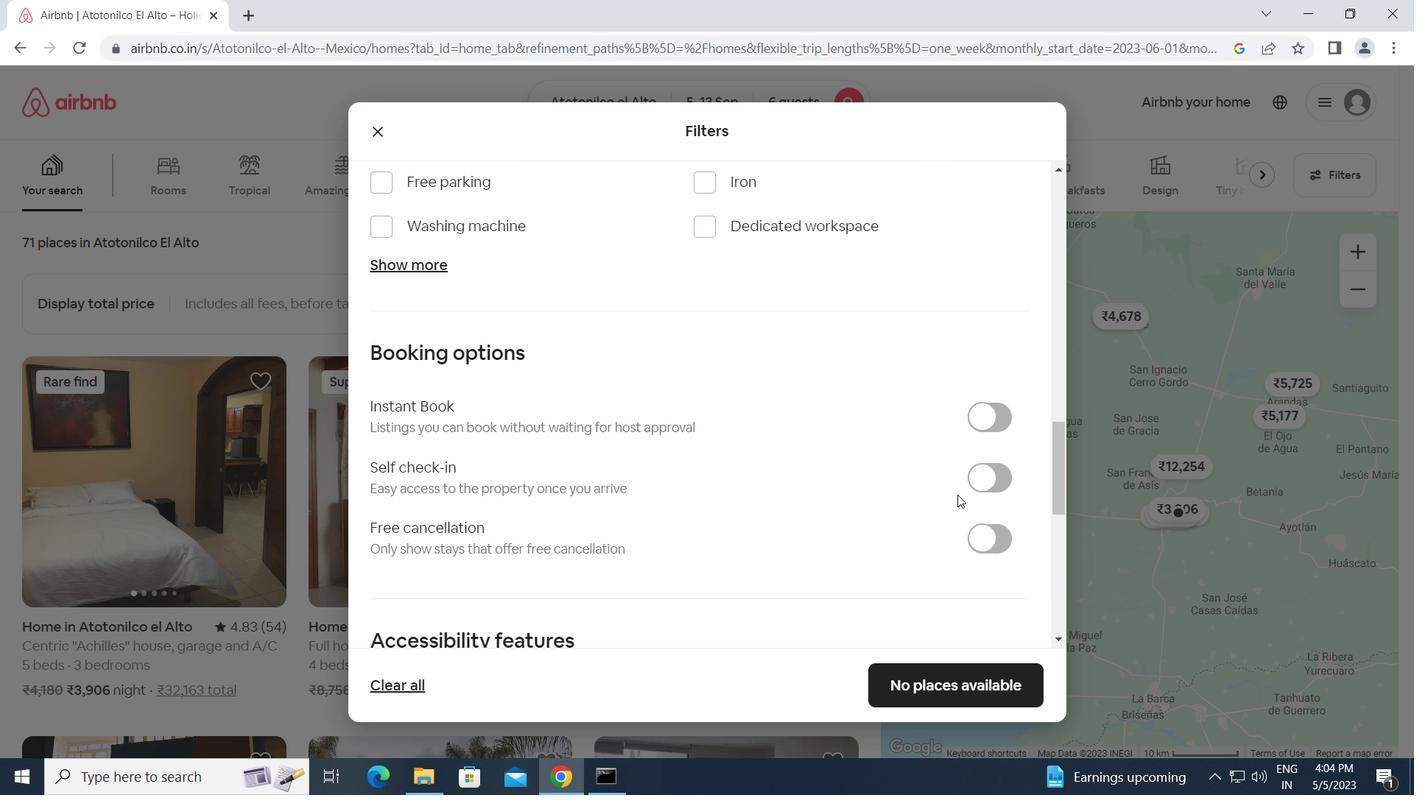 
Action: Mouse pressed left at (976, 481)
Screenshot: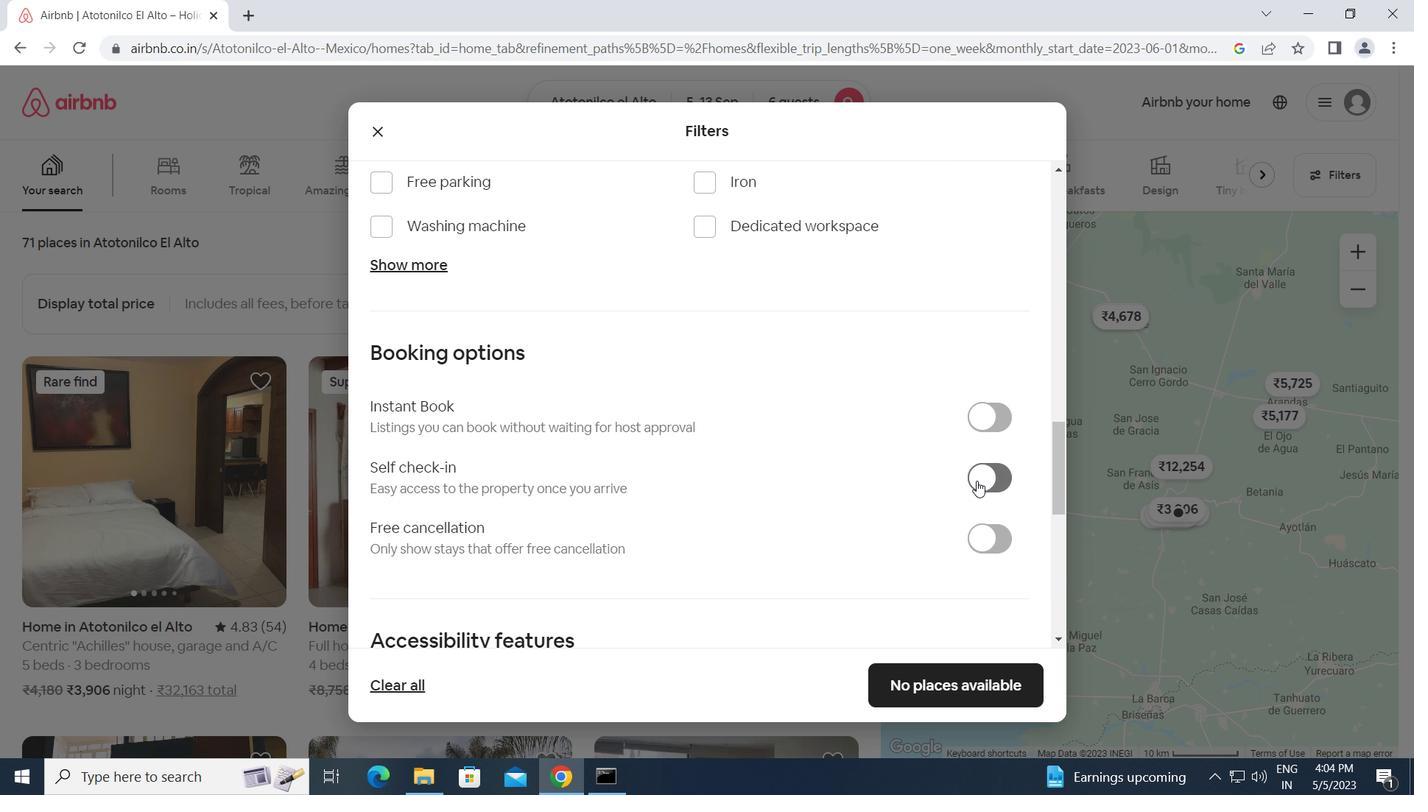 
Action: Mouse moved to (867, 517)
Screenshot: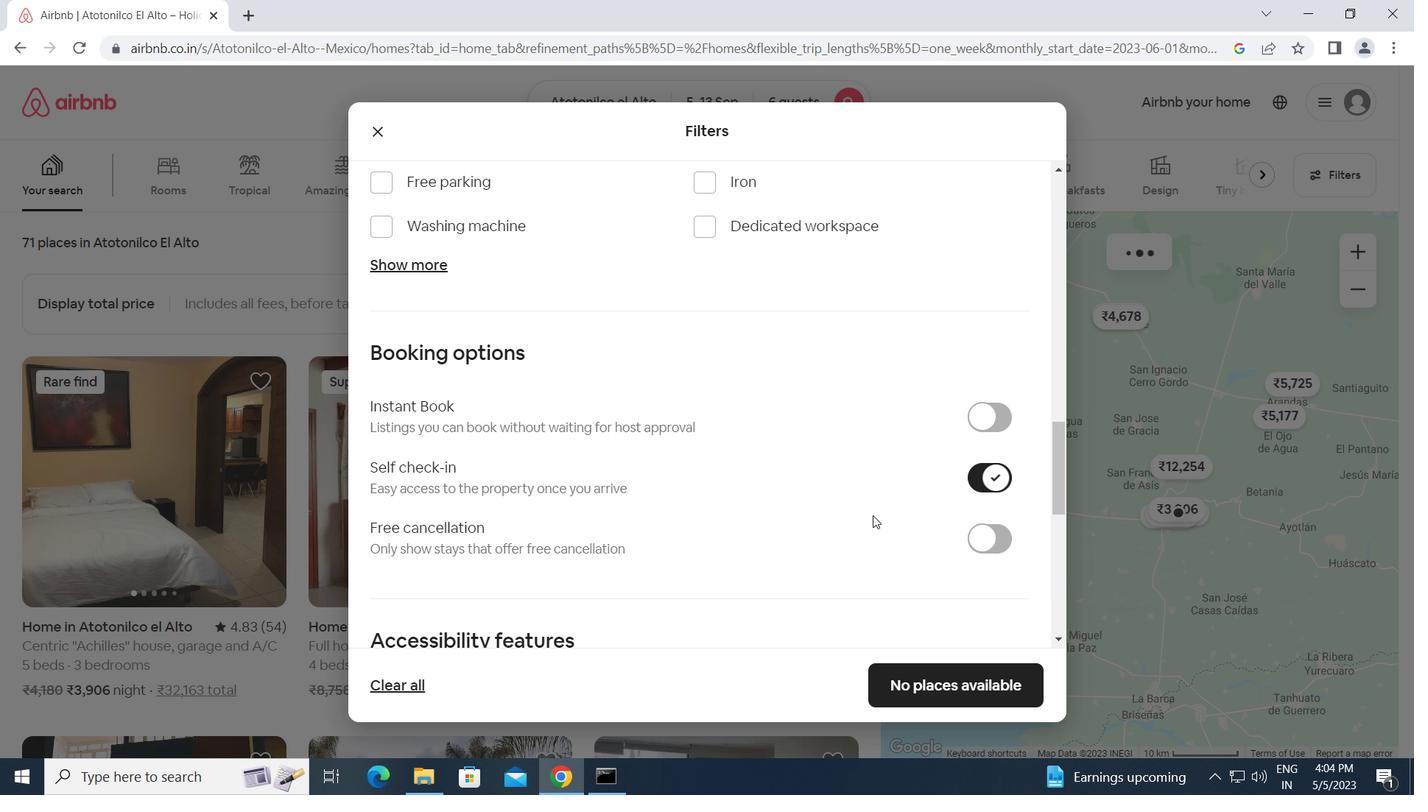 
Action: Mouse scrolled (867, 516) with delta (0, 0)
Screenshot: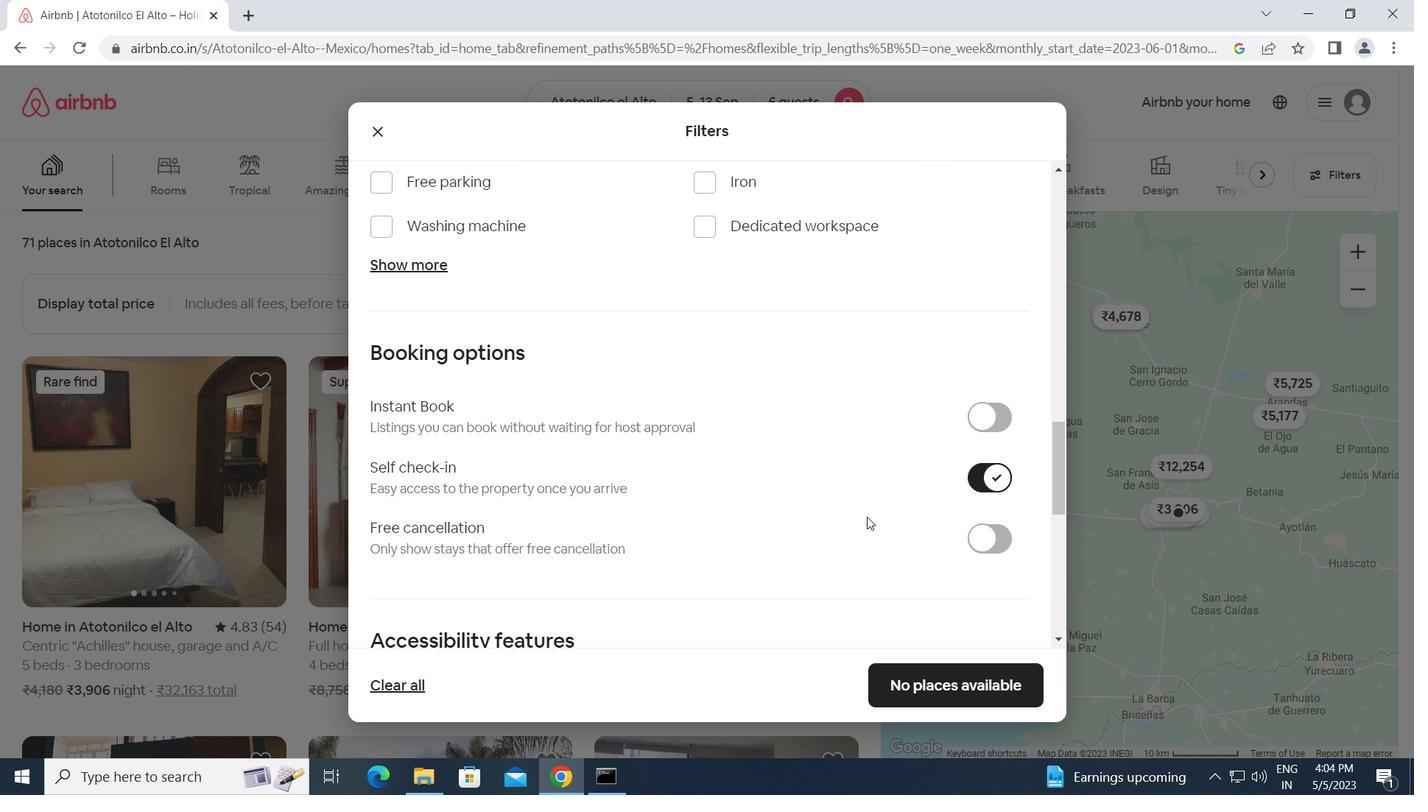
Action: Mouse scrolled (867, 516) with delta (0, 0)
Screenshot: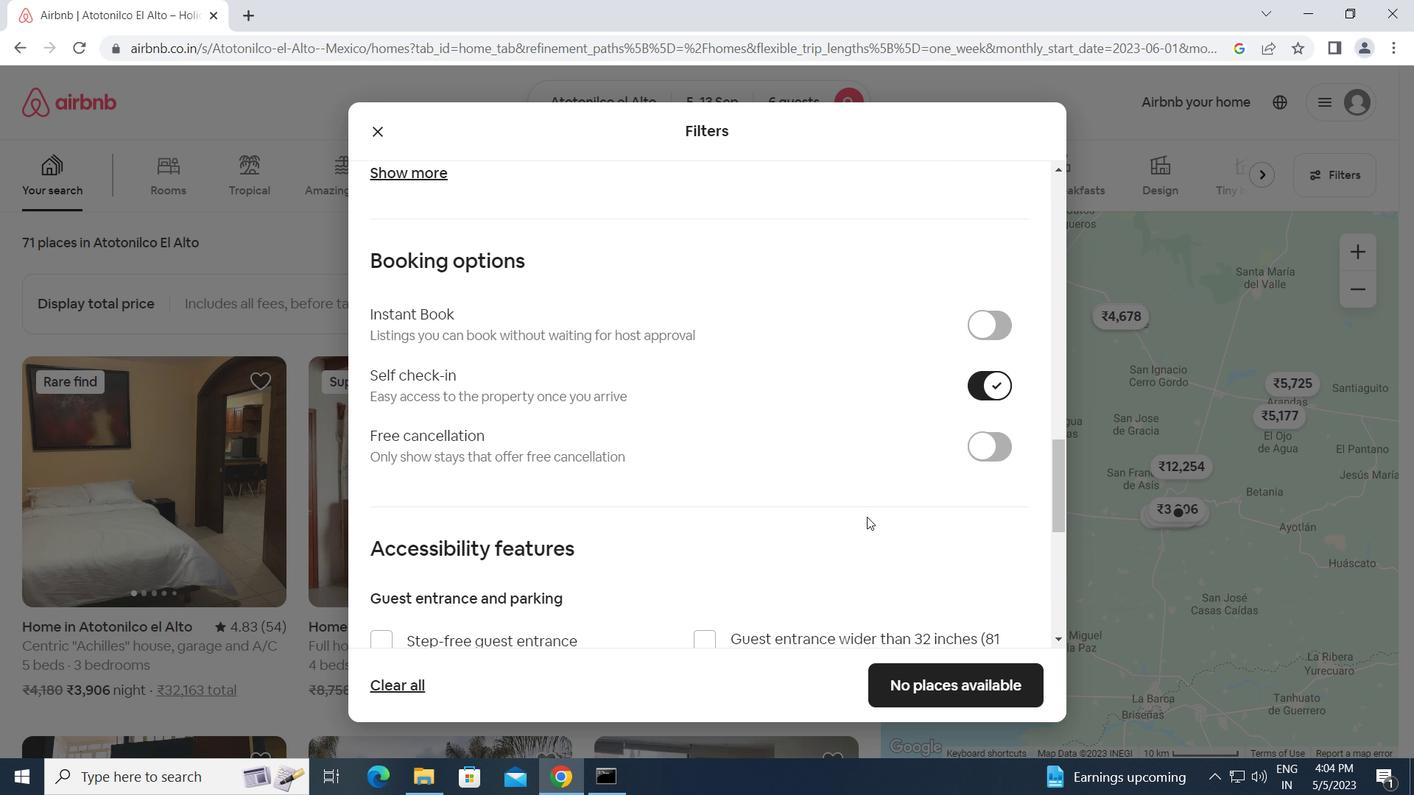 
Action: Mouse scrolled (867, 516) with delta (0, 0)
Screenshot: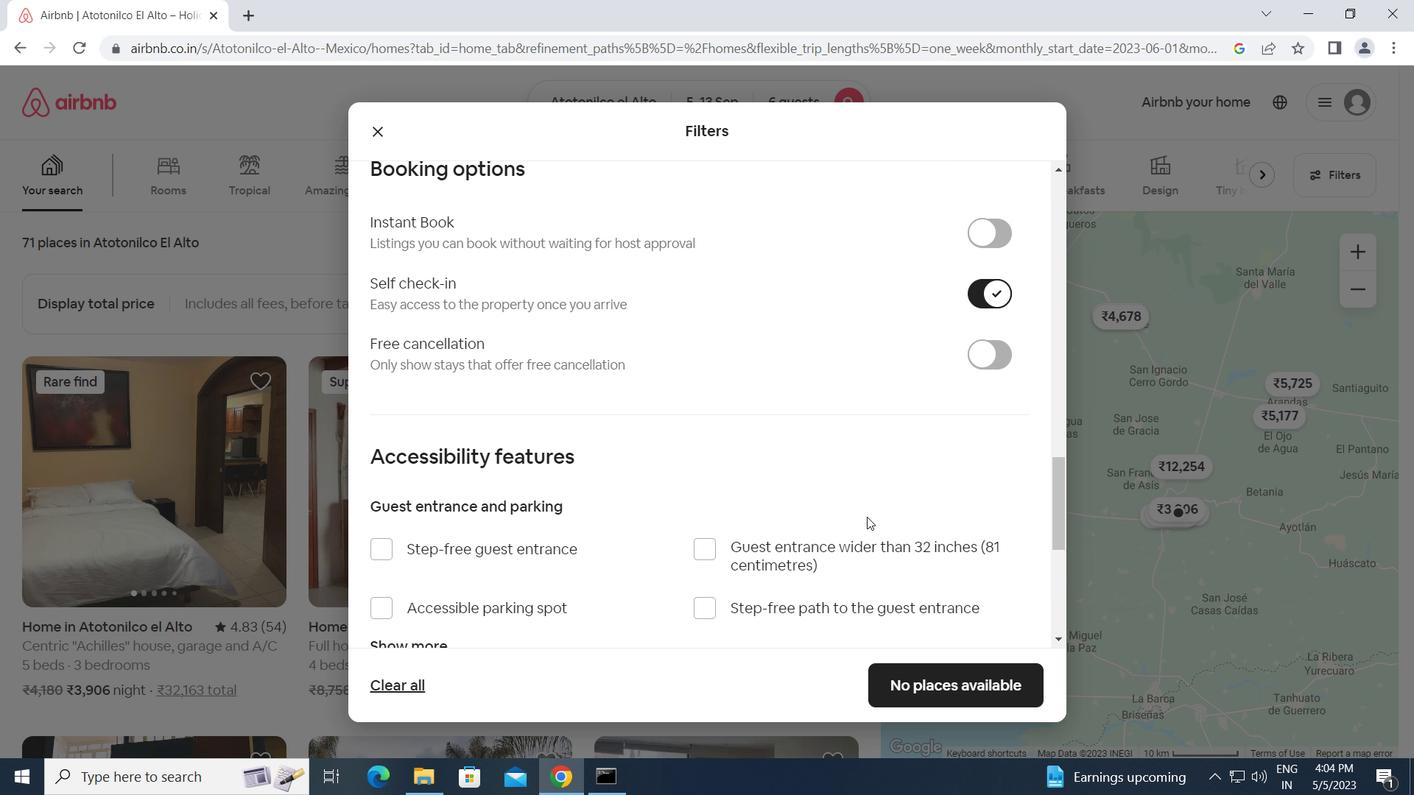 
Action: Mouse scrolled (867, 516) with delta (0, 0)
Screenshot: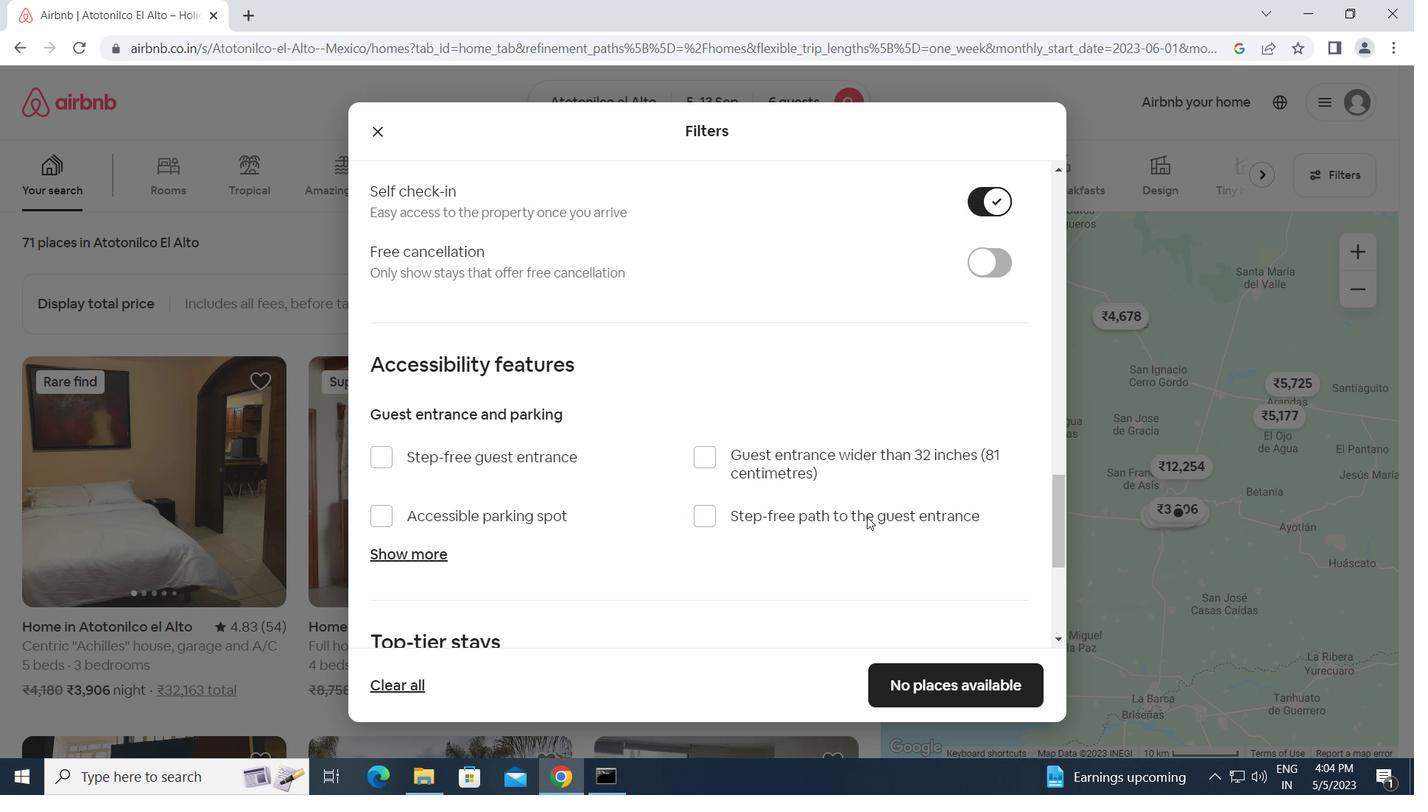 
Action: Mouse scrolled (867, 516) with delta (0, 0)
Screenshot: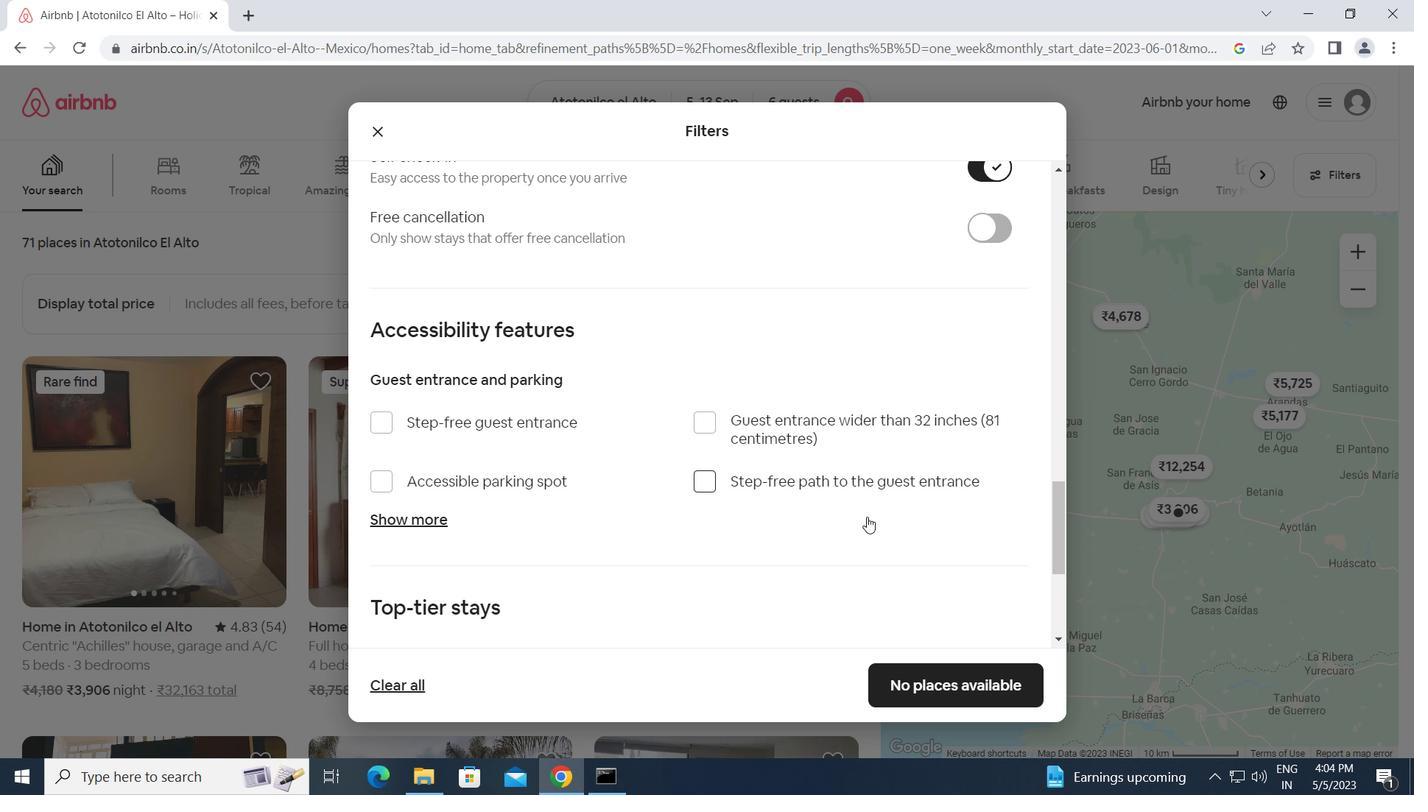 
Action: Mouse scrolled (867, 516) with delta (0, 0)
Screenshot: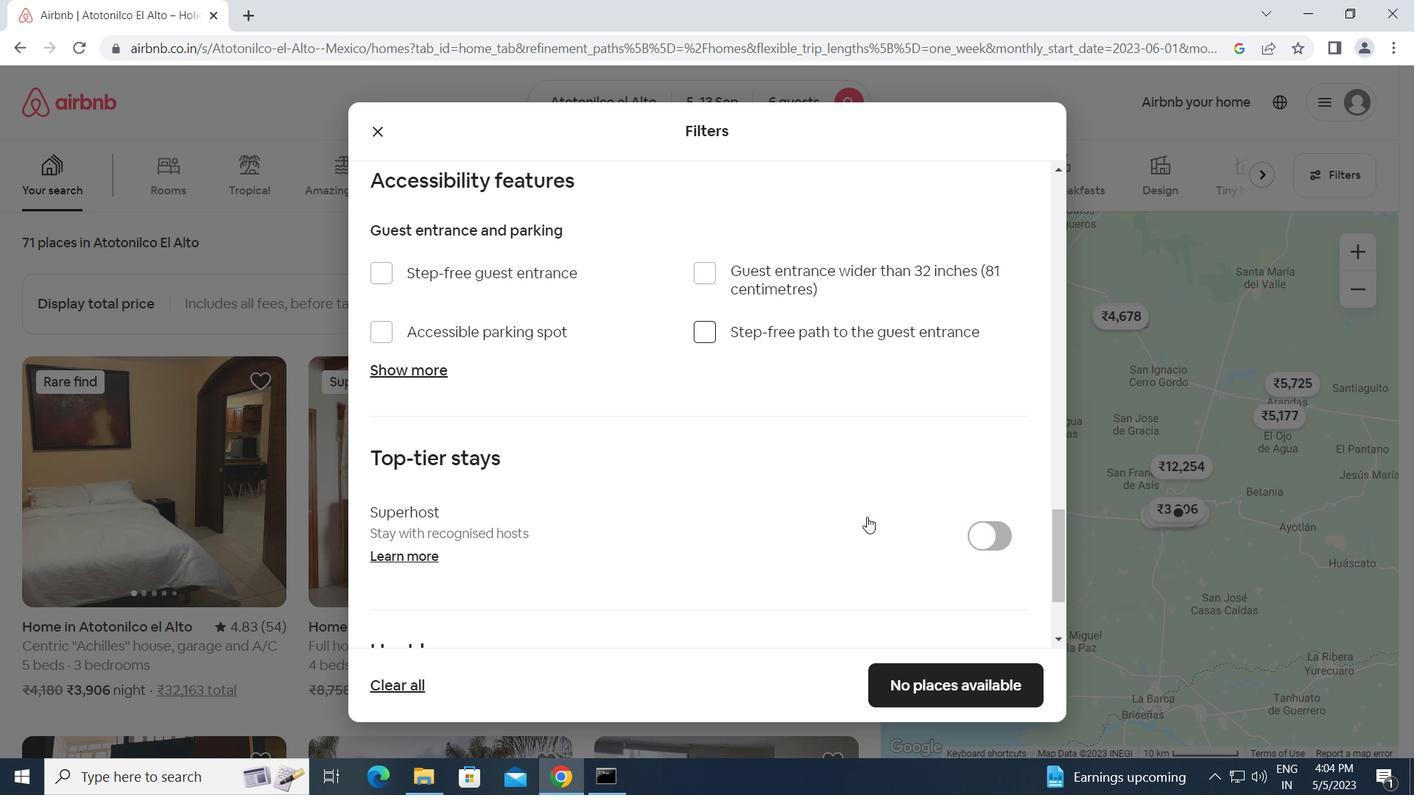 
Action: Mouse scrolled (867, 516) with delta (0, 0)
Screenshot: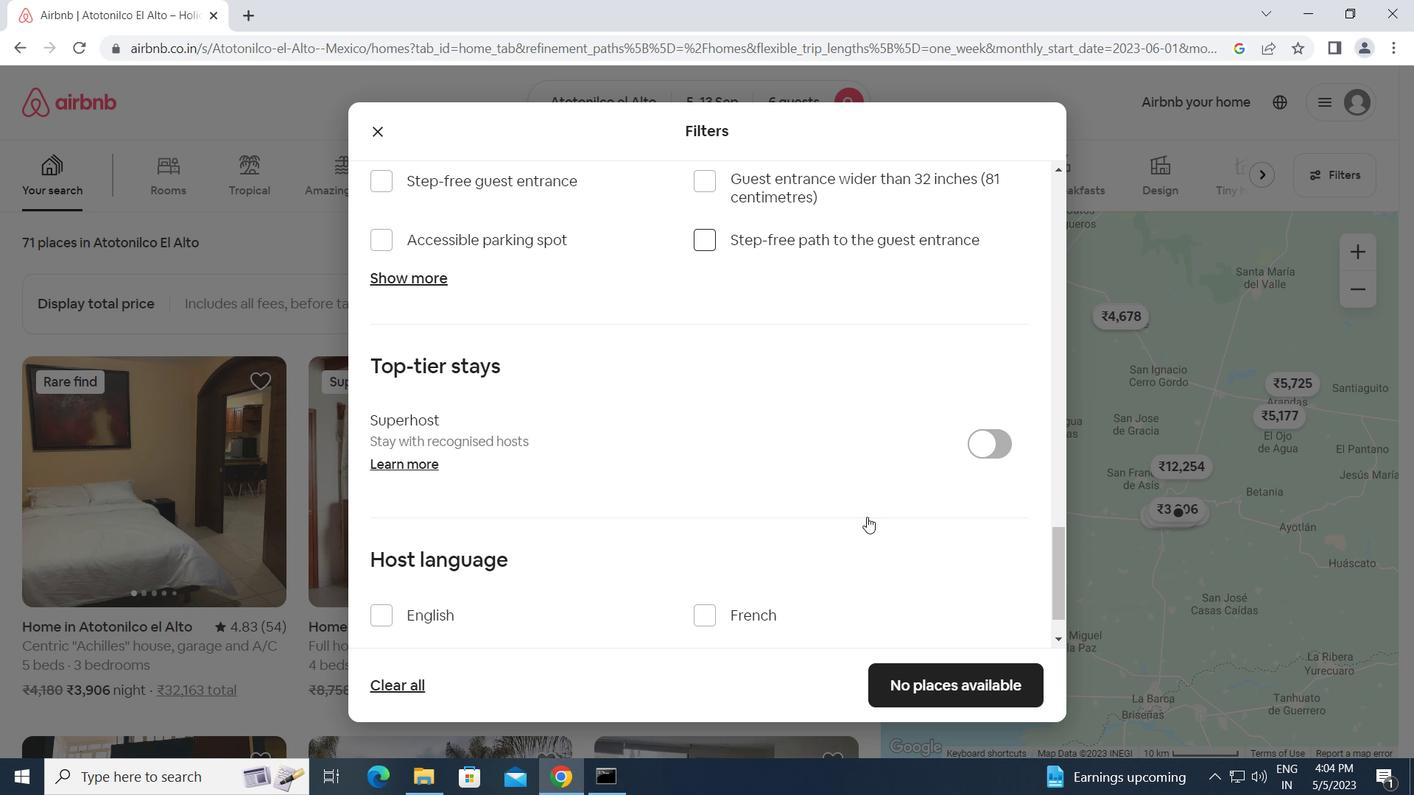 
Action: Mouse scrolled (867, 516) with delta (0, 0)
Screenshot: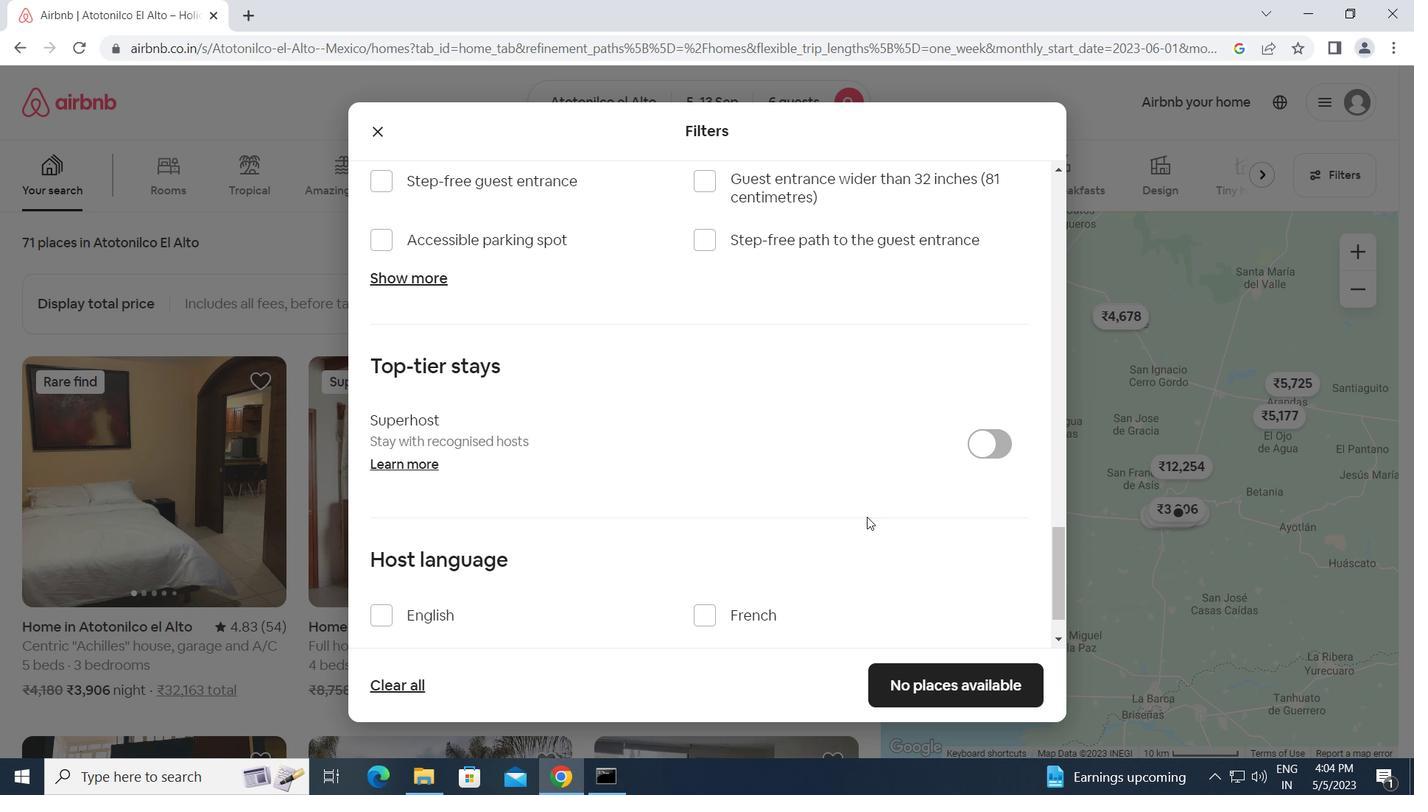 
Action: Mouse moved to (358, 549)
Screenshot: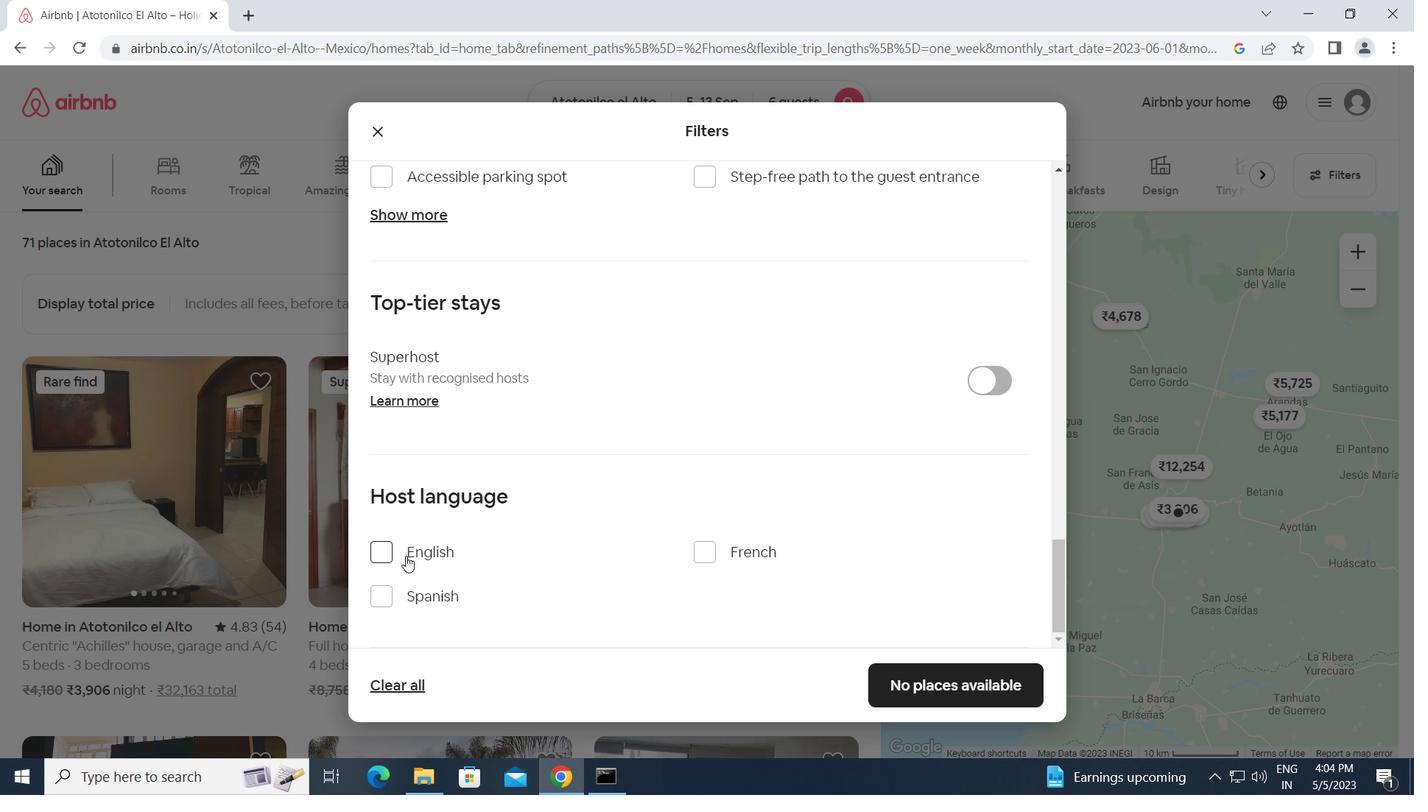 
Action: Mouse pressed left at (358, 549)
Screenshot: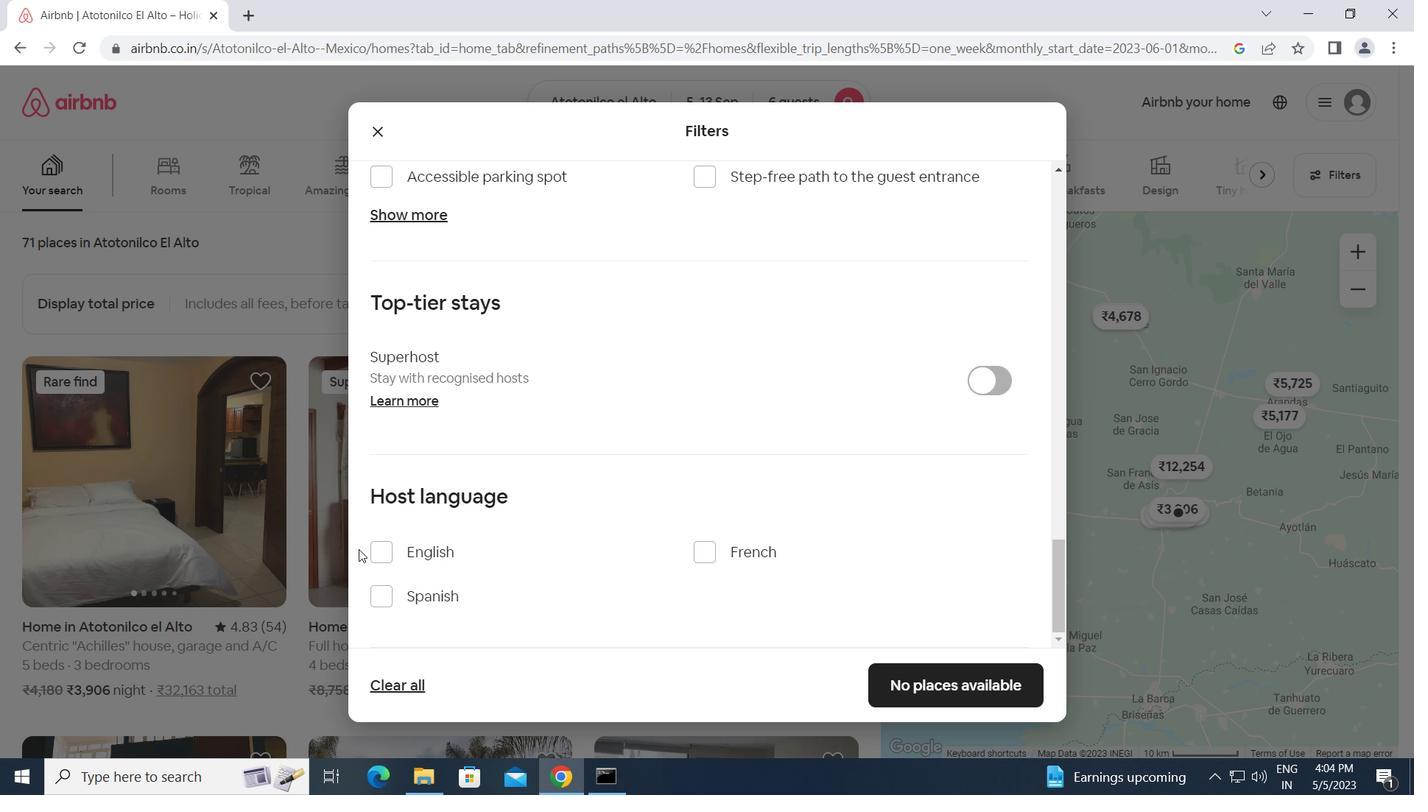 
Action: Mouse moved to (377, 549)
Screenshot: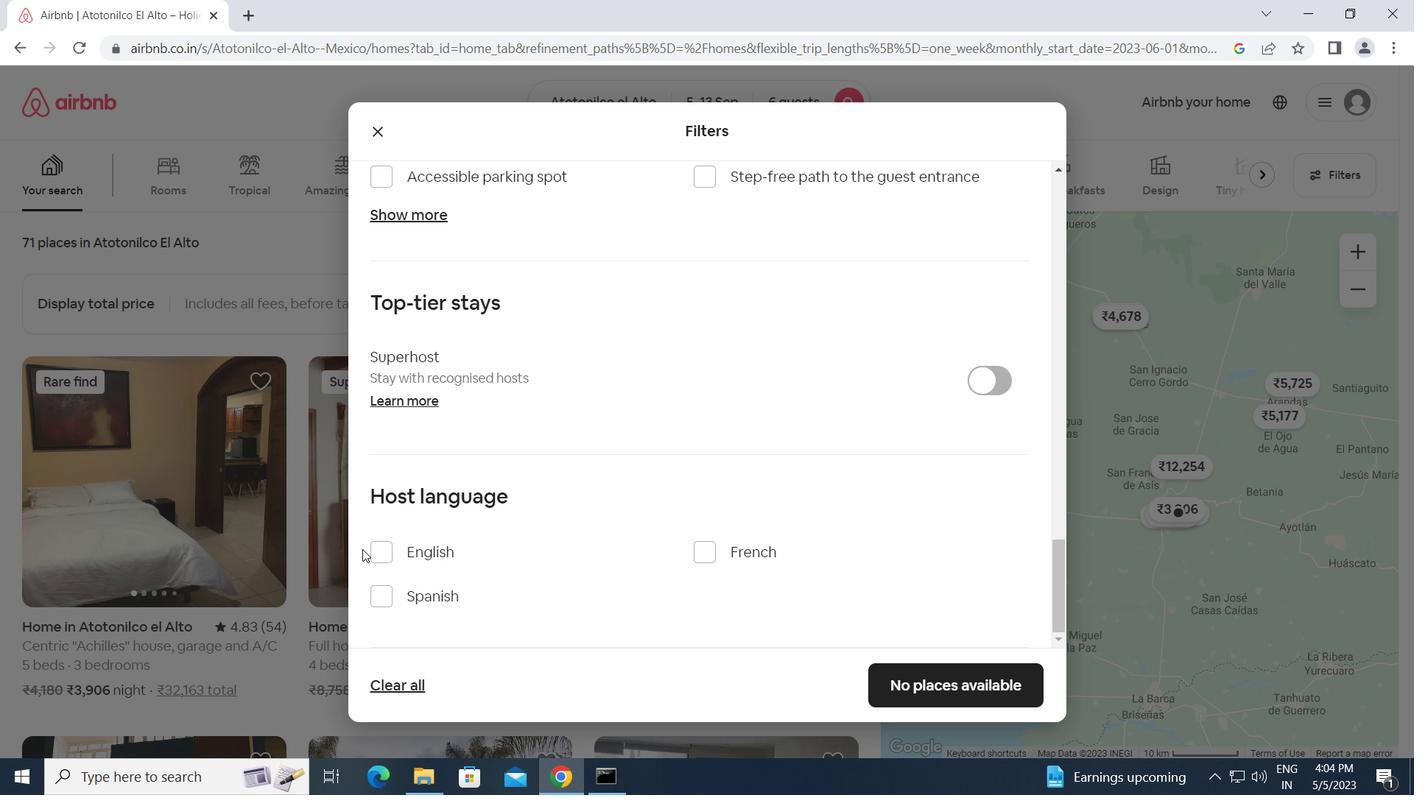 
Action: Mouse pressed left at (377, 549)
Screenshot: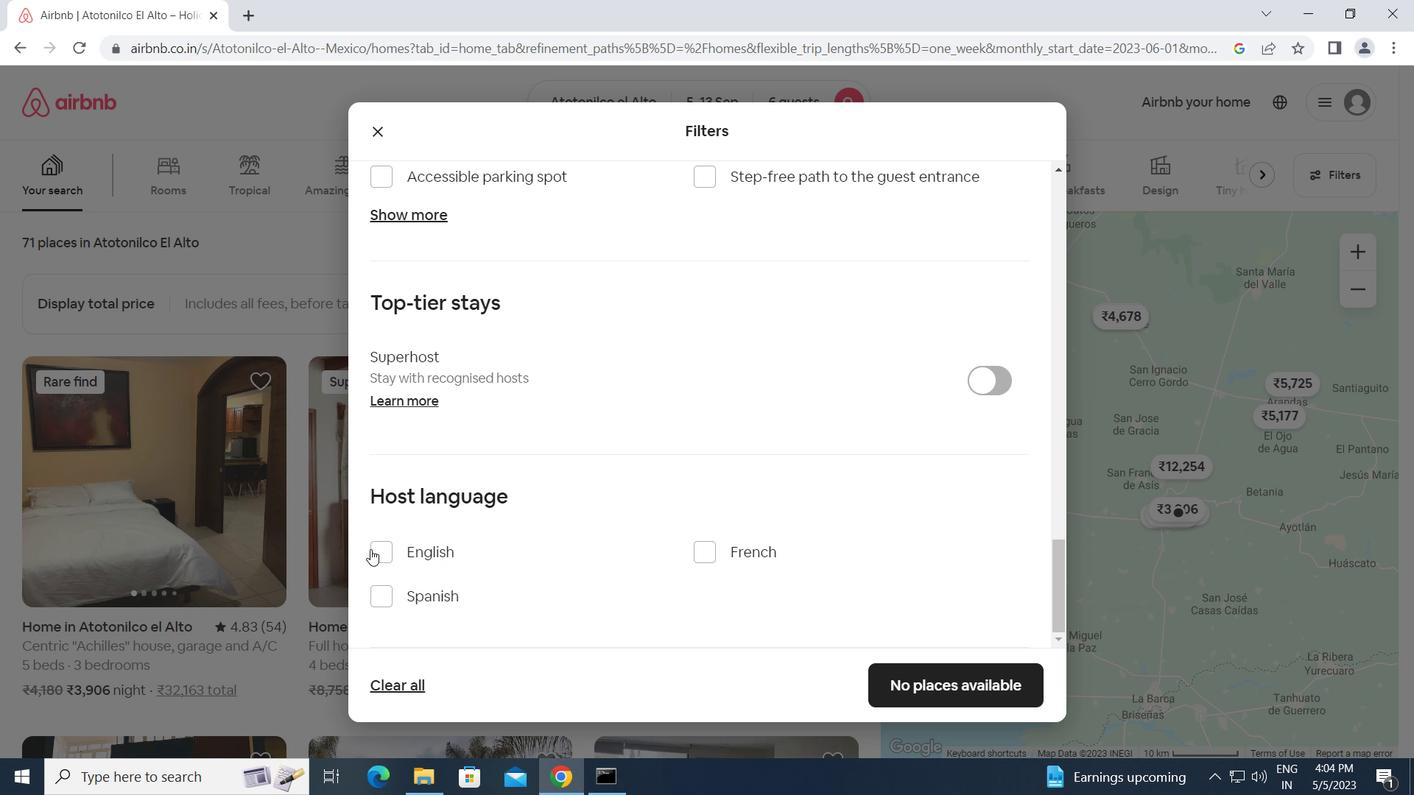
Action: Mouse moved to (958, 681)
Screenshot: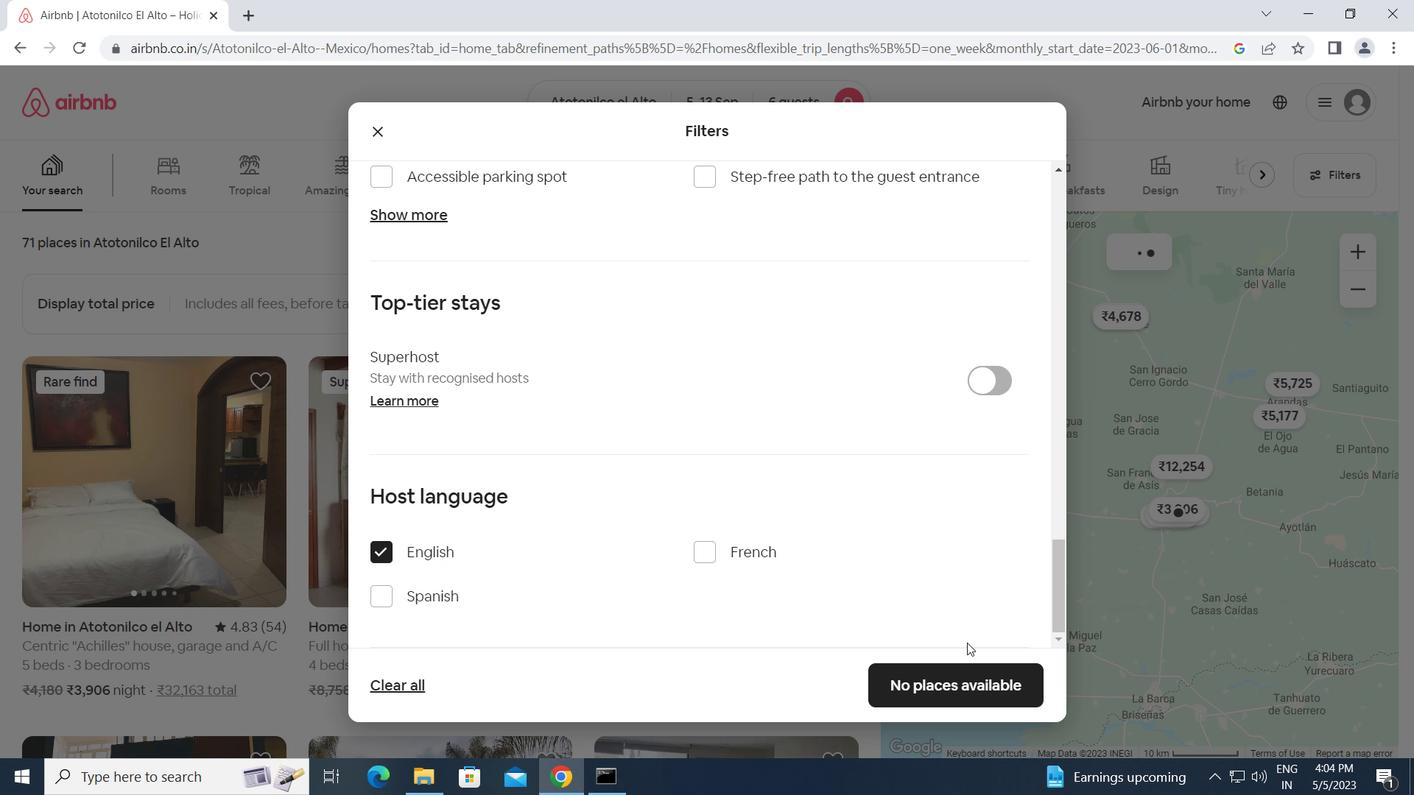 
Action: Mouse pressed left at (958, 681)
Screenshot: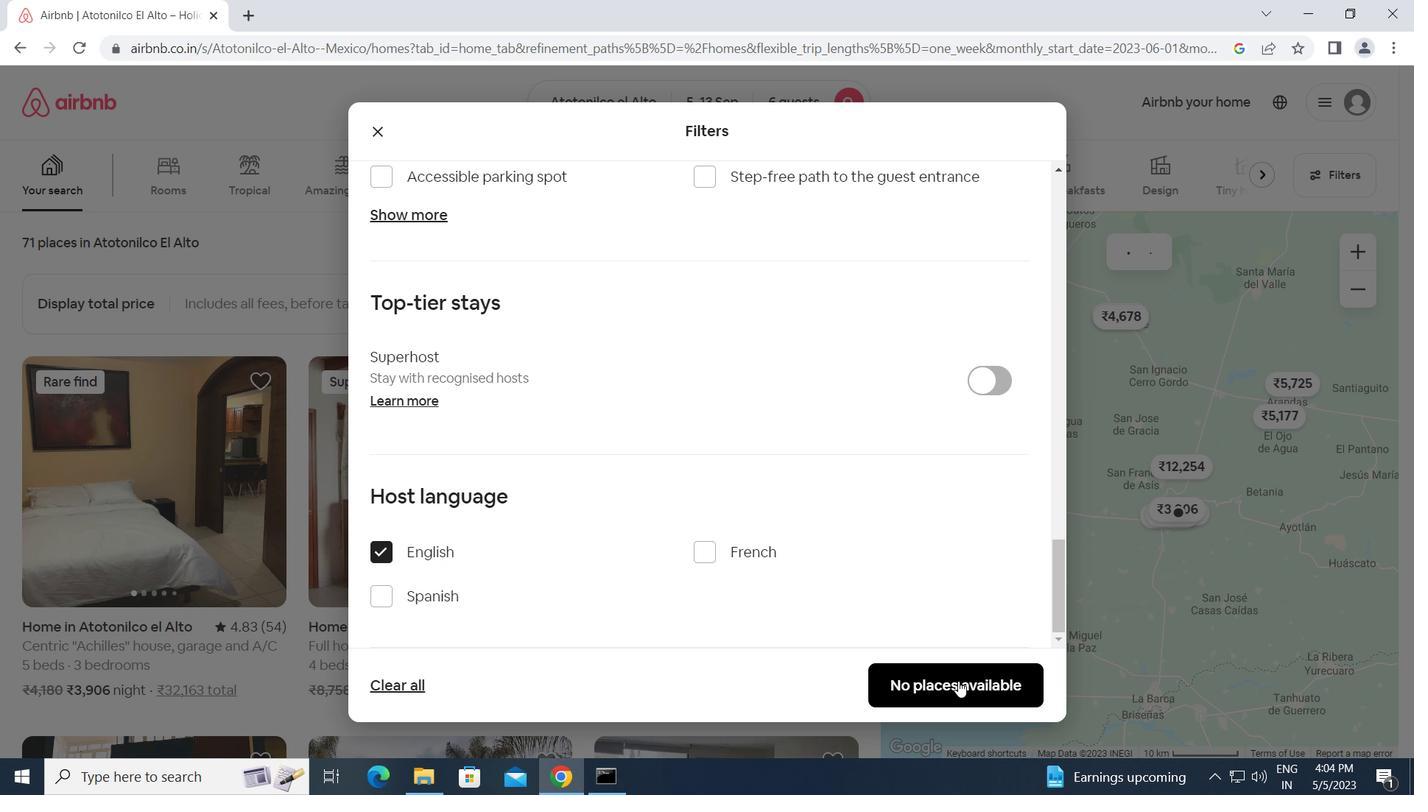 
